 Task: Find connections with filter location Willemstad with filter topic #Socialentrepreneurshipwith filter profile language German with filter current company Texas Instruments with filter school Bhartiya Vidya Bhavans Sardar Patel Institute of Technology Munshi Nagar Andheri Mumbai with filter industry Retail Furniture and Home Furnishings with filter service category Loans with filter keywords title Managing Partner
Action: Mouse moved to (694, 91)
Screenshot: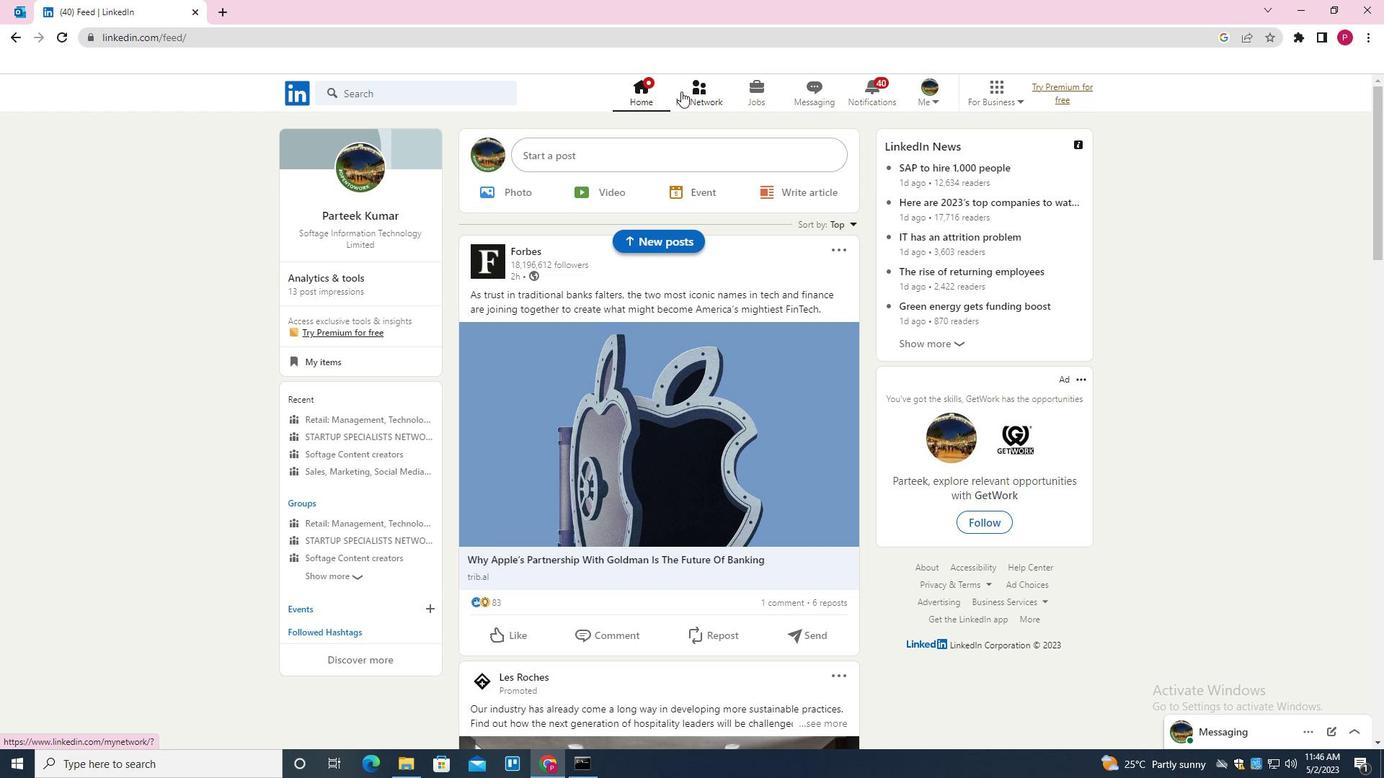 
Action: Mouse pressed left at (694, 91)
Screenshot: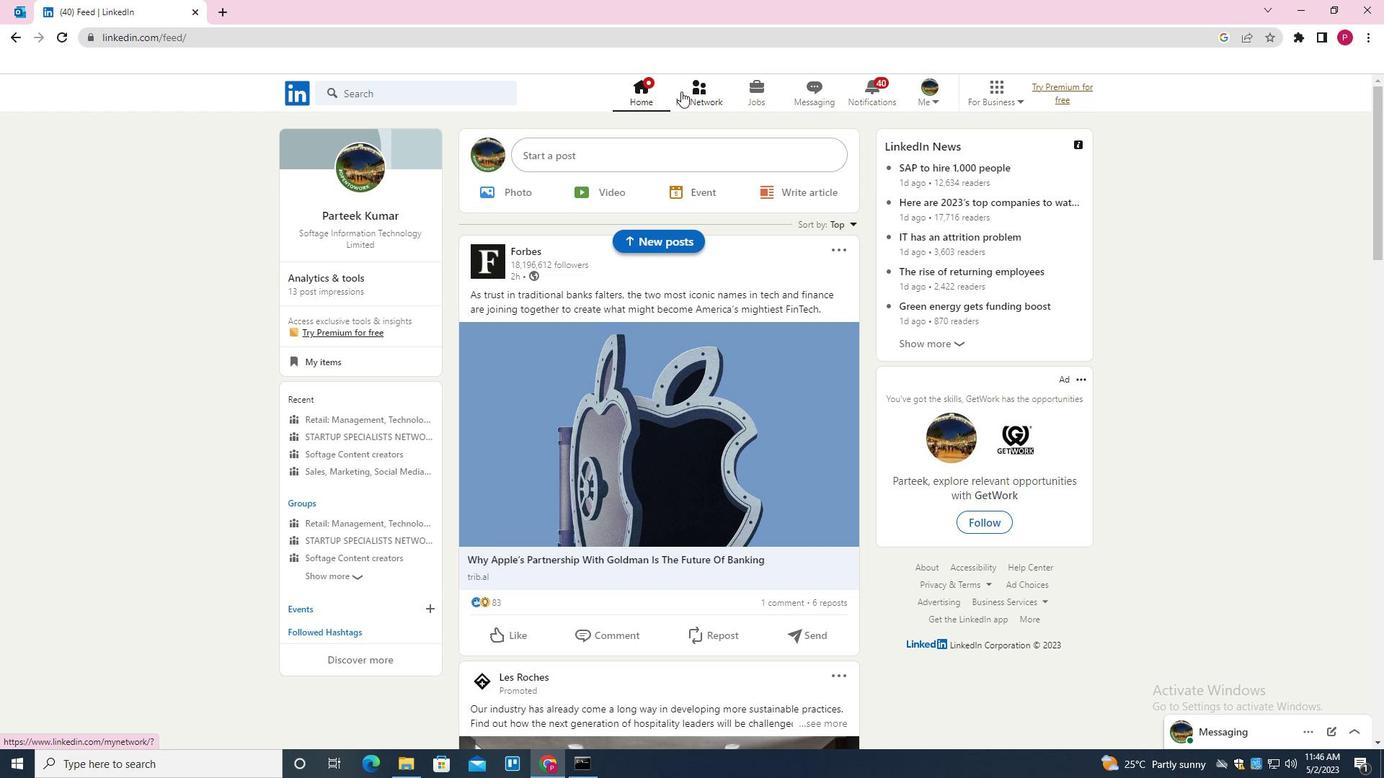 
Action: Mouse moved to (407, 163)
Screenshot: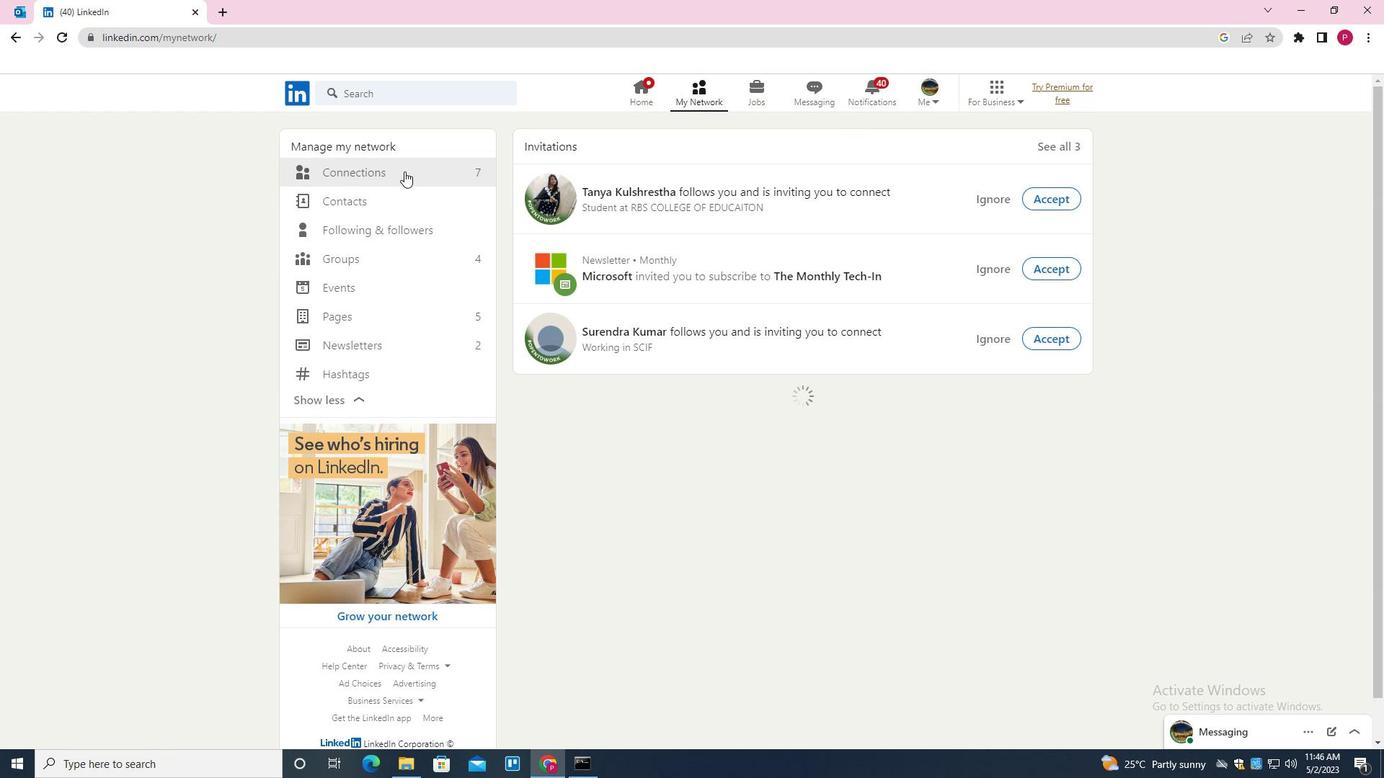 
Action: Mouse pressed left at (407, 163)
Screenshot: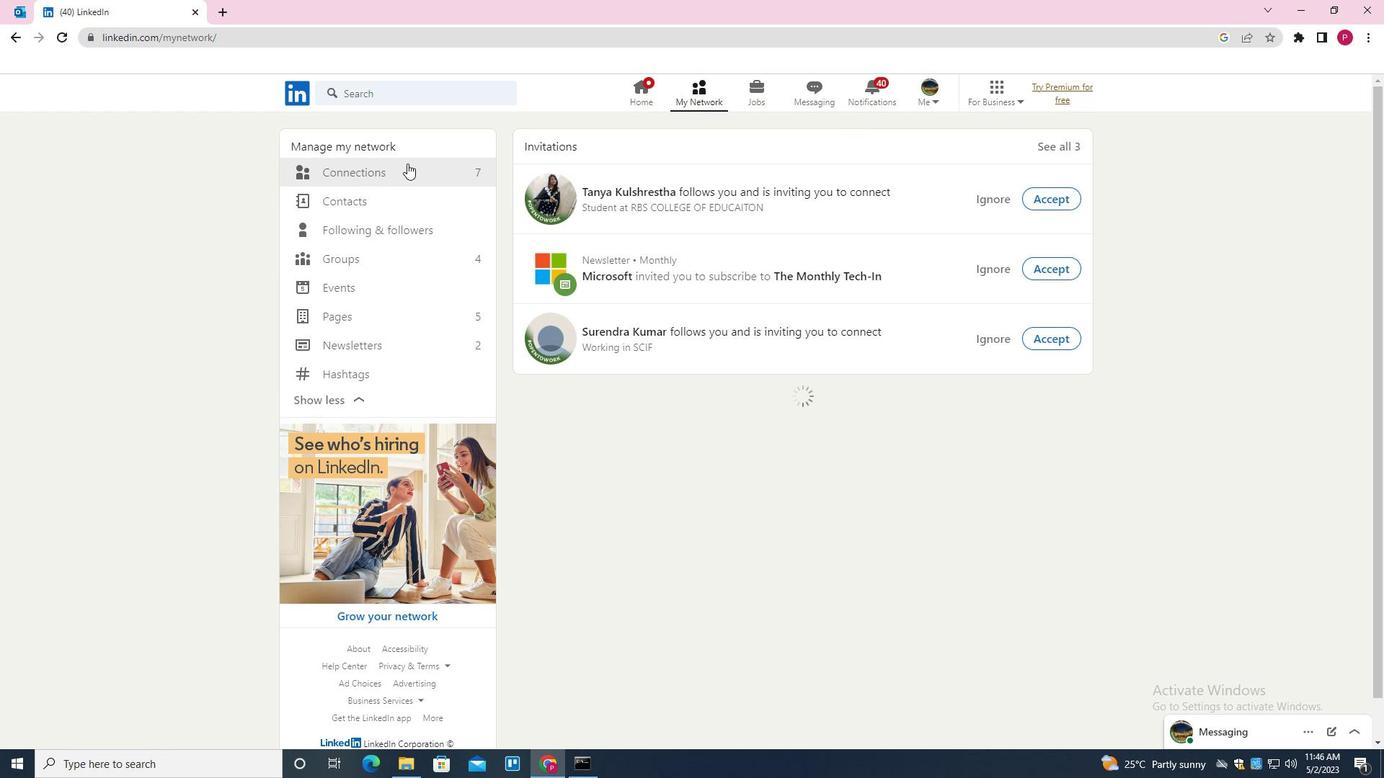
Action: Mouse moved to (785, 173)
Screenshot: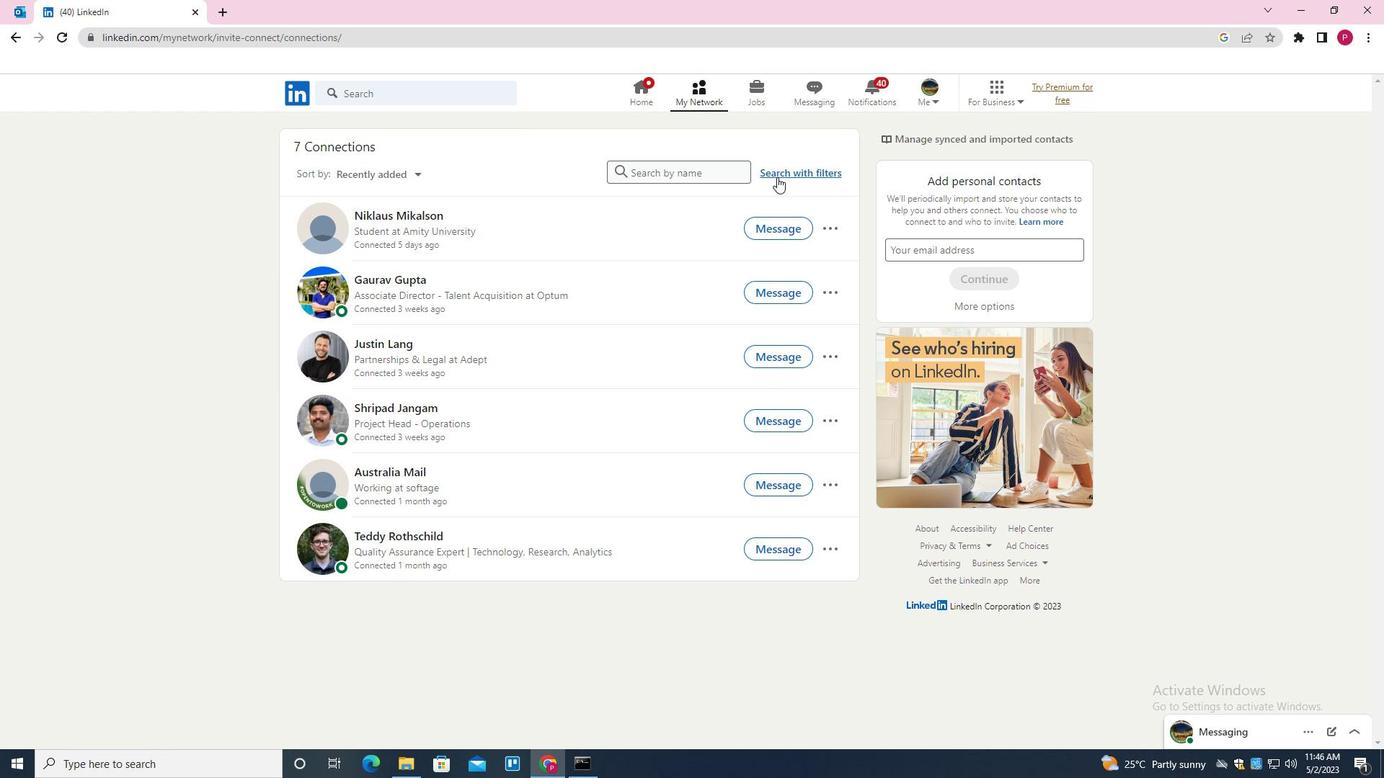 
Action: Mouse pressed left at (785, 173)
Screenshot: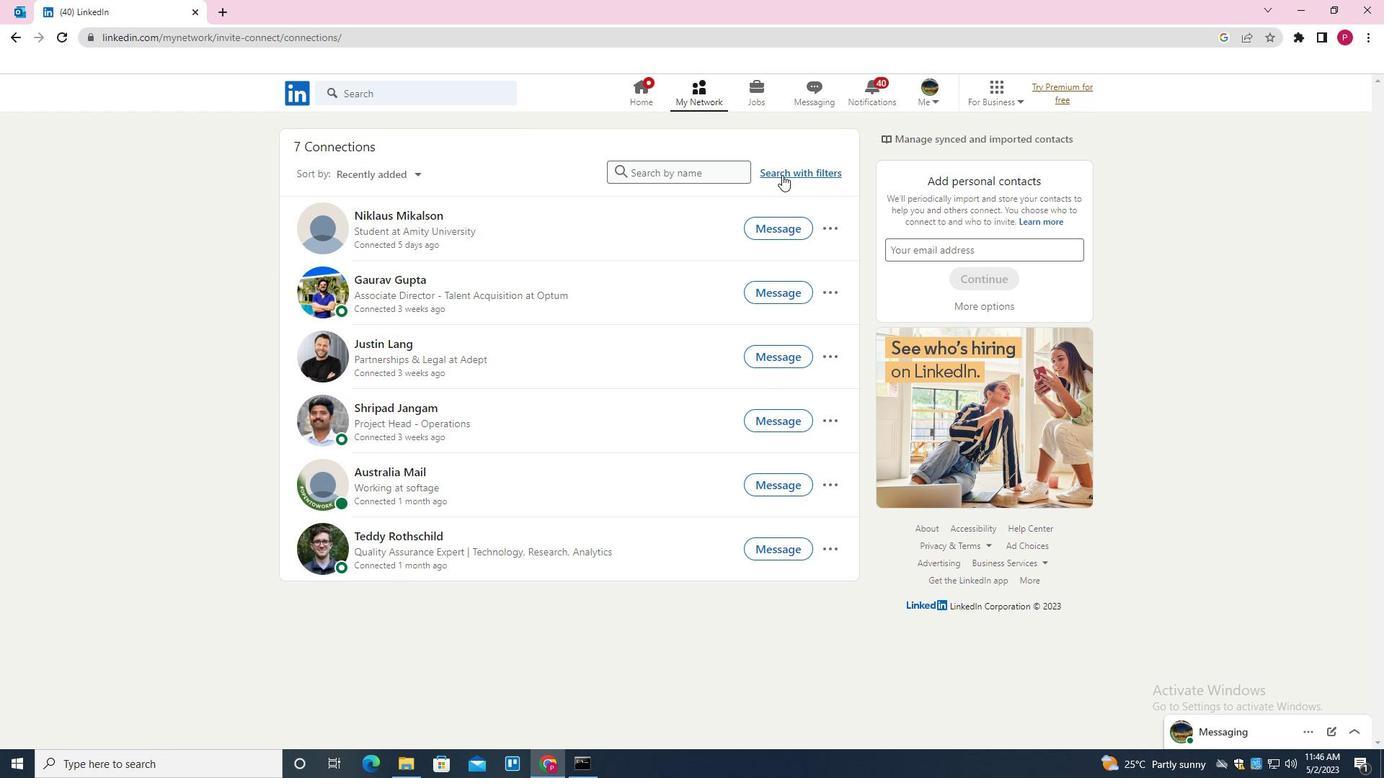 
Action: Mouse moved to (739, 134)
Screenshot: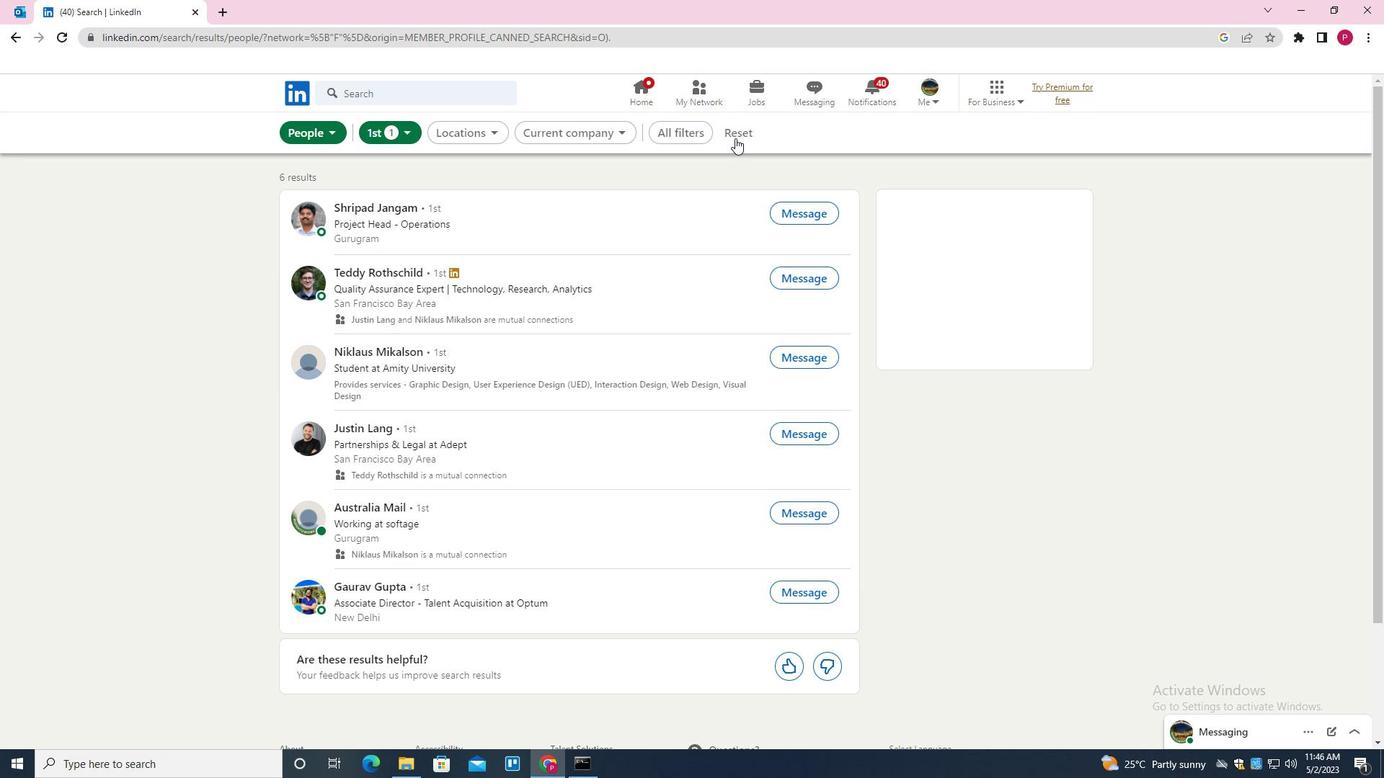 
Action: Mouse pressed left at (739, 134)
Screenshot: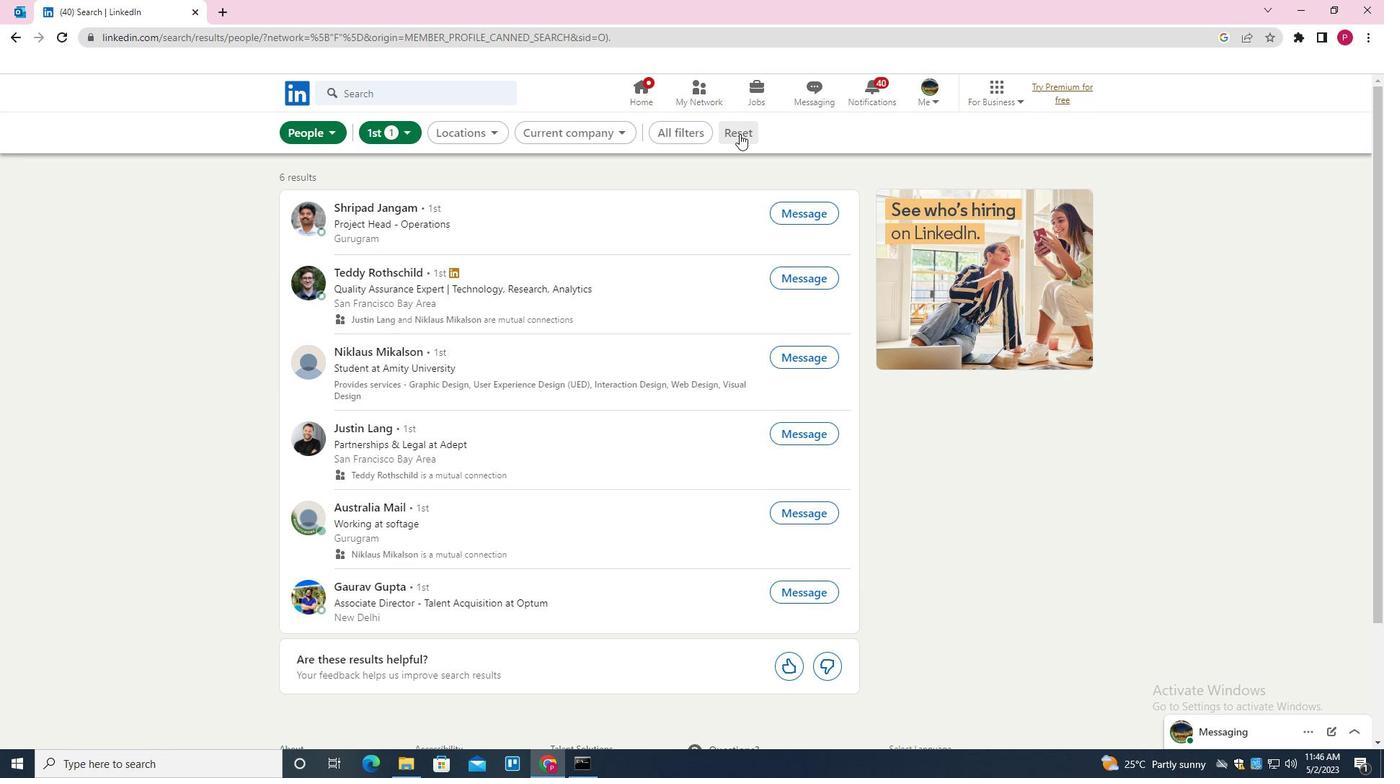 
Action: Mouse moved to (708, 133)
Screenshot: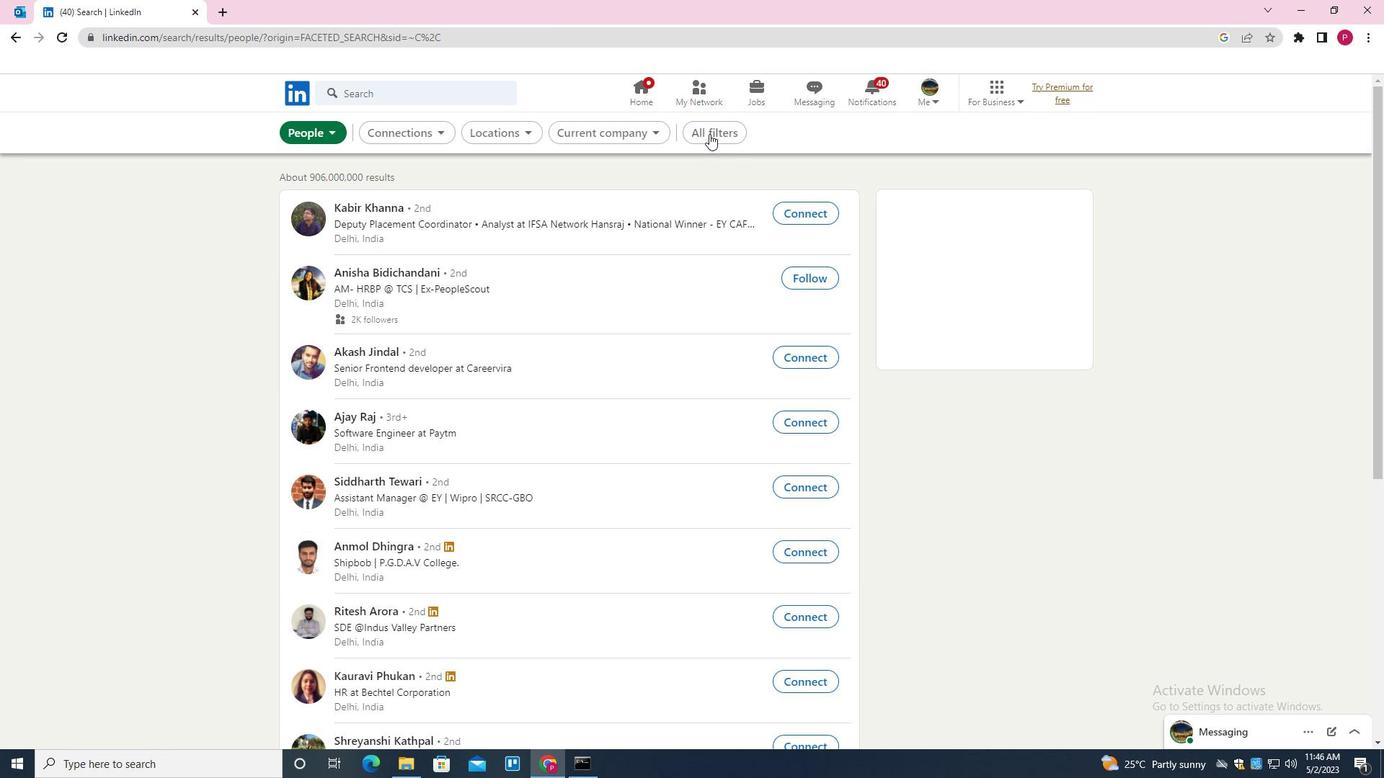 
Action: Mouse pressed left at (708, 133)
Screenshot: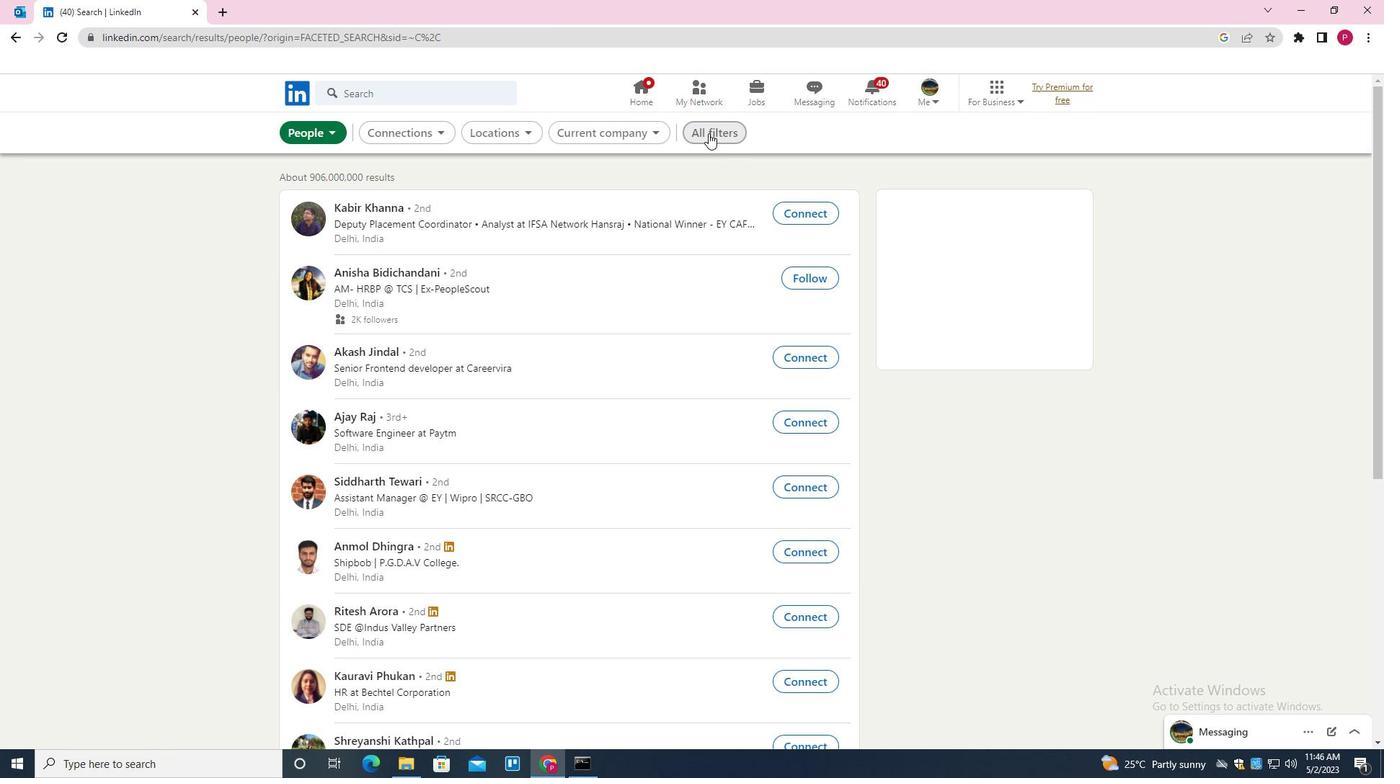 
Action: Mouse moved to (1201, 434)
Screenshot: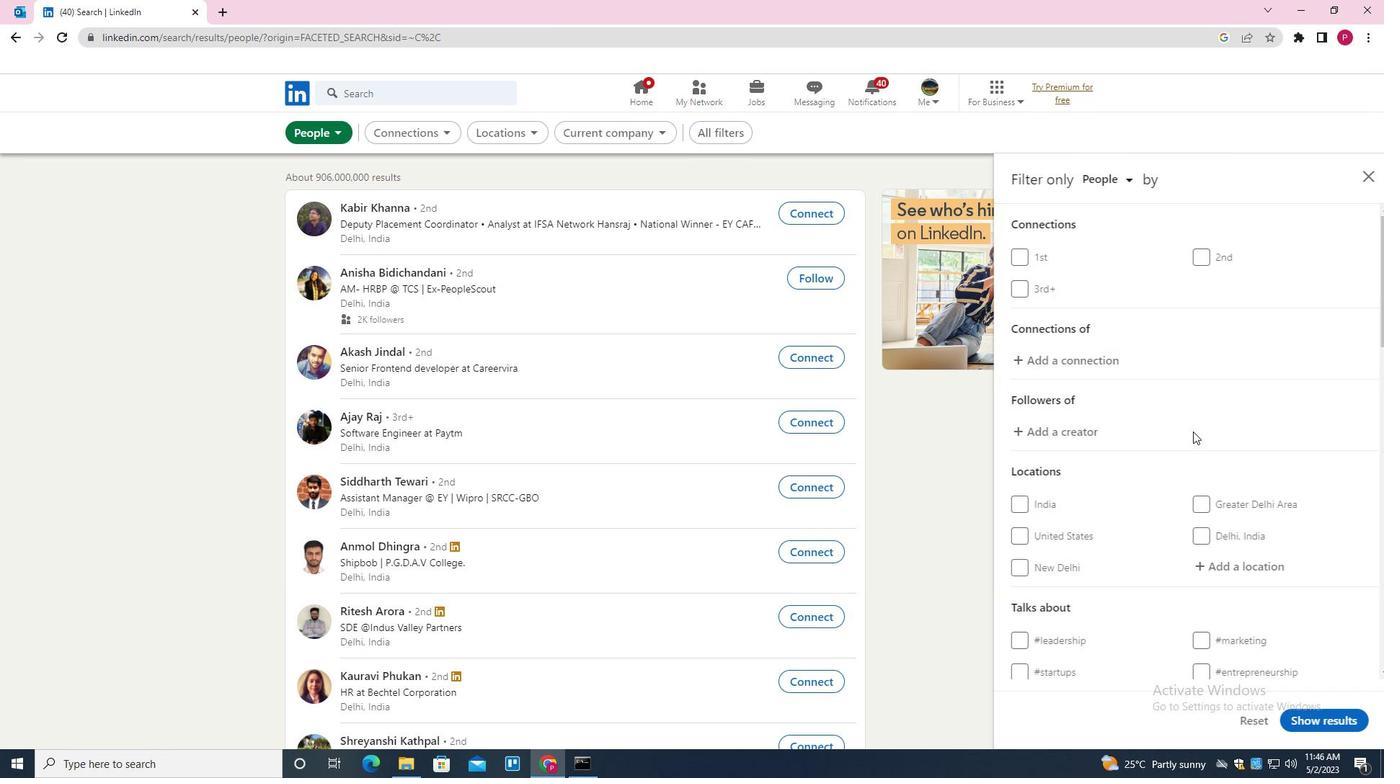 
Action: Mouse scrolled (1201, 433) with delta (0, 0)
Screenshot: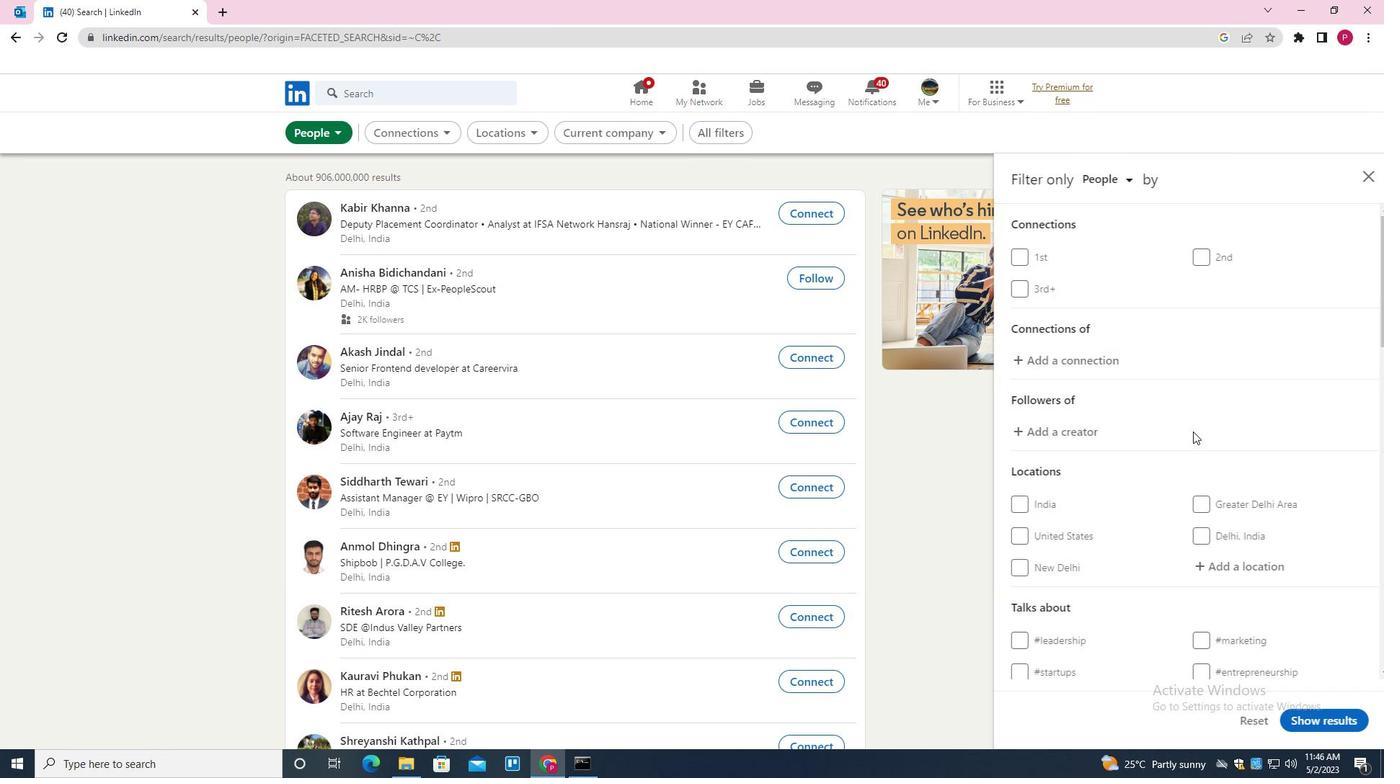 
Action: Mouse moved to (1202, 436)
Screenshot: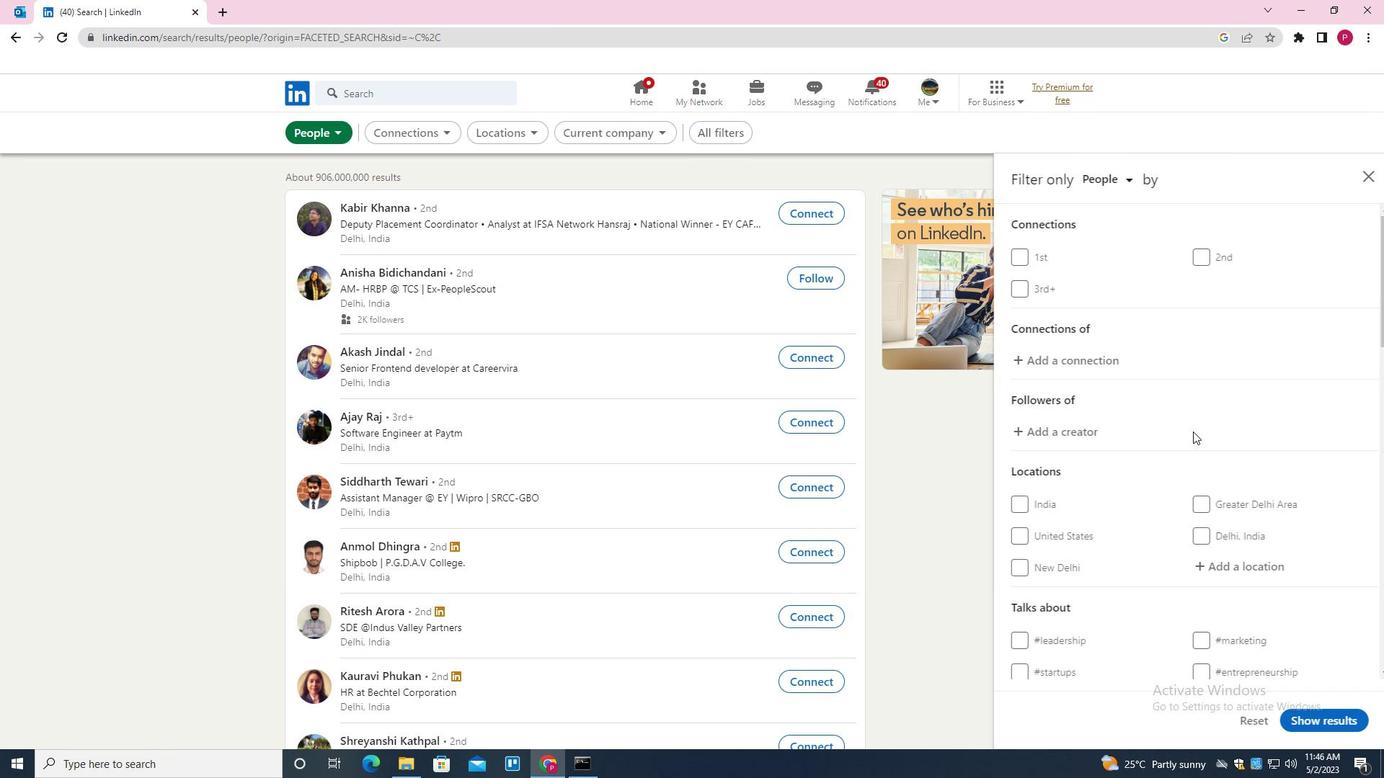 
Action: Mouse scrolled (1202, 435) with delta (0, 0)
Screenshot: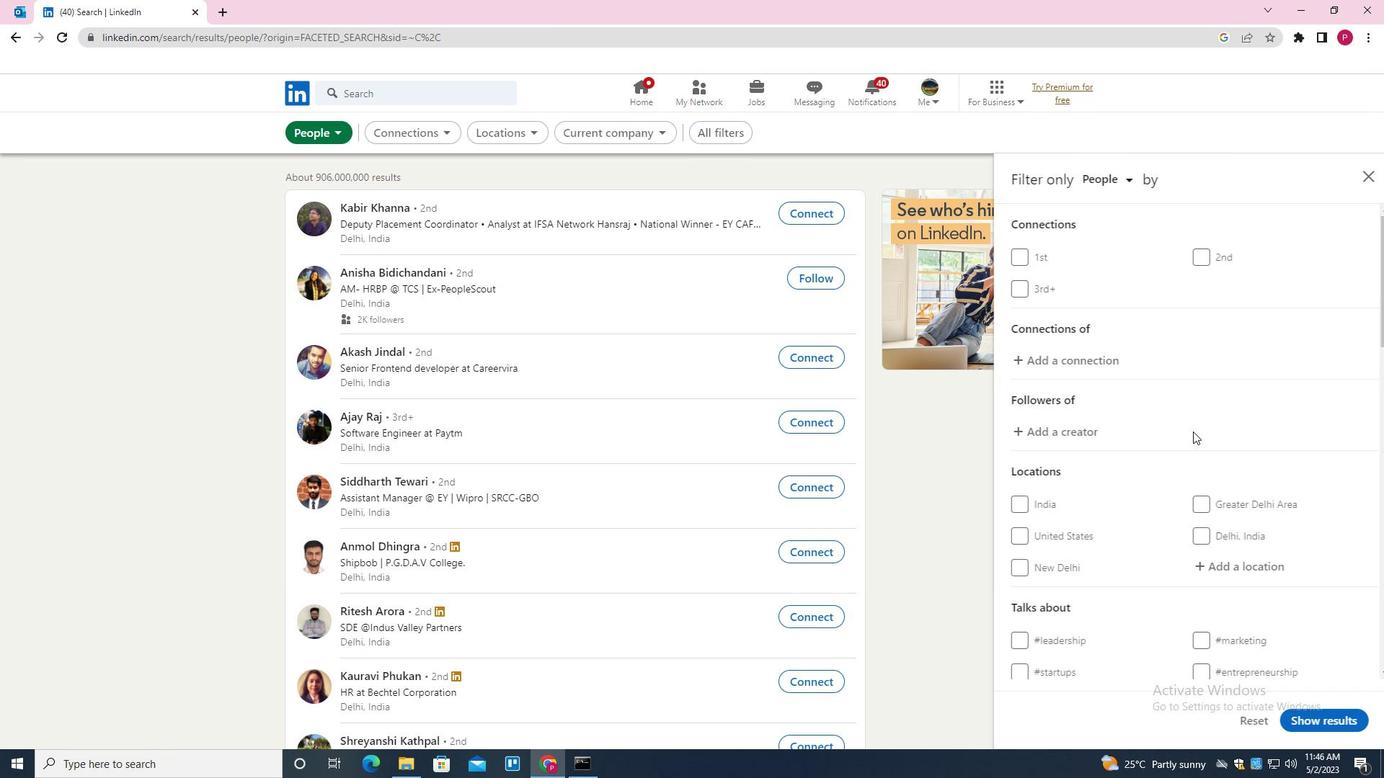
Action: Mouse moved to (1233, 417)
Screenshot: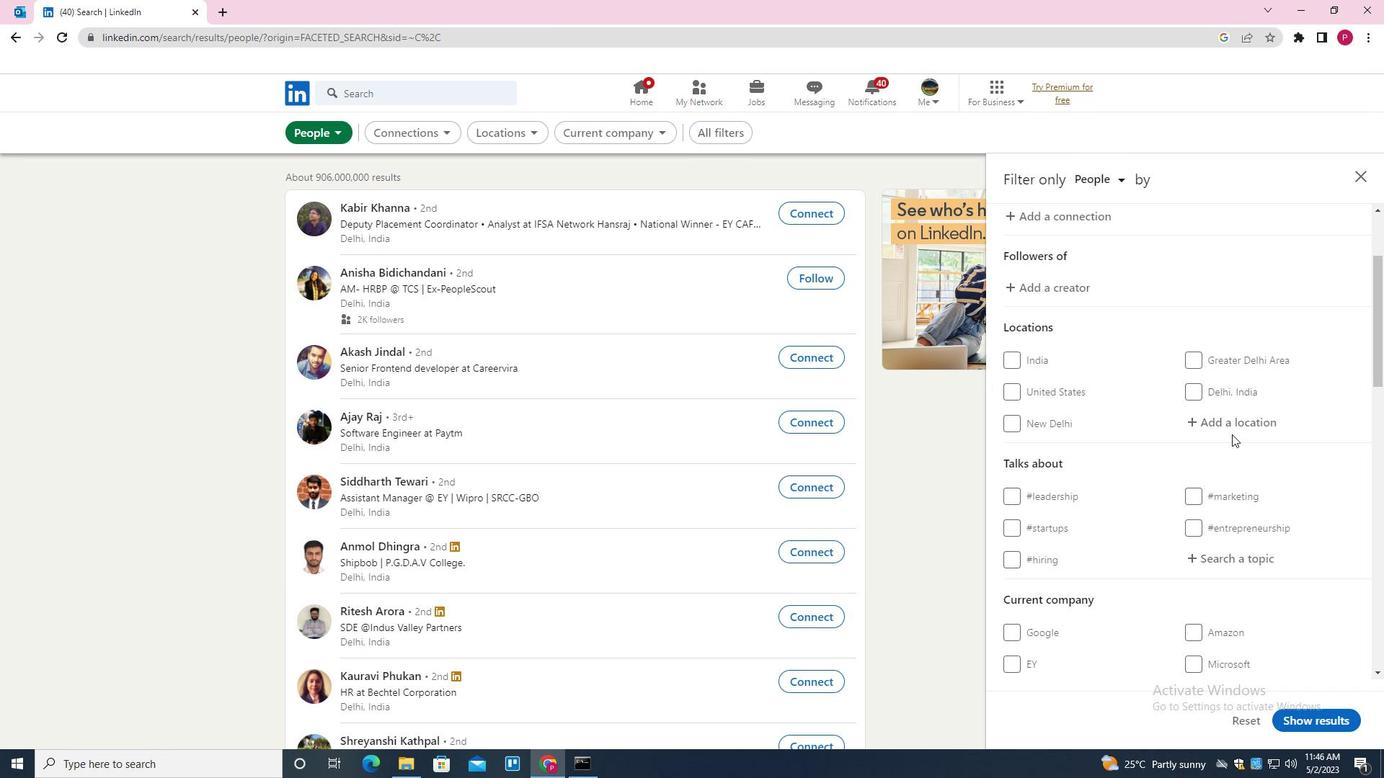 
Action: Mouse pressed left at (1233, 417)
Screenshot: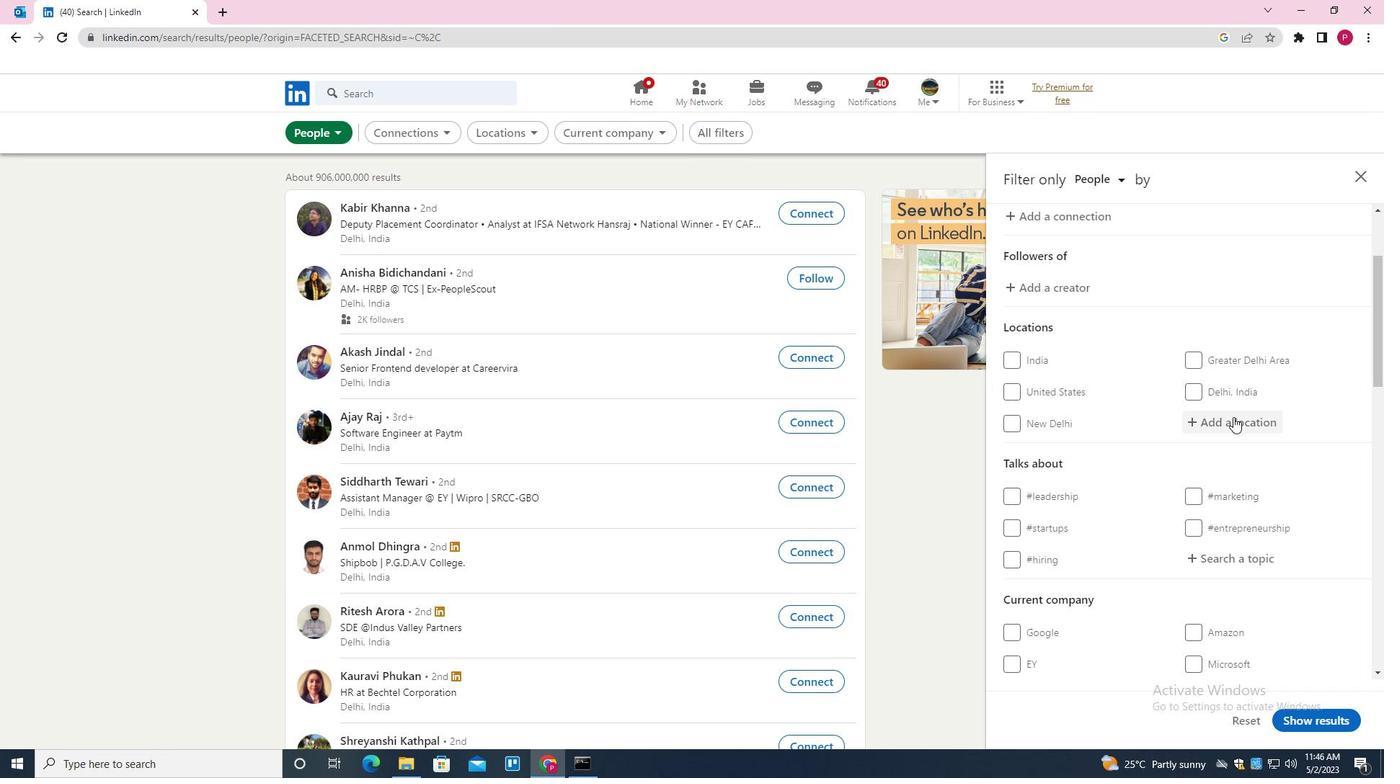 
Action: Mouse moved to (1166, 461)
Screenshot: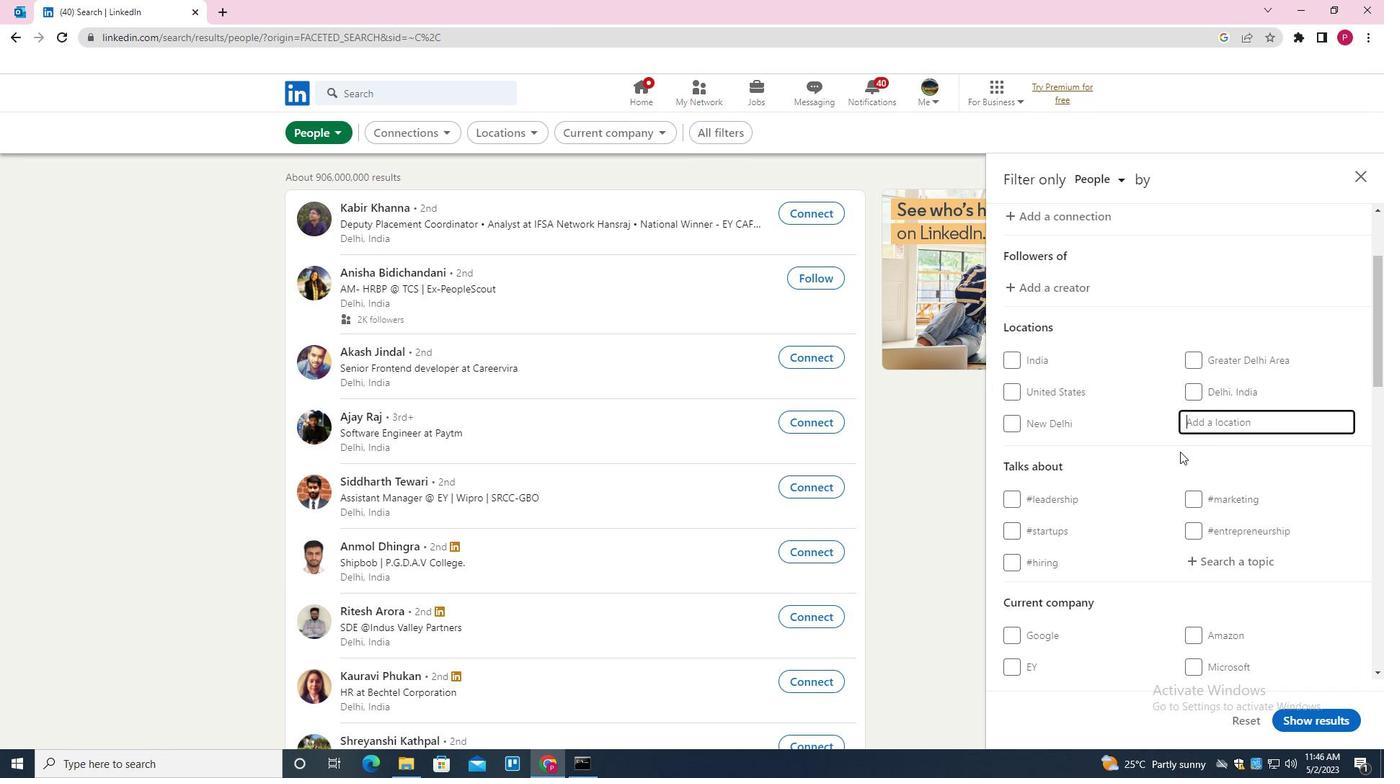 
Action: Key pressed <Key.shift>WILLEMSTAD<Key.down><Key.enter>
Screenshot: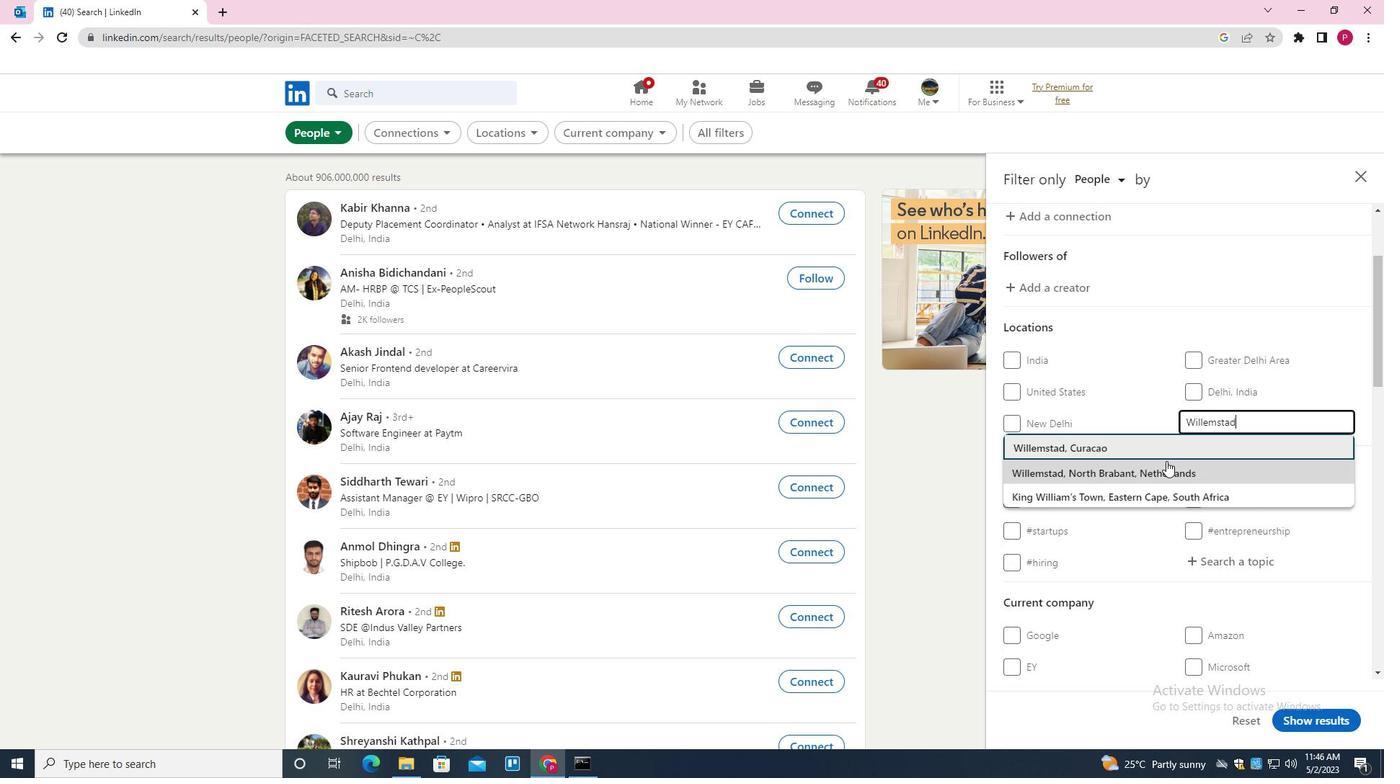 
Action: Mouse moved to (1165, 463)
Screenshot: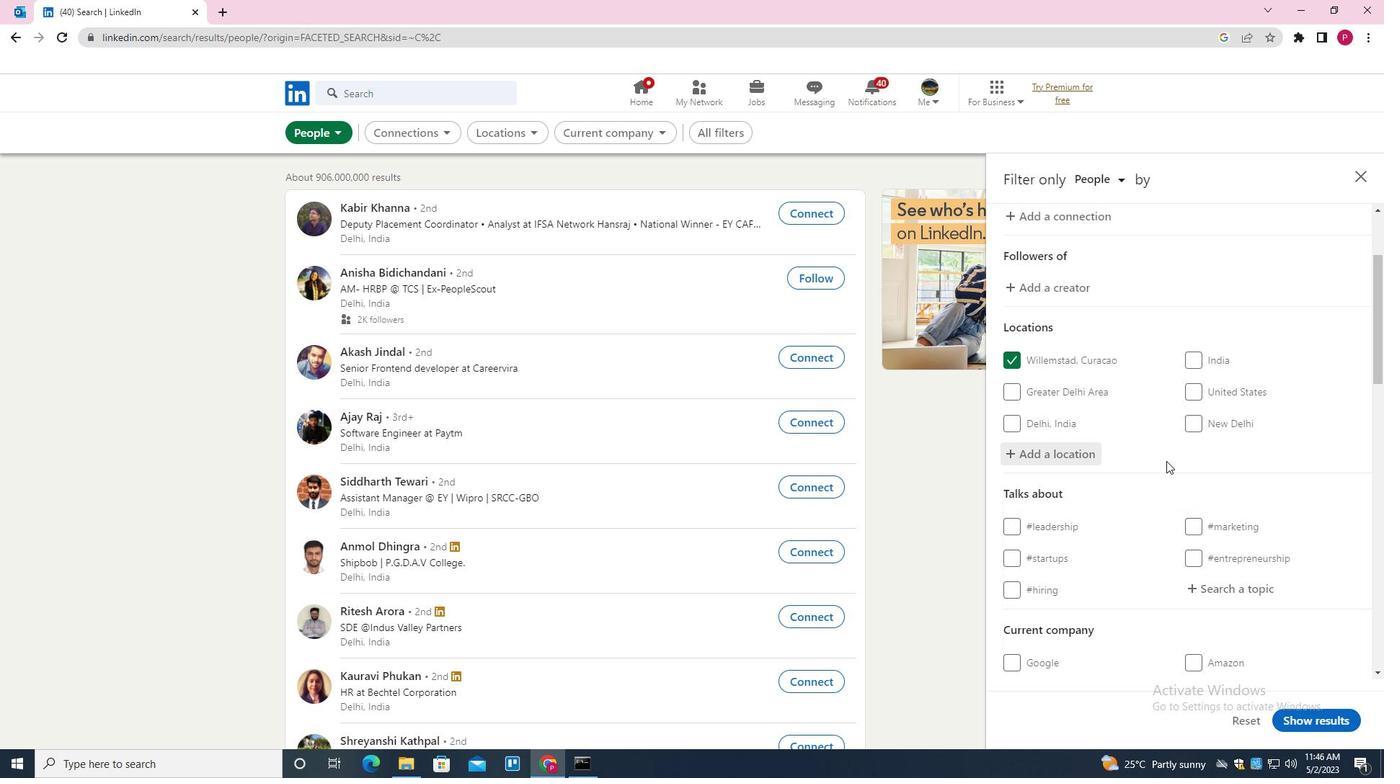 
Action: Mouse scrolled (1165, 462) with delta (0, 0)
Screenshot: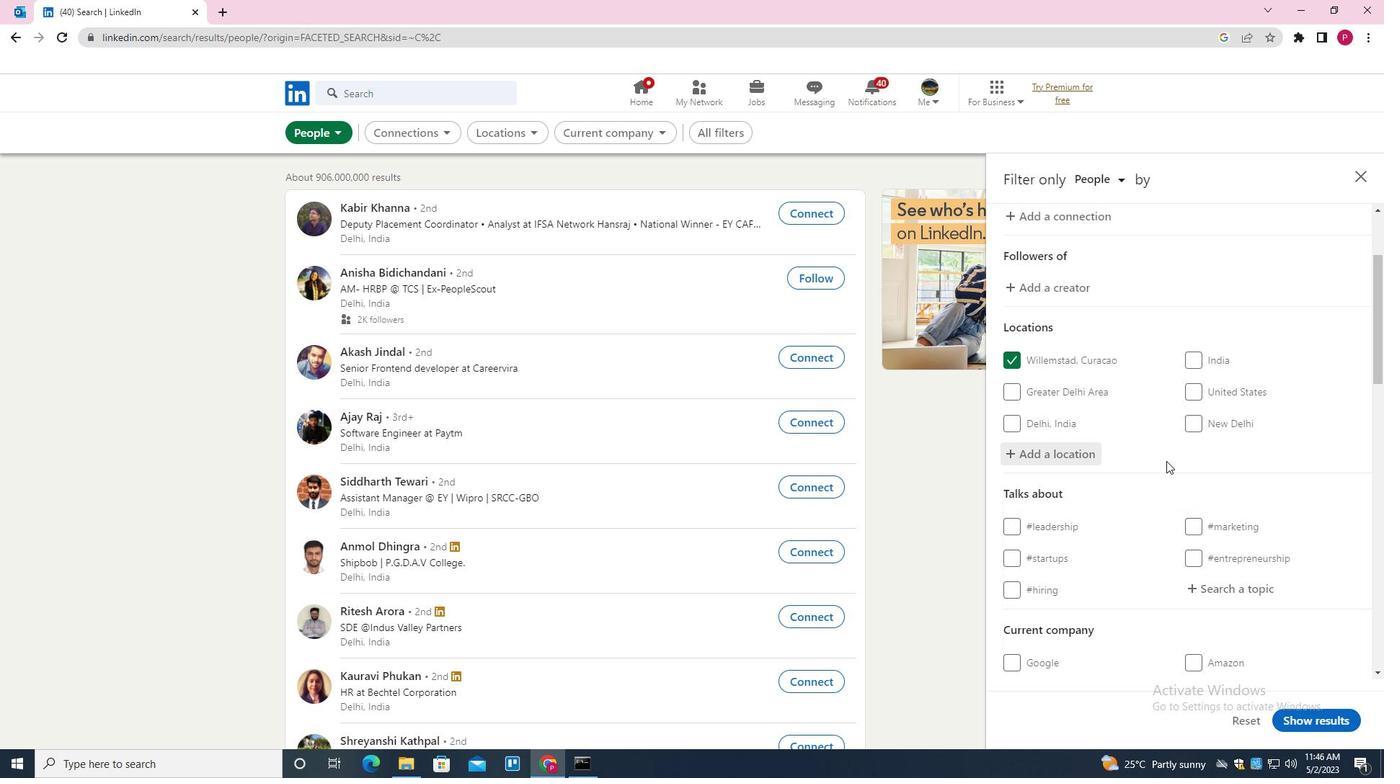 
Action: Mouse moved to (1164, 464)
Screenshot: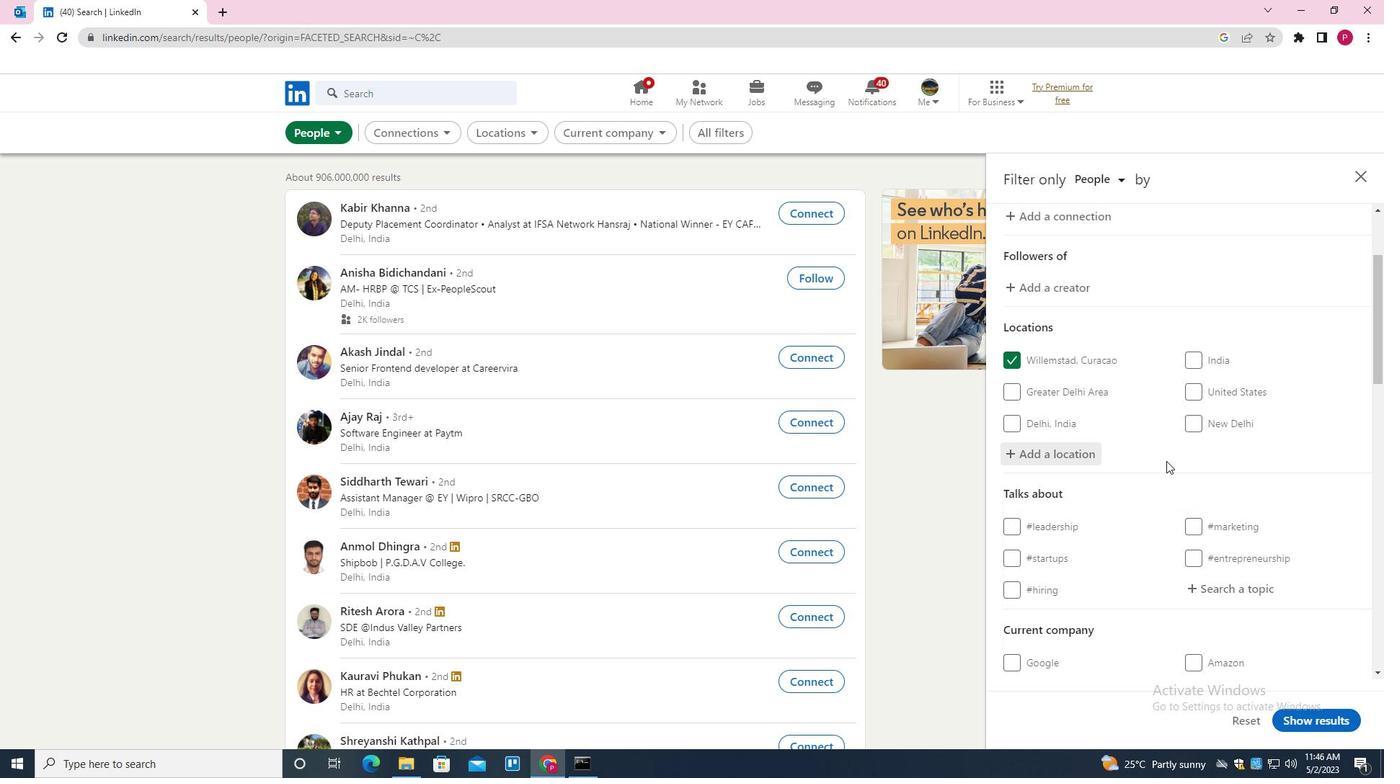 
Action: Mouse scrolled (1164, 463) with delta (0, 0)
Screenshot: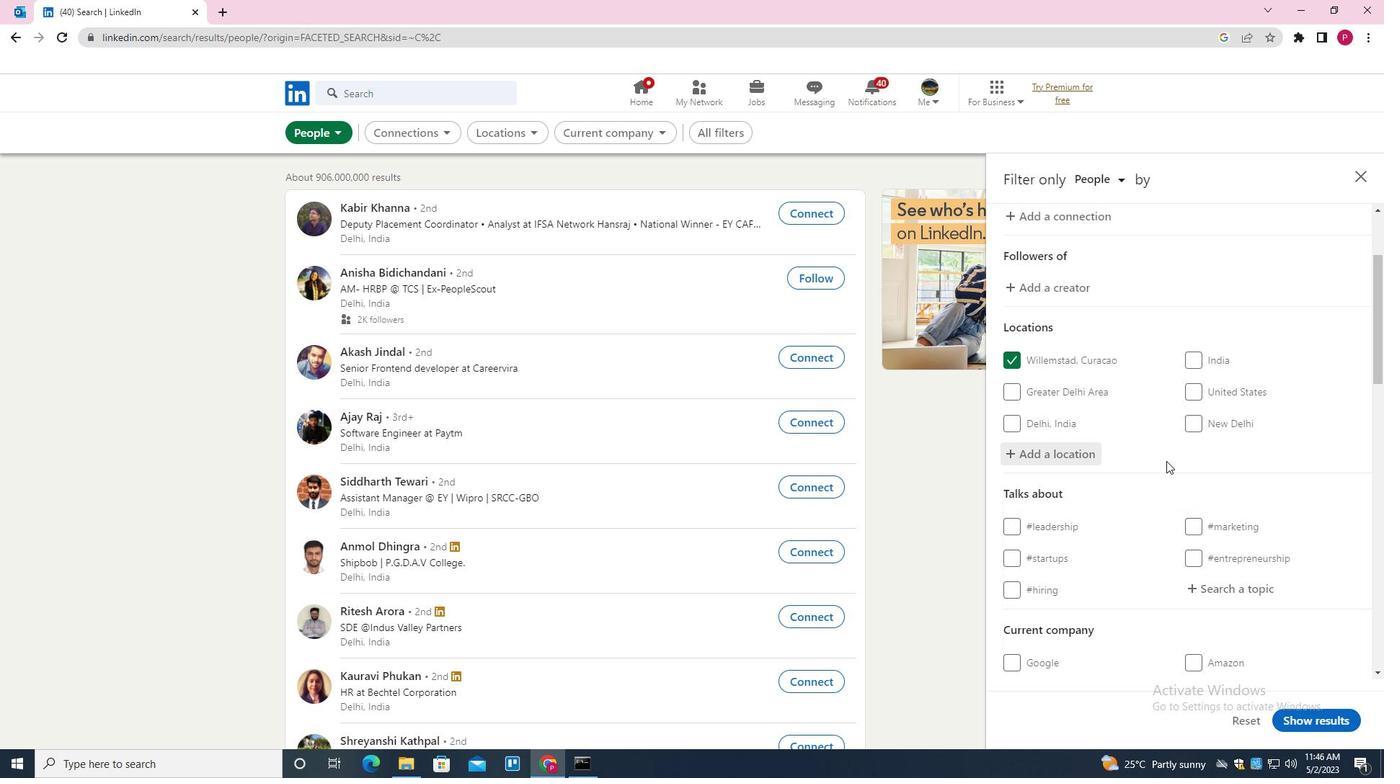 
Action: Mouse scrolled (1164, 463) with delta (0, 0)
Screenshot: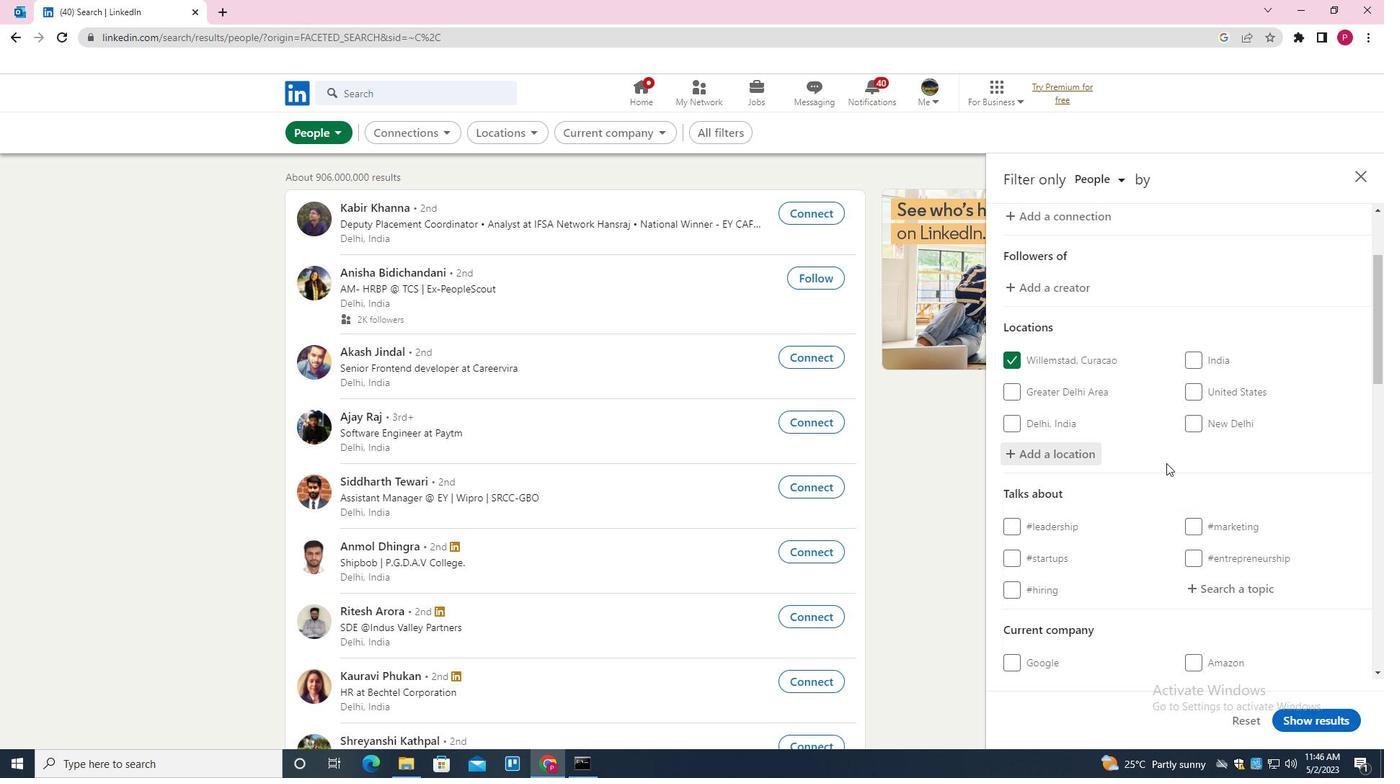 
Action: Mouse moved to (1227, 372)
Screenshot: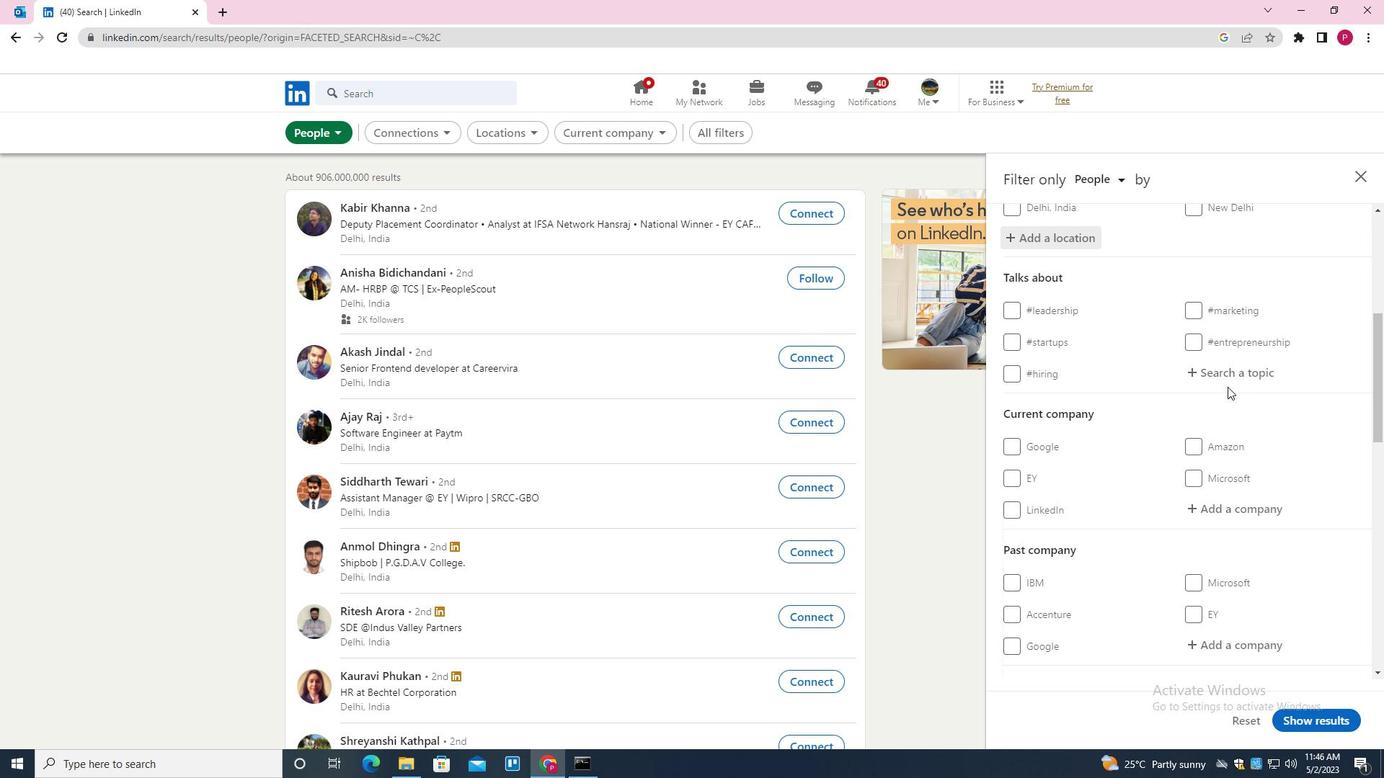 
Action: Mouse pressed left at (1227, 372)
Screenshot: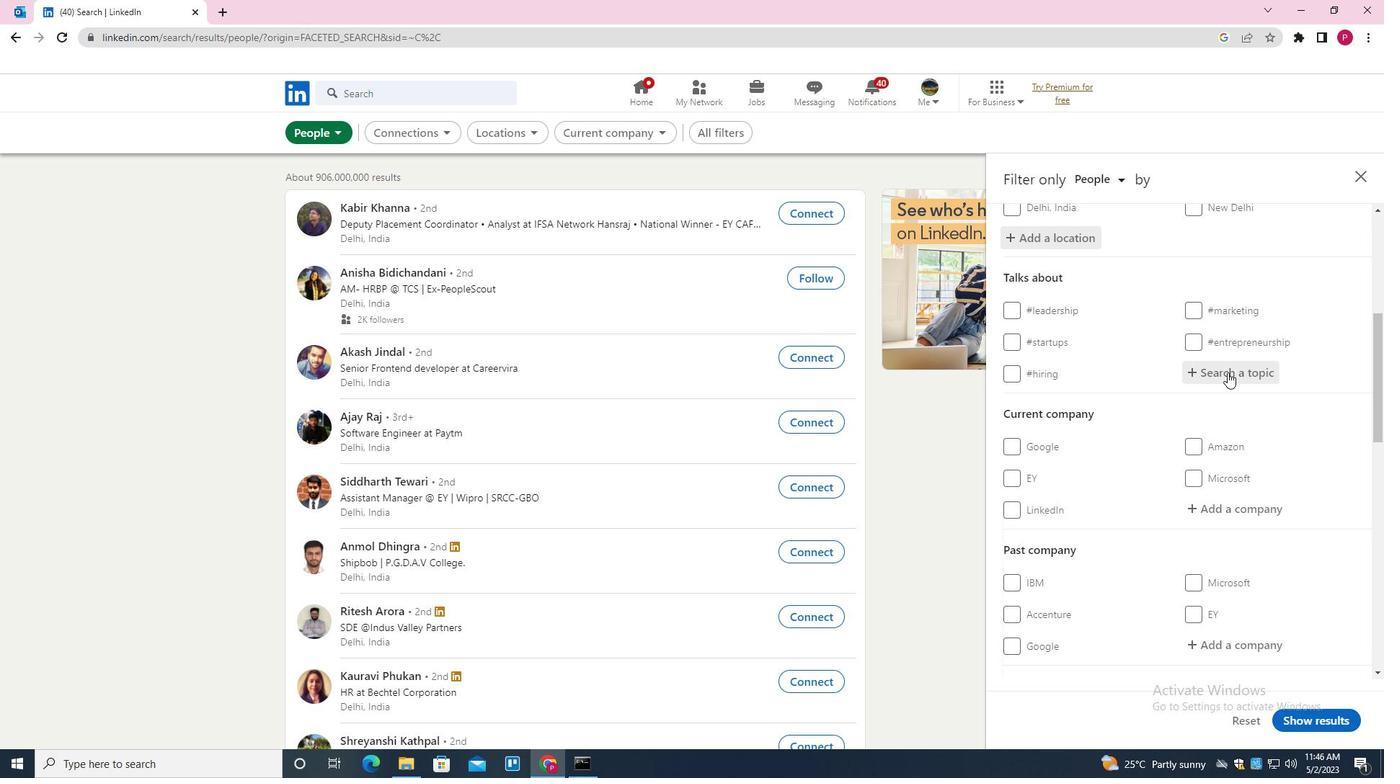 
Action: Mouse moved to (1224, 374)
Screenshot: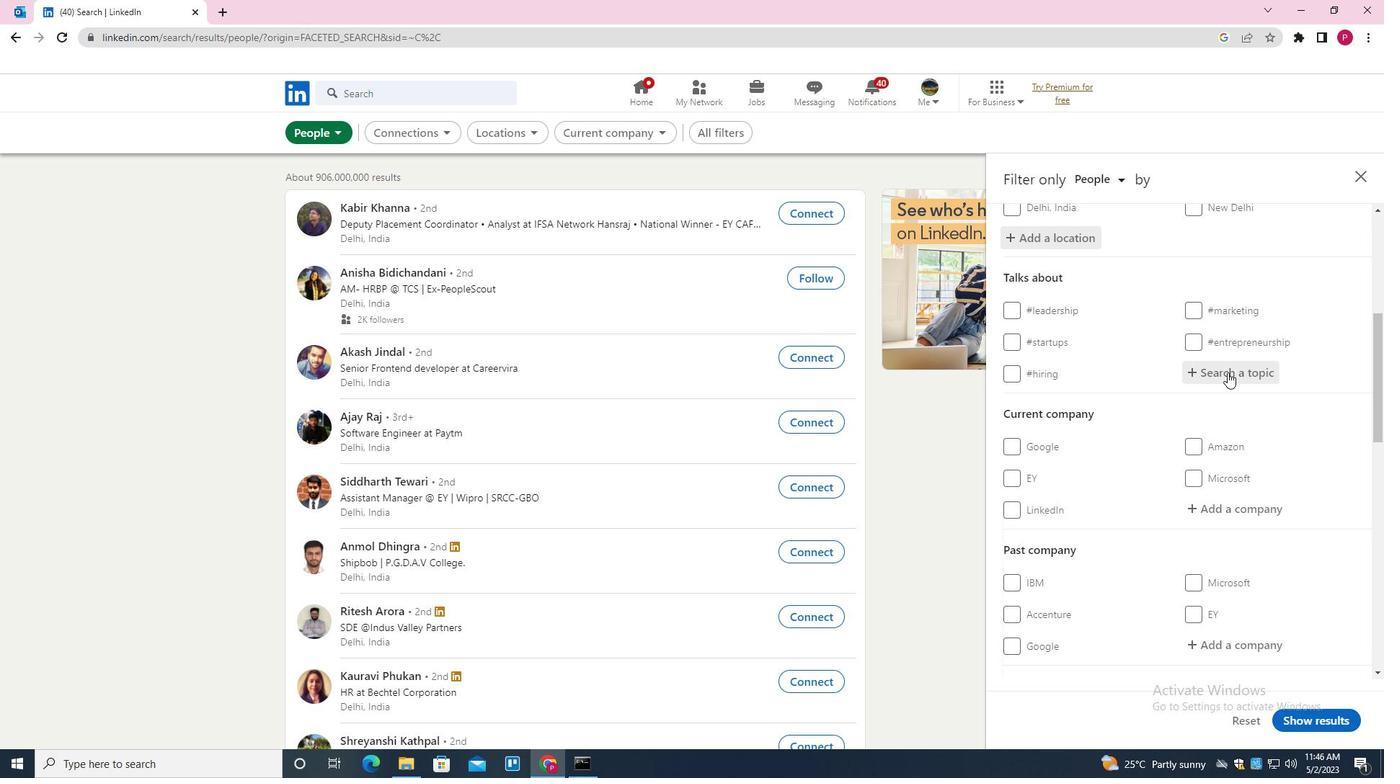 
Action: Key pressed SOCIALENTERPRENEURSHIP
Screenshot: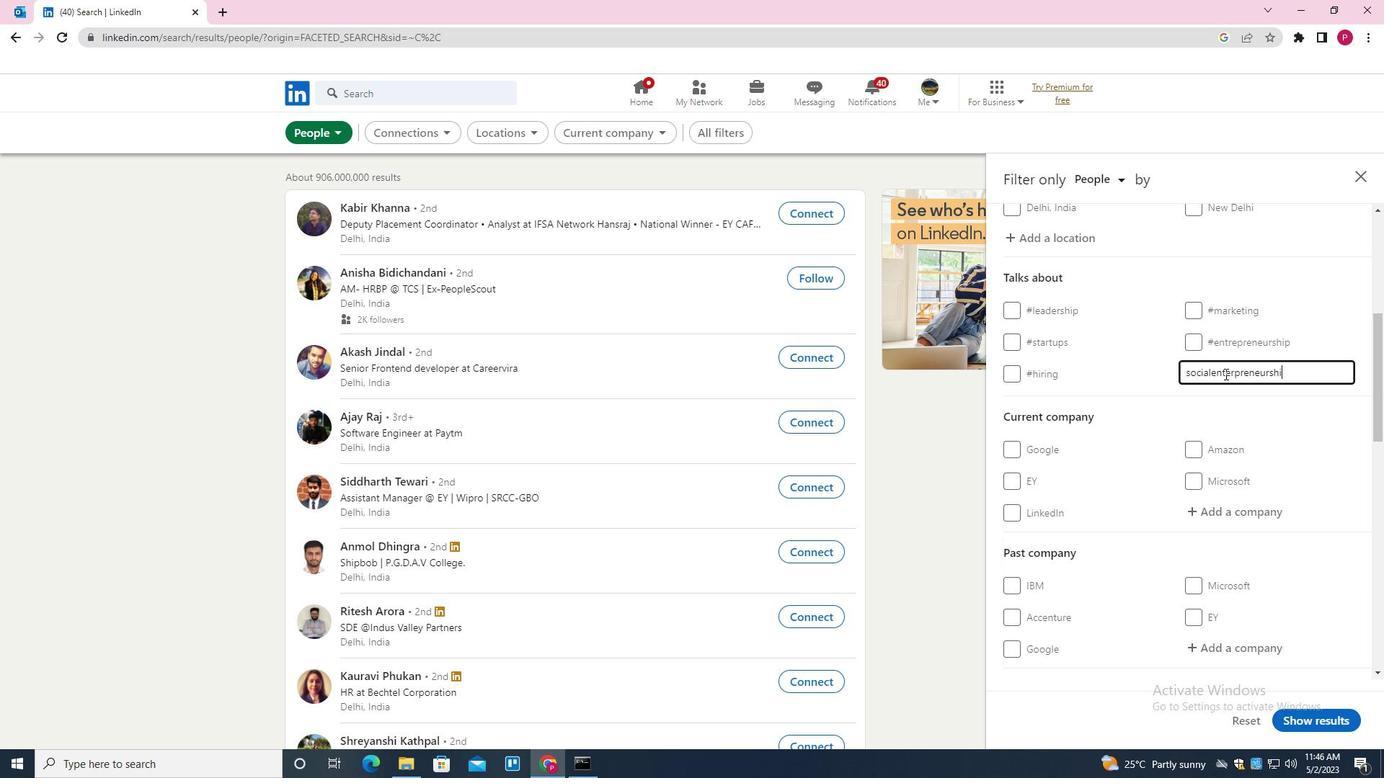
Action: Mouse moved to (1228, 393)
Screenshot: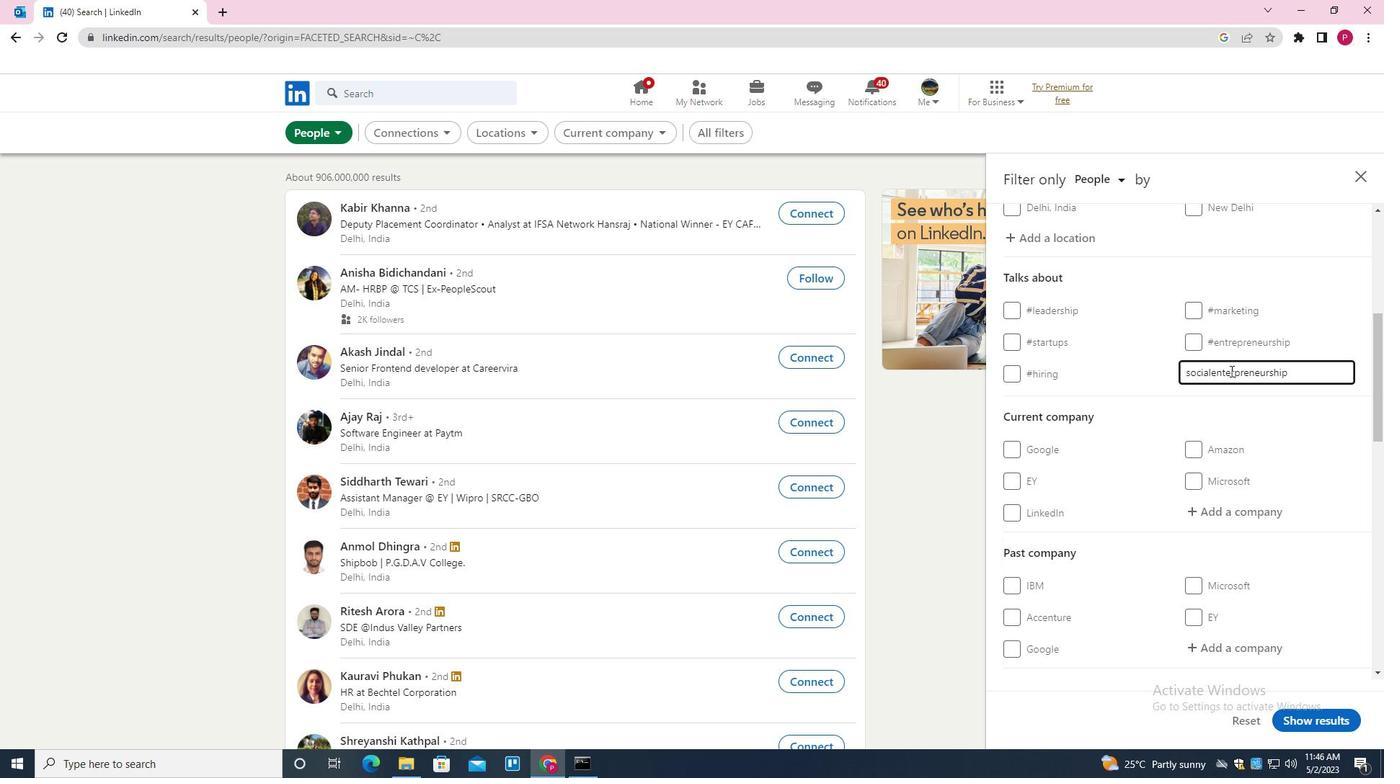 
Action: Mouse scrolled (1228, 392) with delta (0, 0)
Screenshot: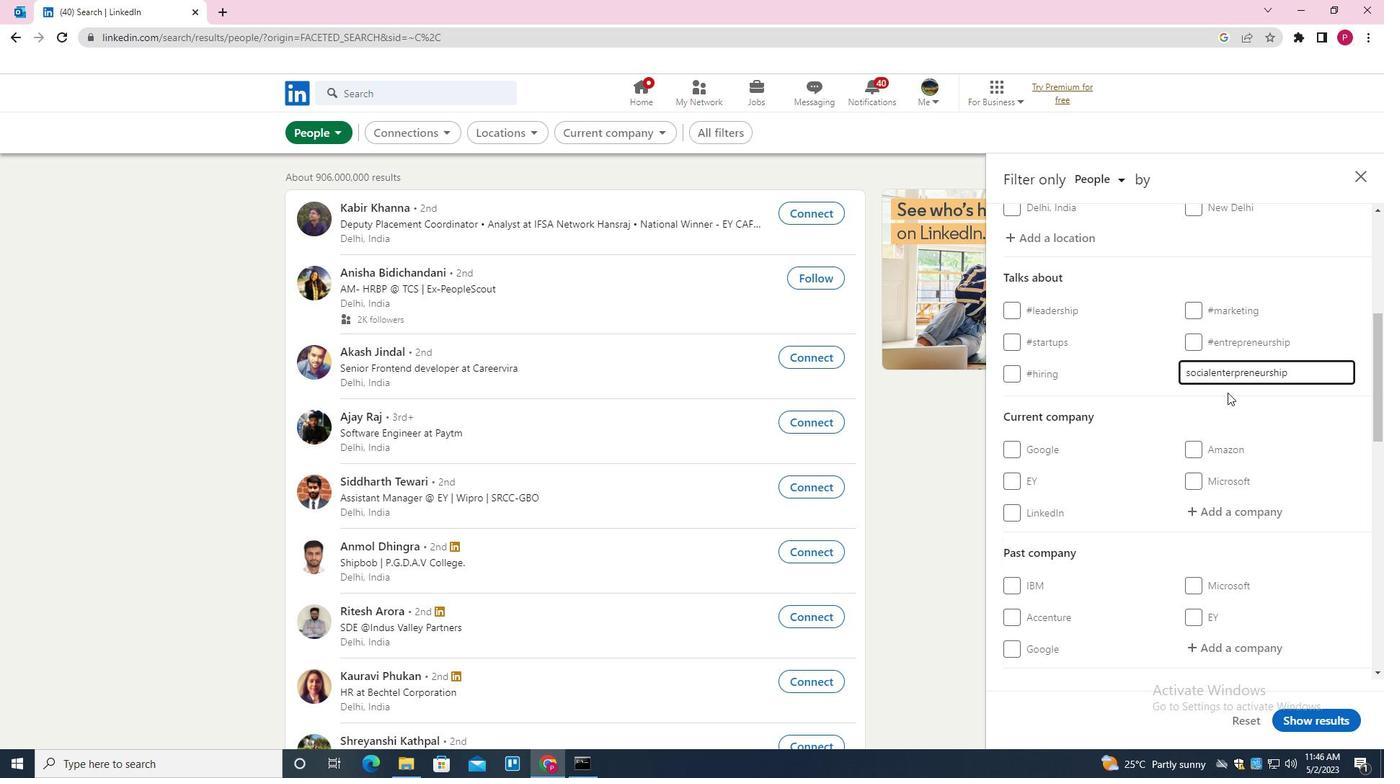
Action: Mouse scrolled (1228, 392) with delta (0, 0)
Screenshot: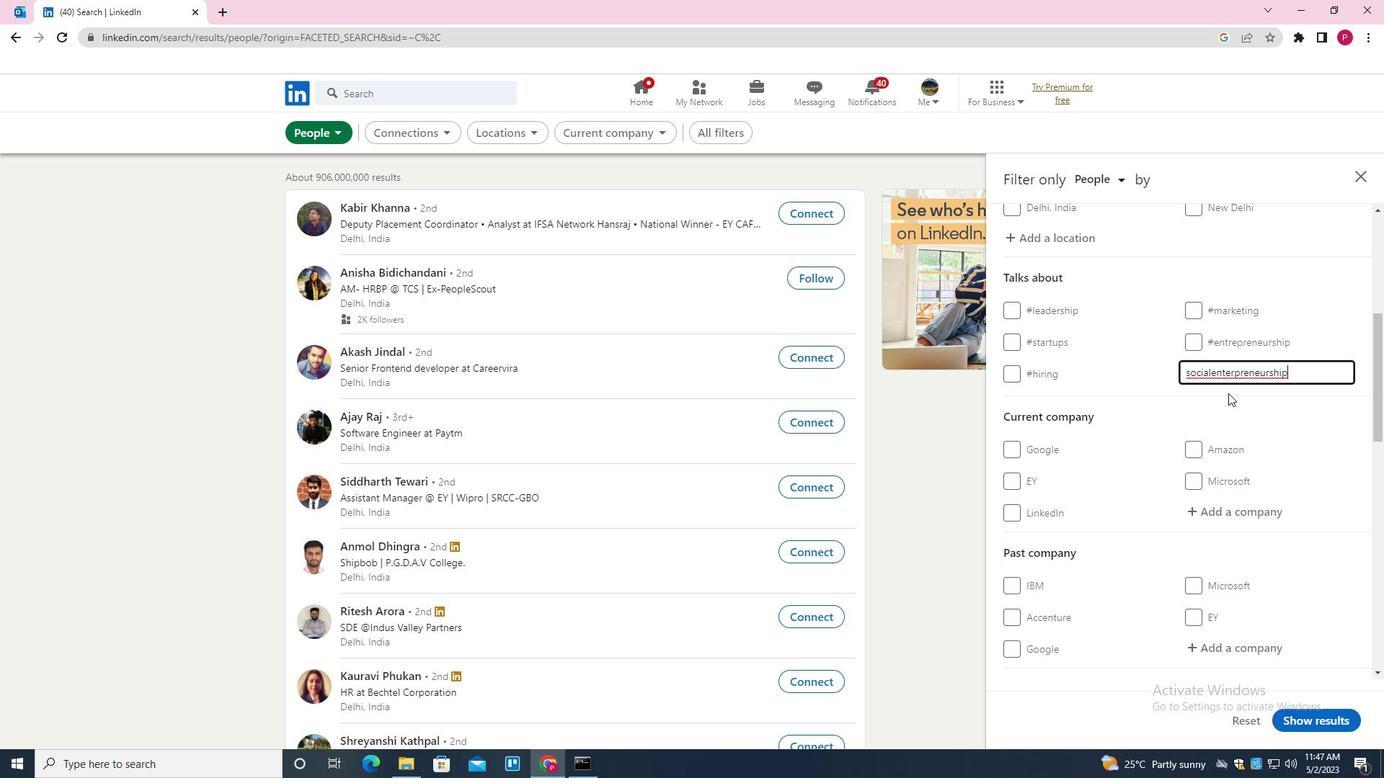 
Action: Mouse moved to (1219, 363)
Screenshot: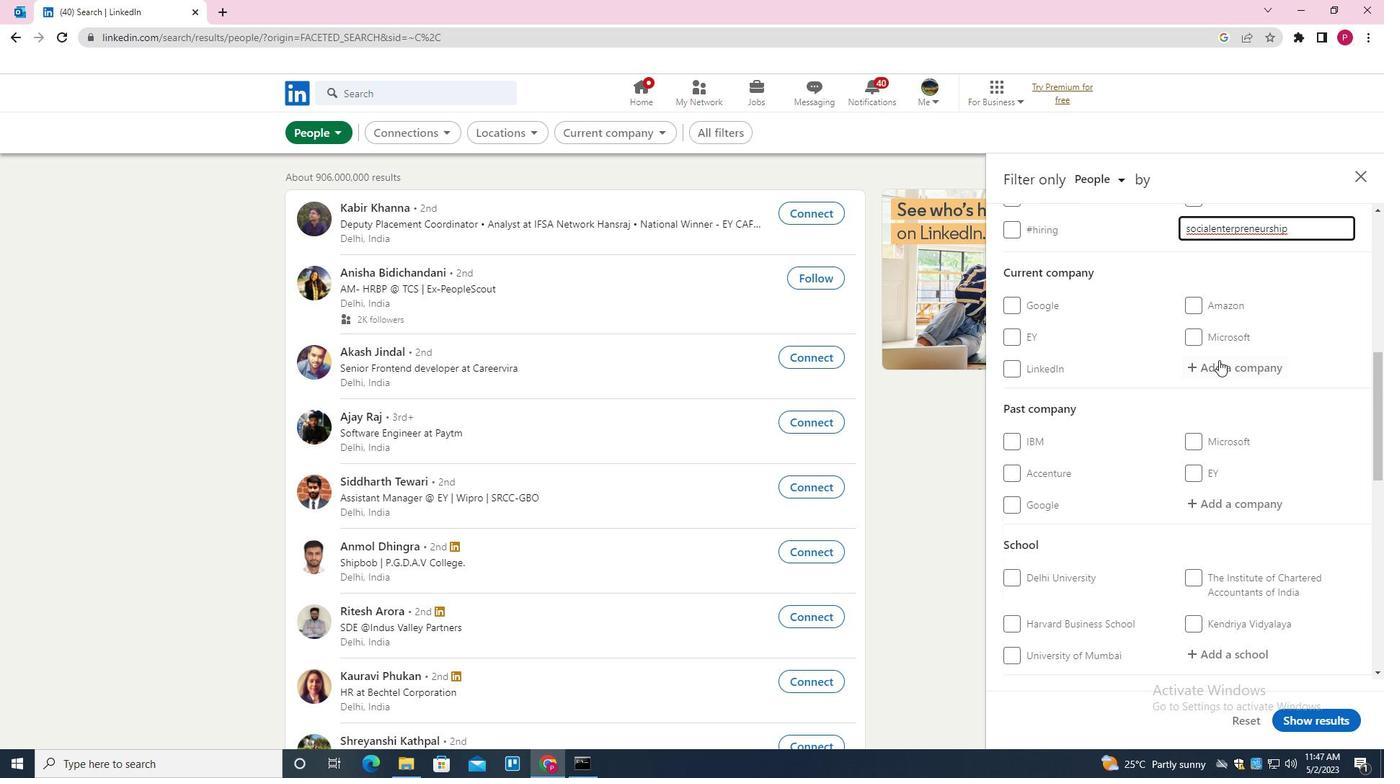
Action: Mouse pressed left at (1219, 363)
Screenshot: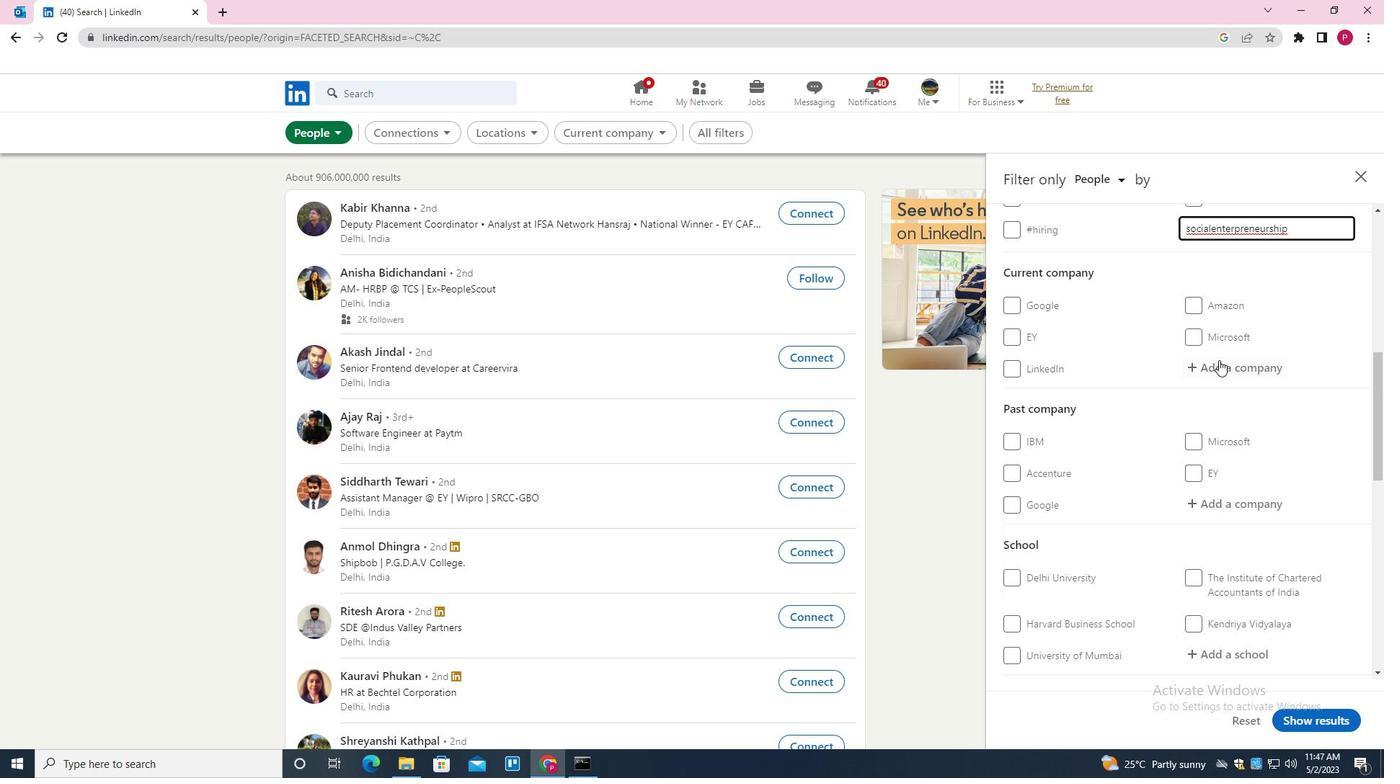 
Action: Mouse moved to (1216, 365)
Screenshot: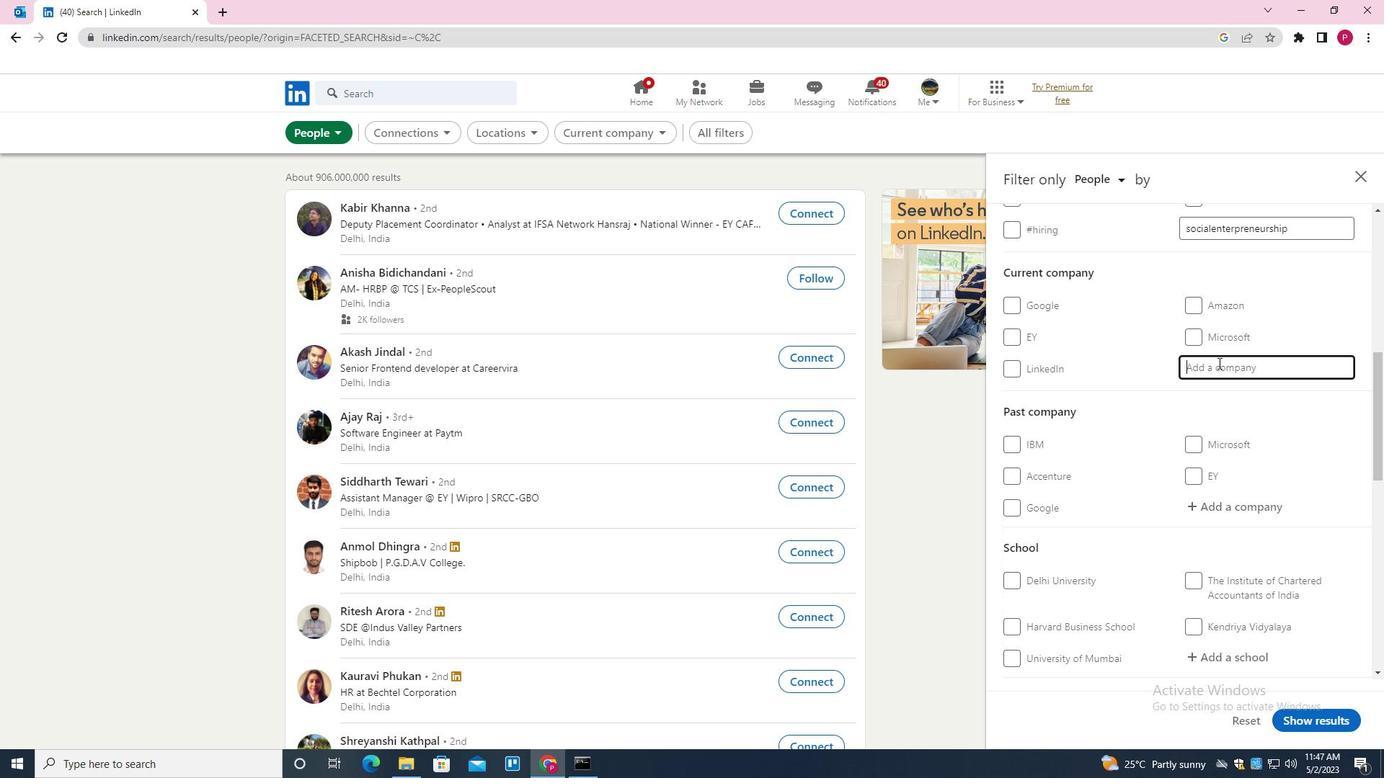 
Action: Mouse scrolled (1216, 364) with delta (0, 0)
Screenshot: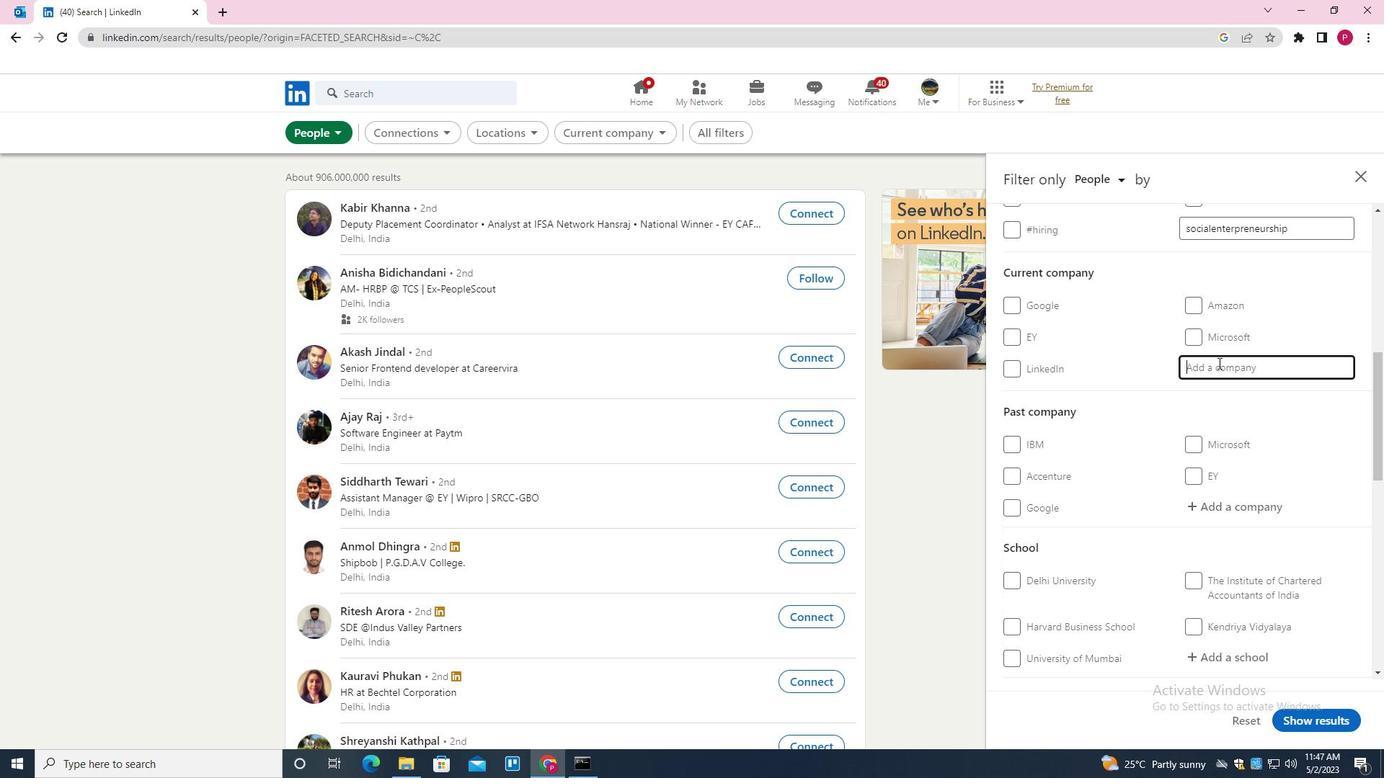 
Action: Mouse moved to (1216, 365)
Screenshot: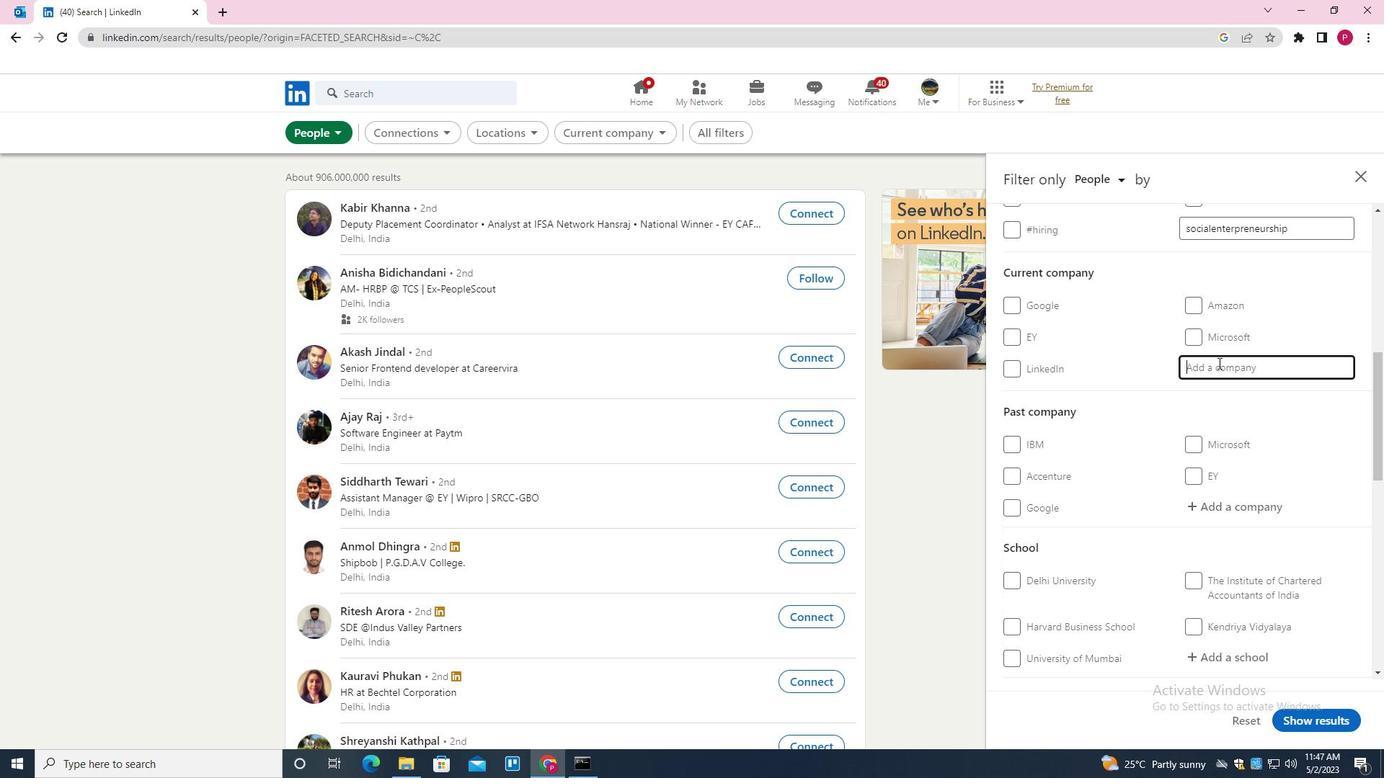 
Action: Mouse scrolled (1216, 364) with delta (0, 0)
Screenshot: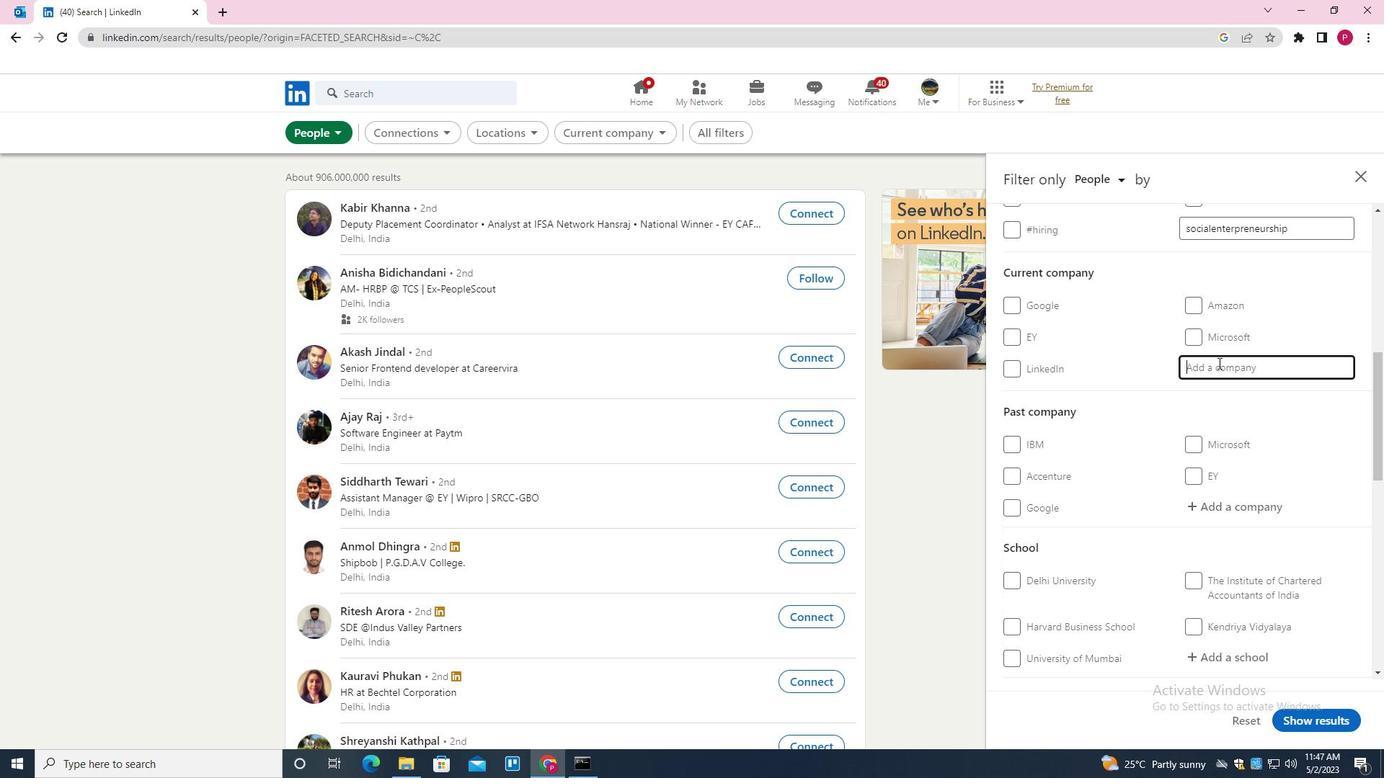 
Action: Mouse scrolled (1216, 364) with delta (0, 0)
Screenshot: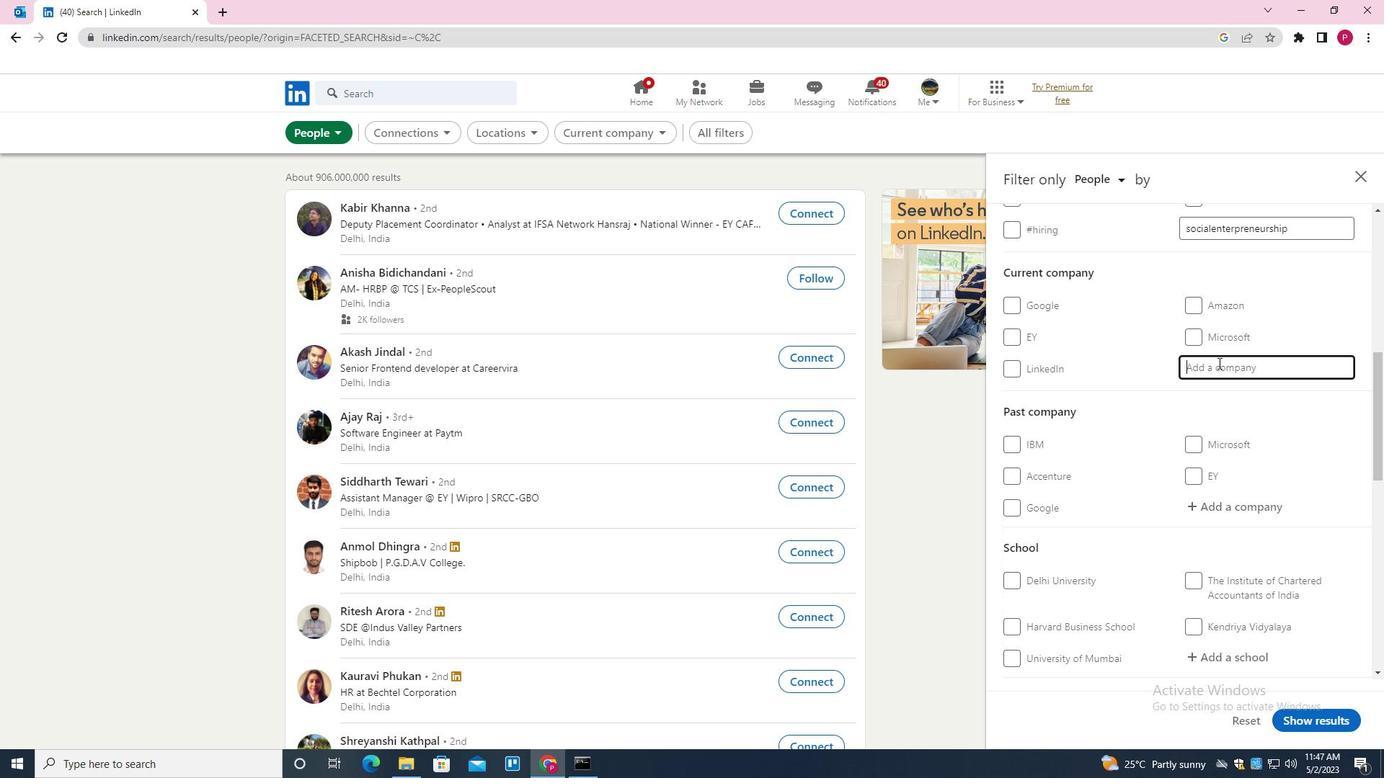 
Action: Mouse scrolled (1216, 364) with delta (0, 0)
Screenshot: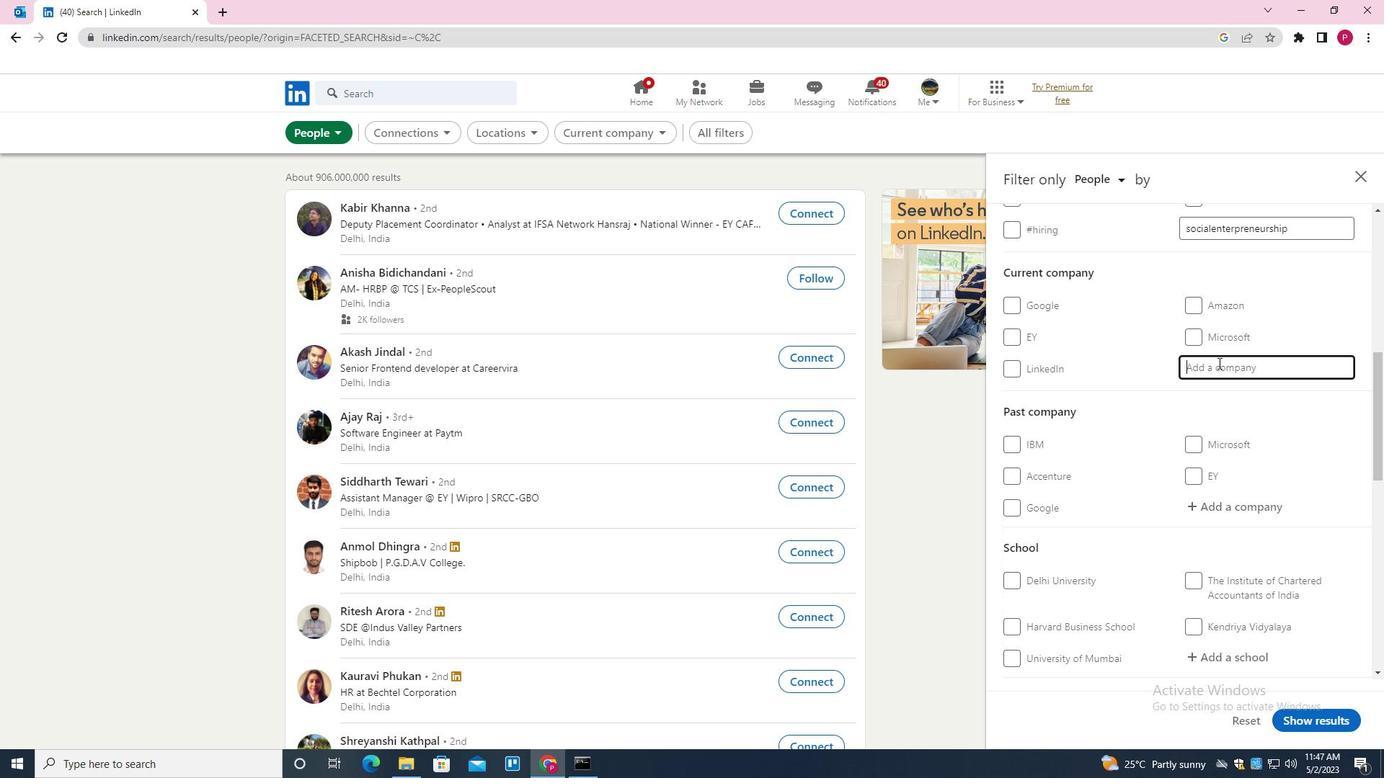 
Action: Mouse moved to (1215, 367)
Screenshot: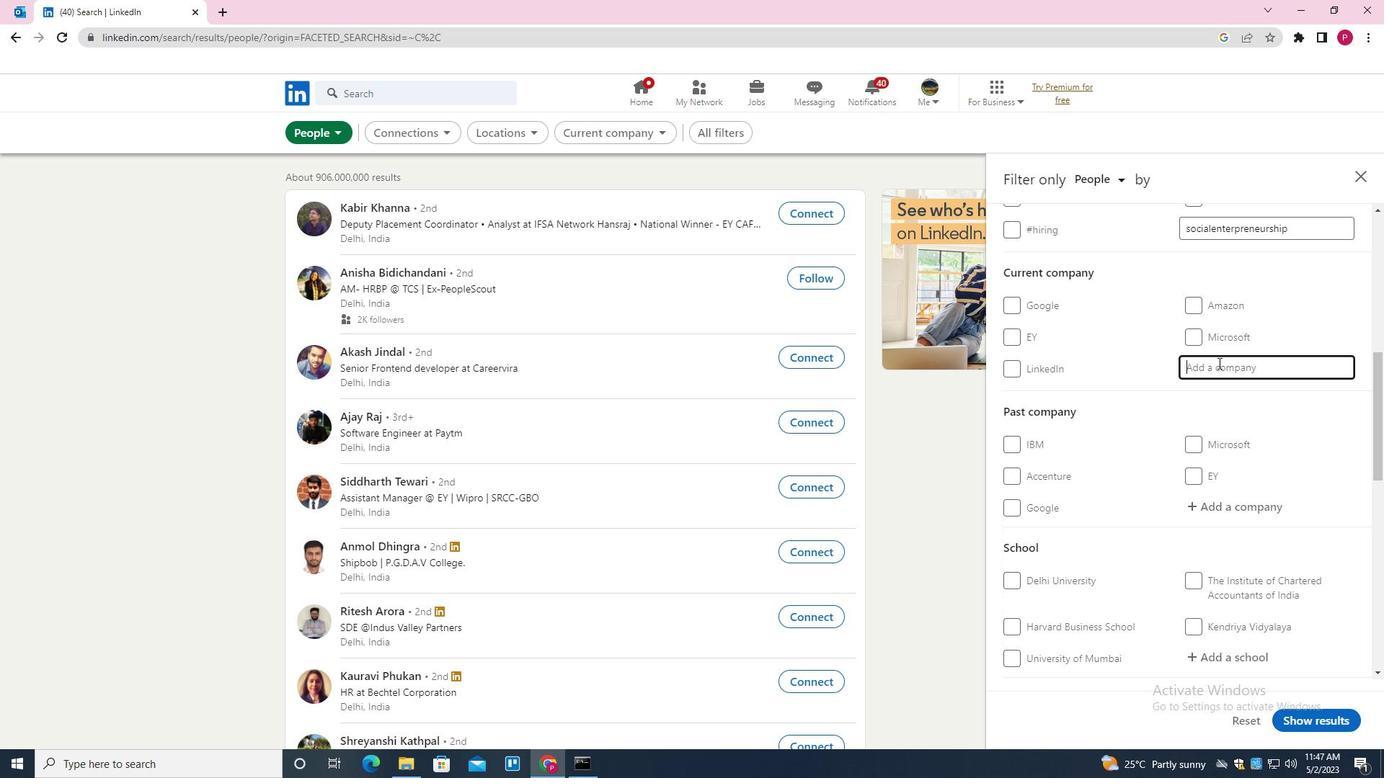 
Action: Mouse scrolled (1215, 366) with delta (0, 0)
Screenshot: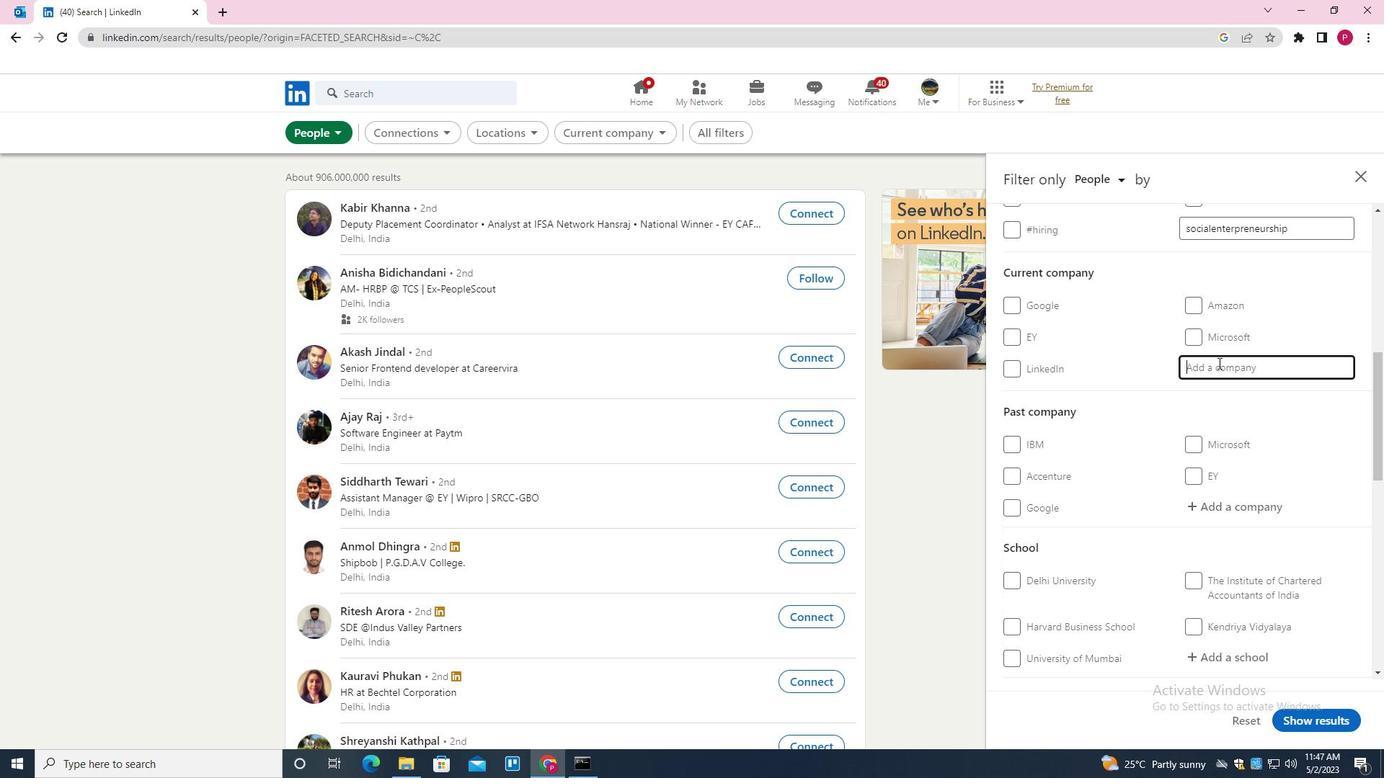 
Action: Mouse moved to (1031, 583)
Screenshot: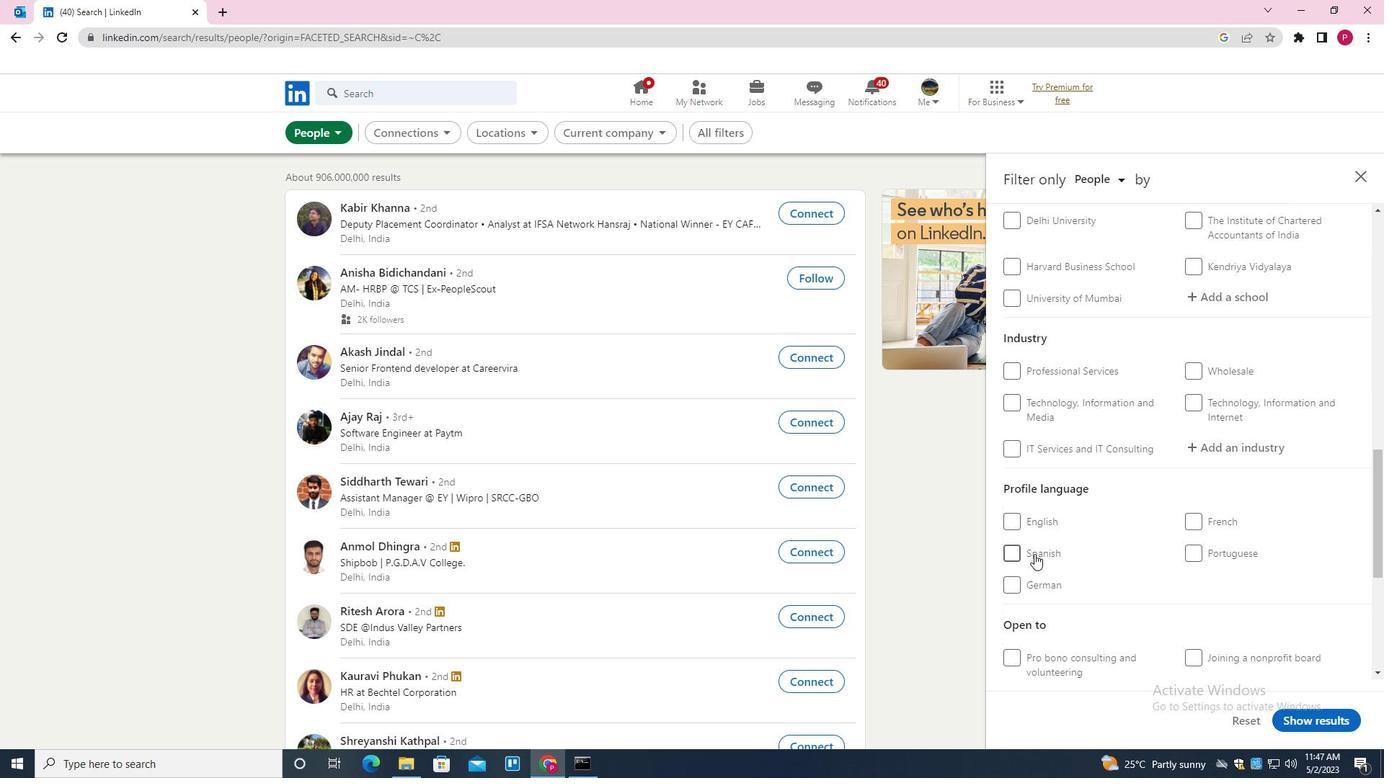 
Action: Mouse pressed left at (1031, 583)
Screenshot: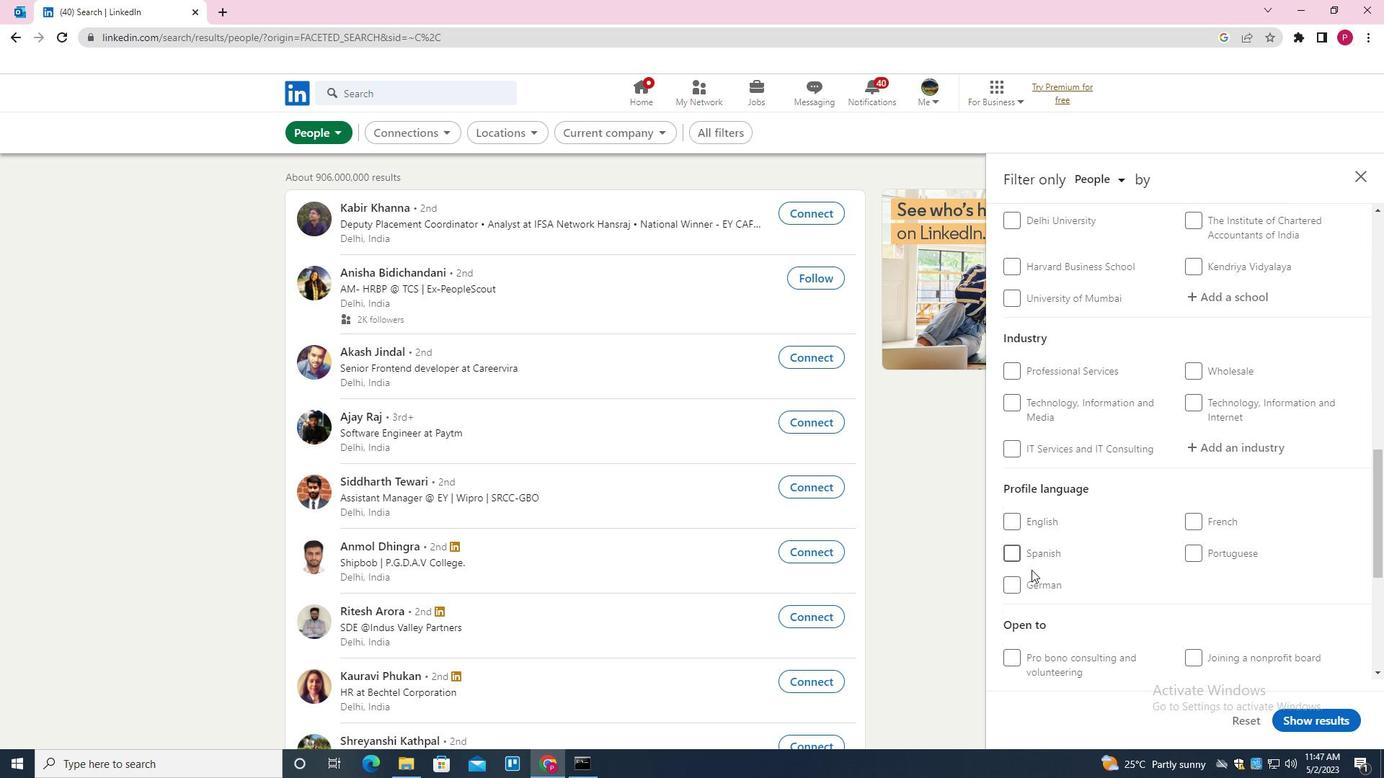 
Action: Mouse moved to (1059, 551)
Screenshot: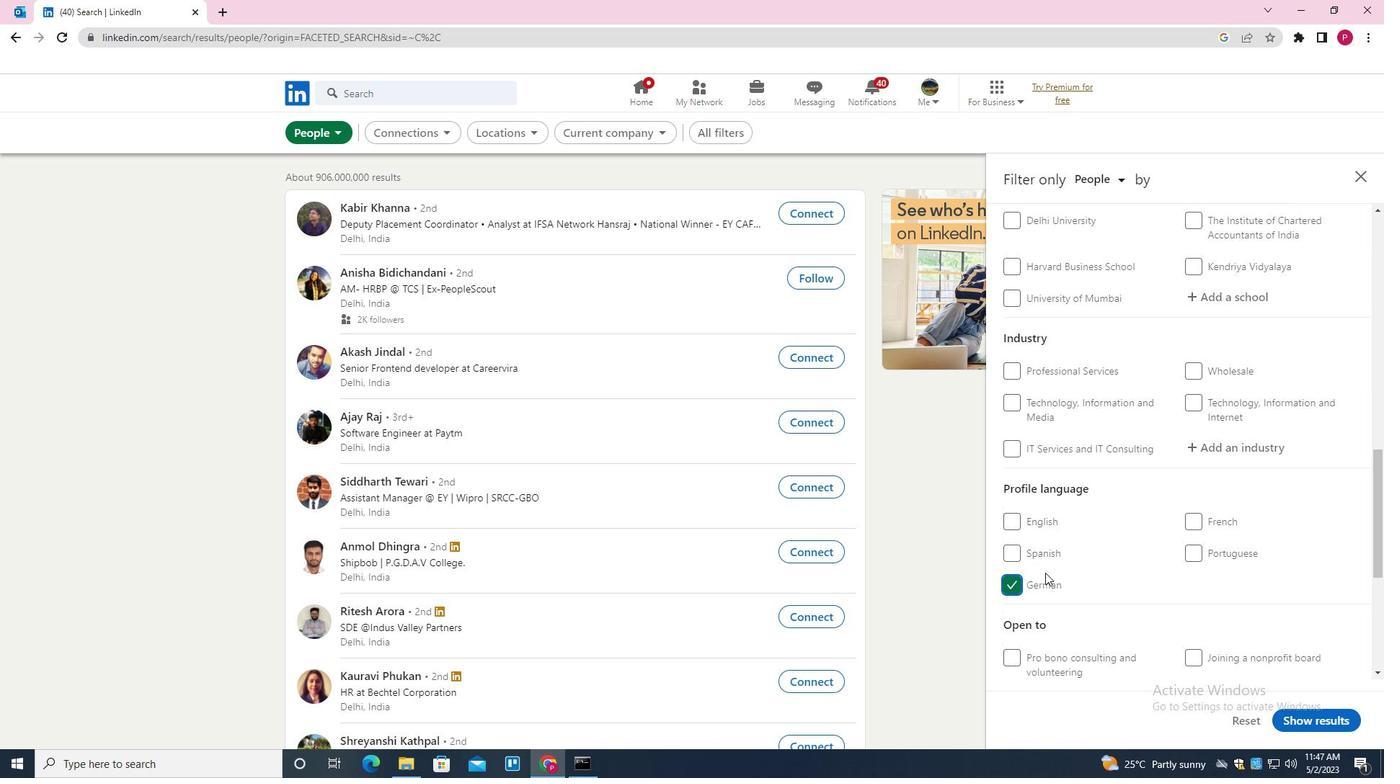 
Action: Mouse scrolled (1059, 552) with delta (0, 0)
Screenshot: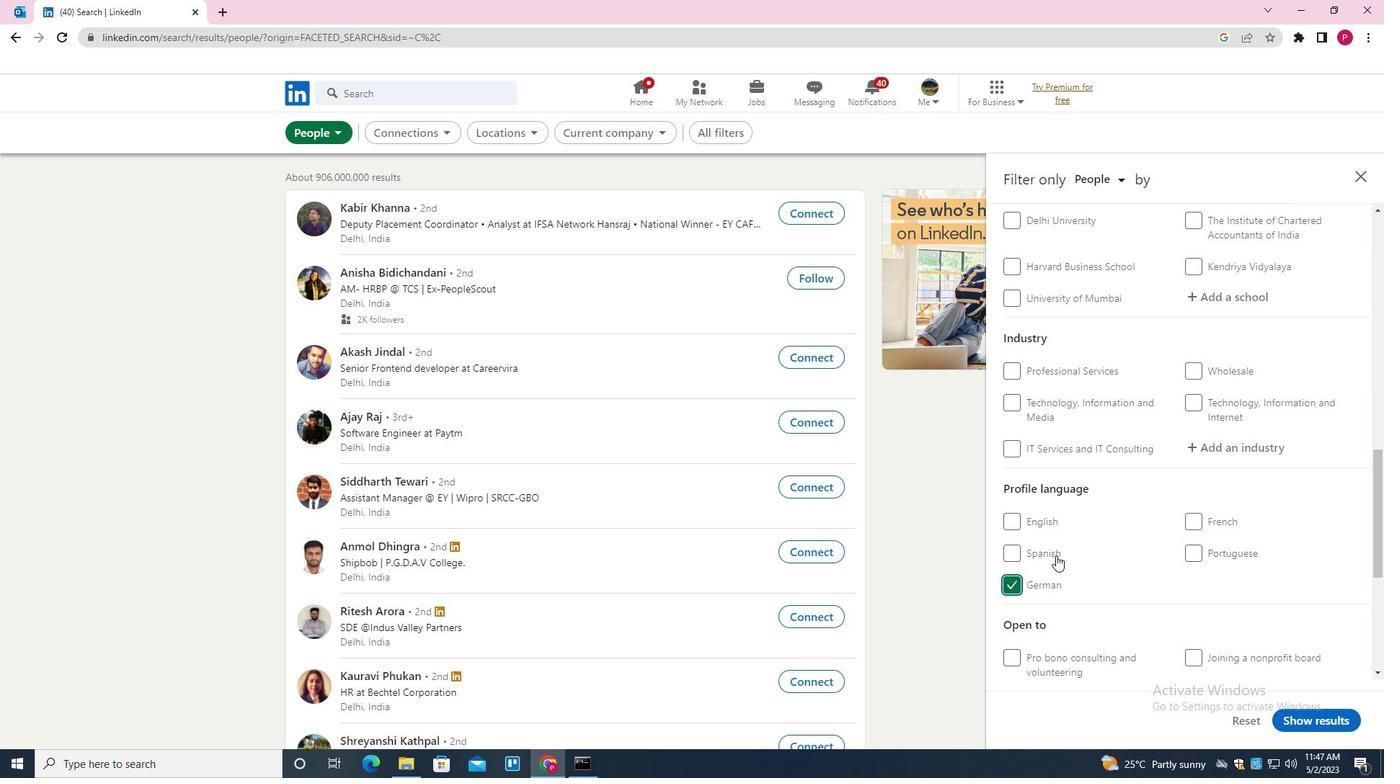 
Action: Mouse moved to (1059, 551)
Screenshot: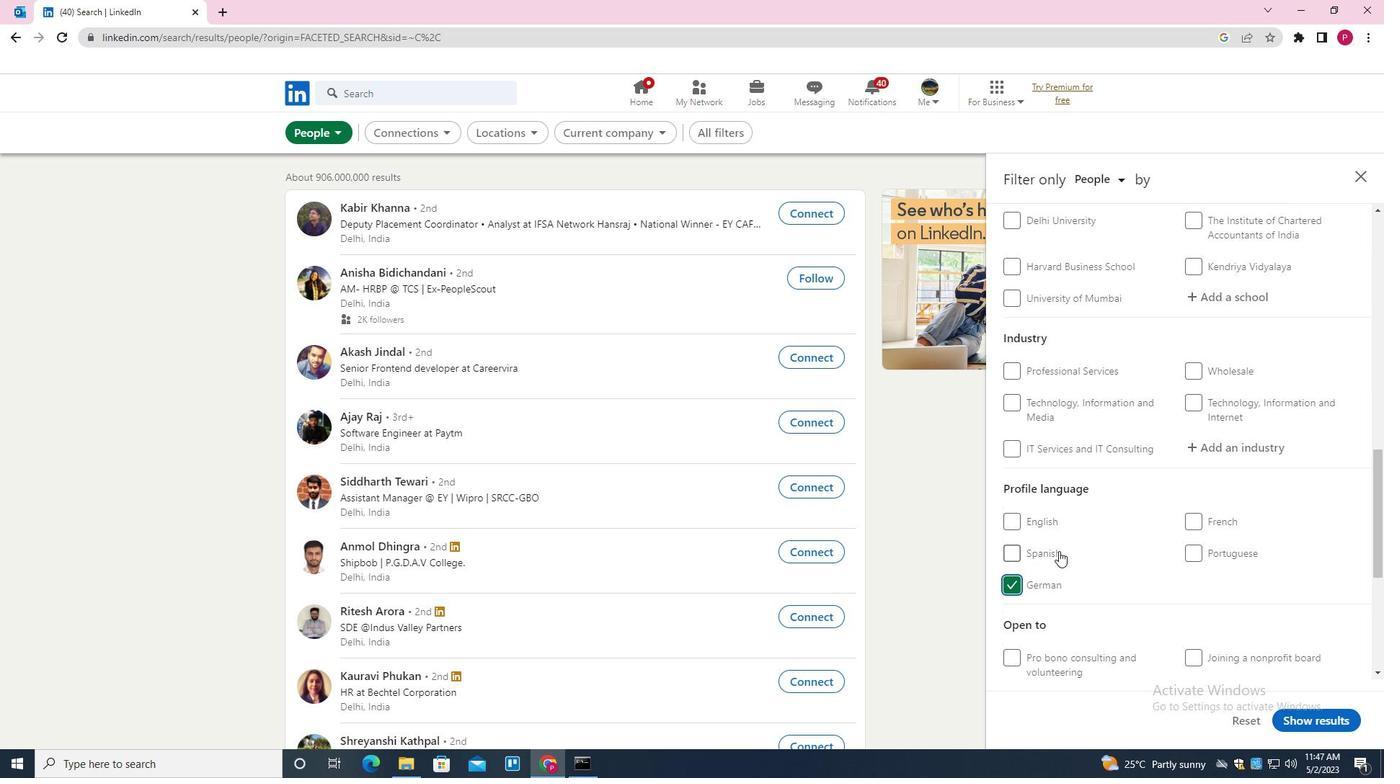 
Action: Mouse scrolled (1059, 552) with delta (0, 0)
Screenshot: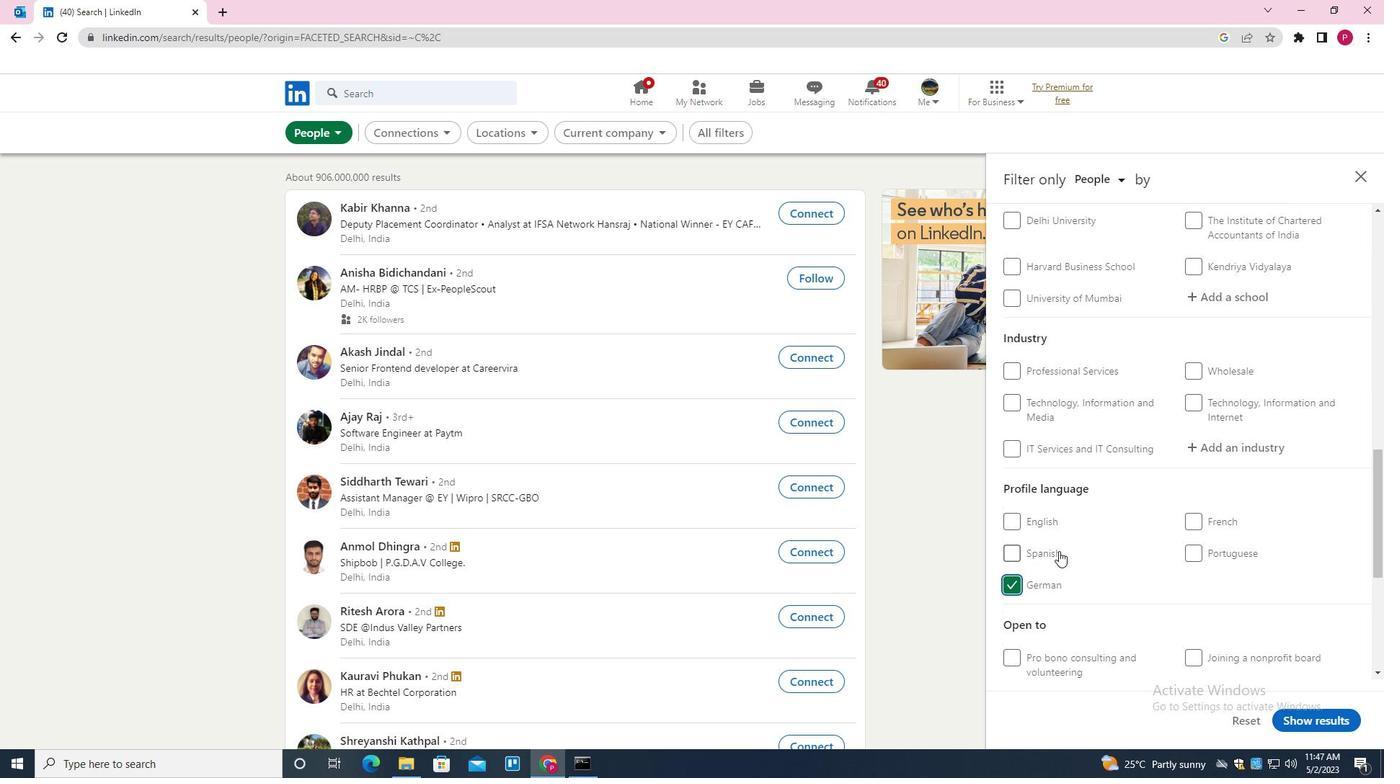 
Action: Mouse scrolled (1059, 552) with delta (0, 0)
Screenshot: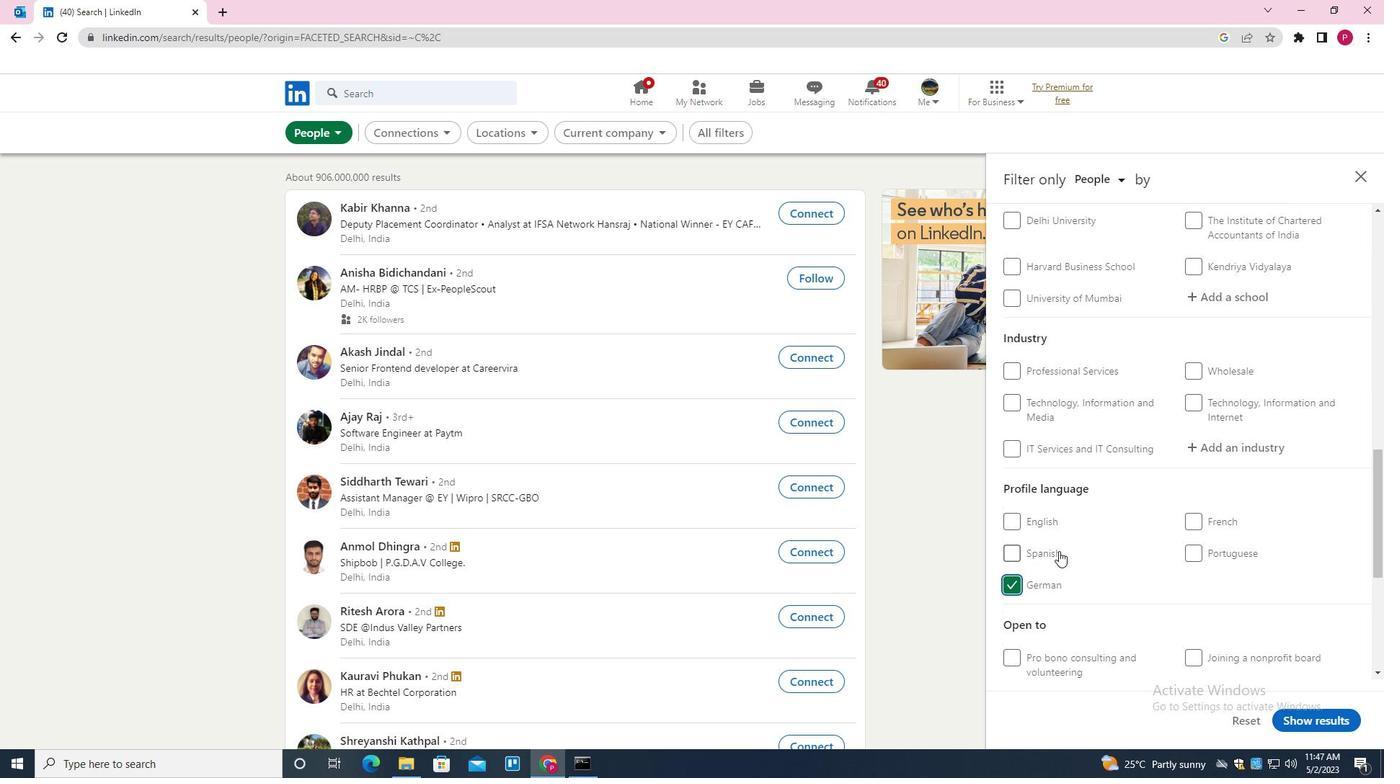 
Action: Mouse scrolled (1059, 552) with delta (0, 0)
Screenshot: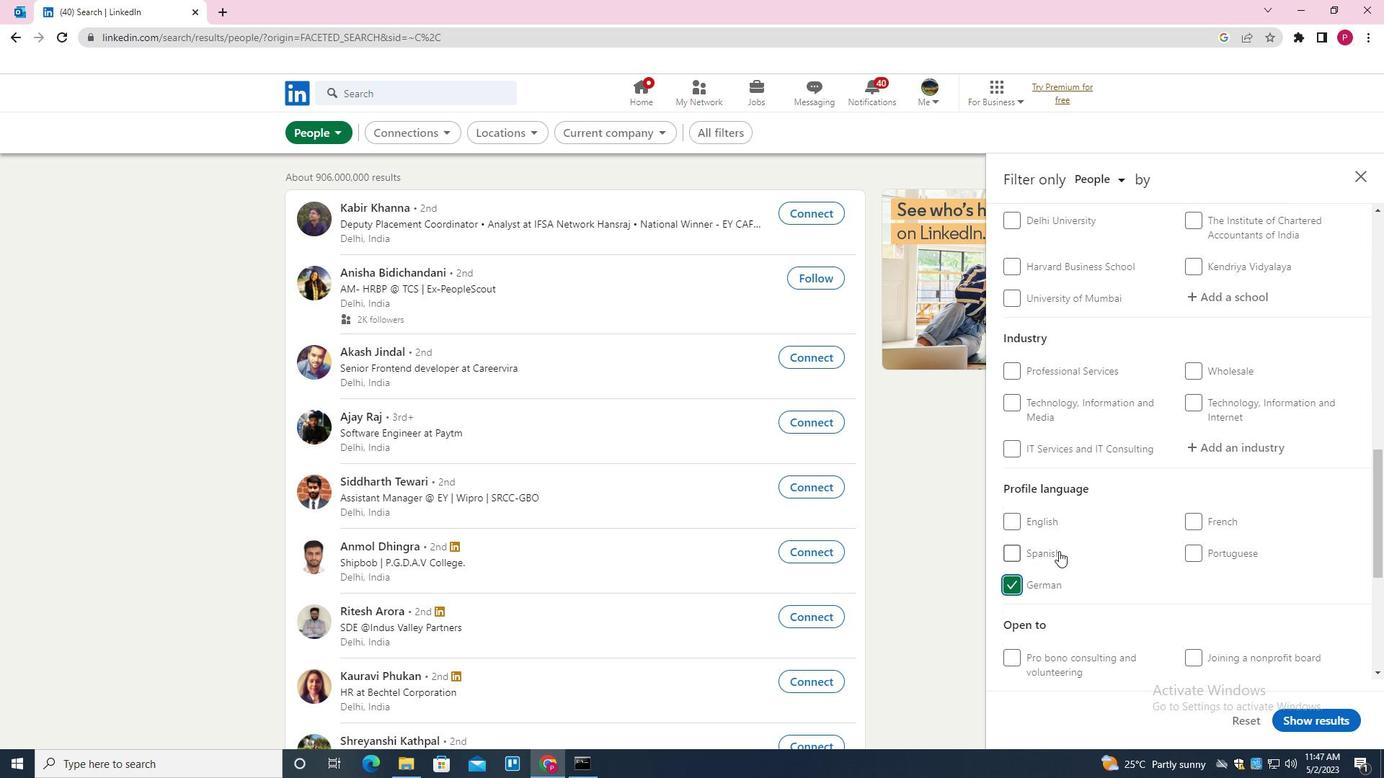 
Action: Mouse scrolled (1059, 552) with delta (0, 0)
Screenshot: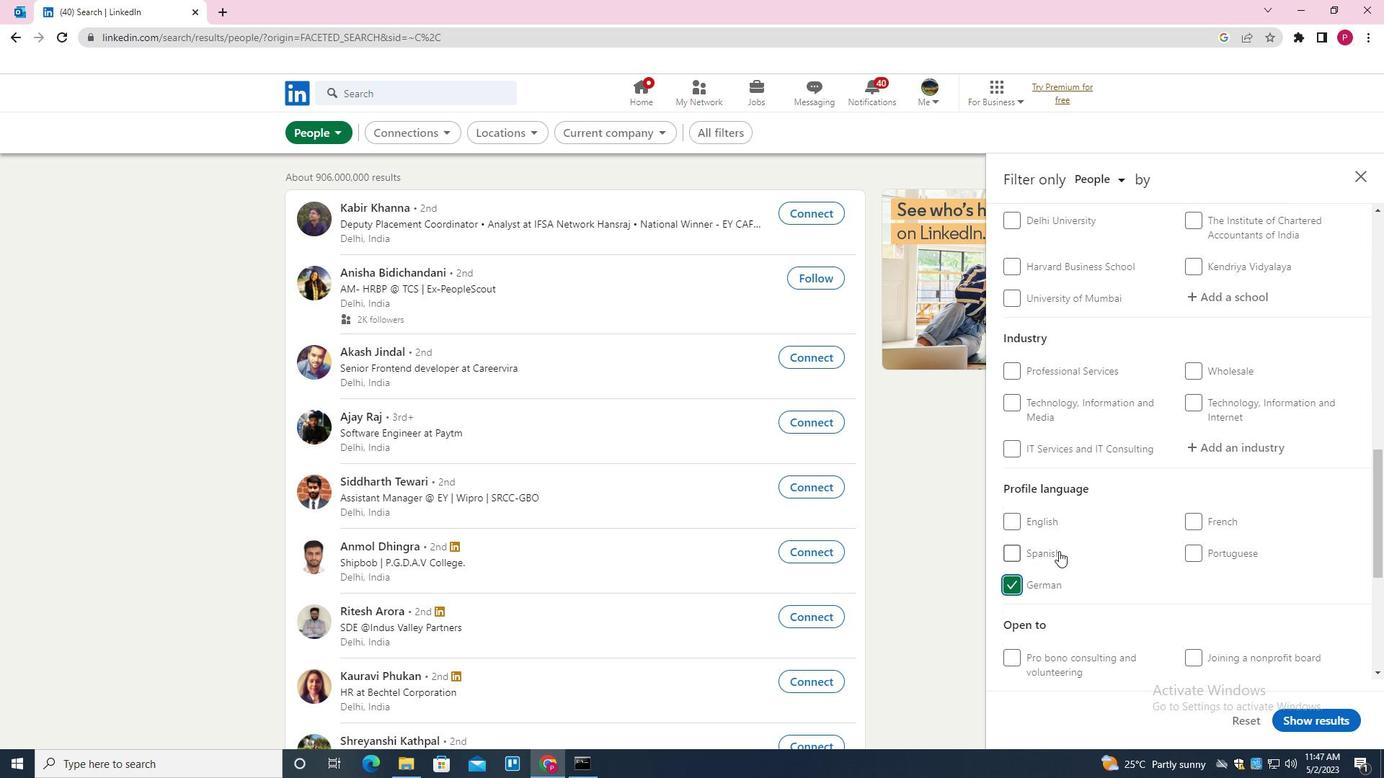 
Action: Mouse scrolled (1059, 552) with delta (0, 0)
Screenshot: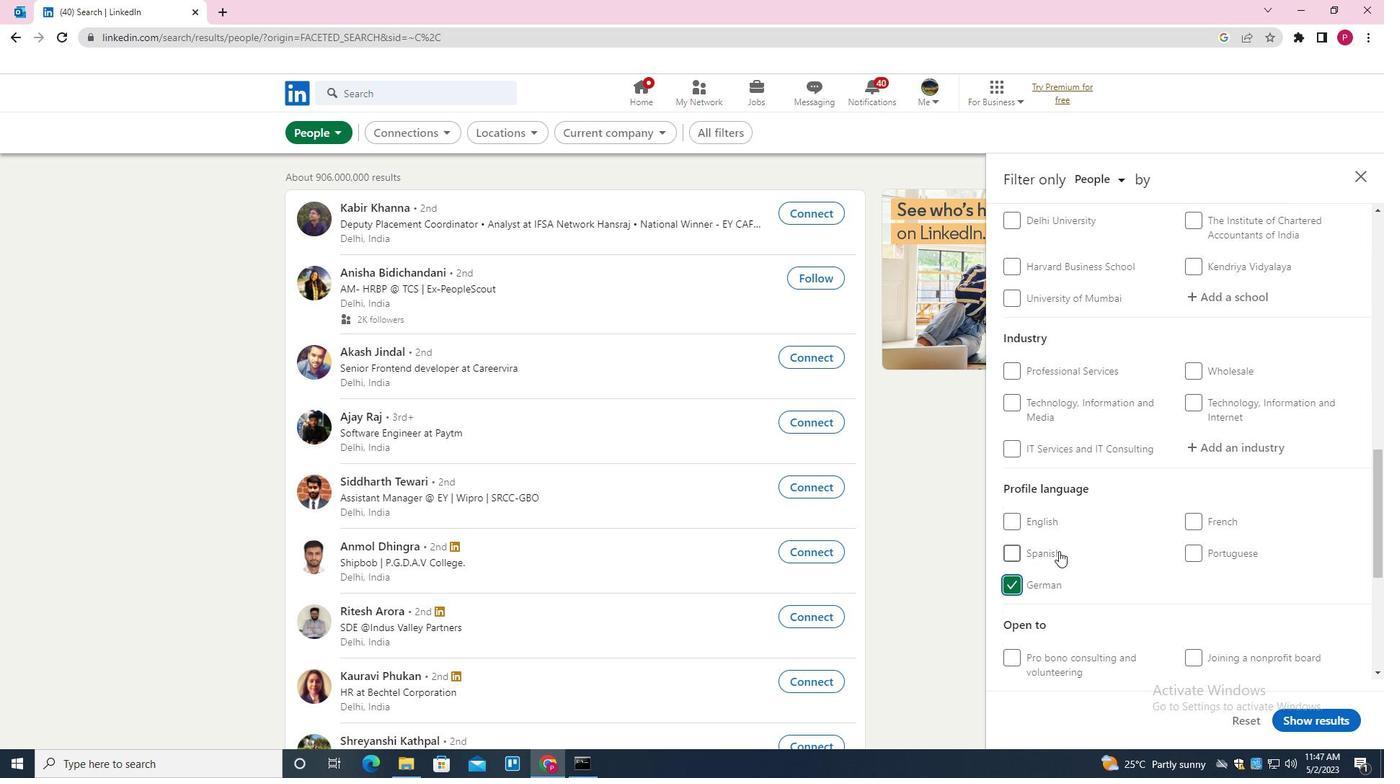 
Action: Mouse moved to (1233, 441)
Screenshot: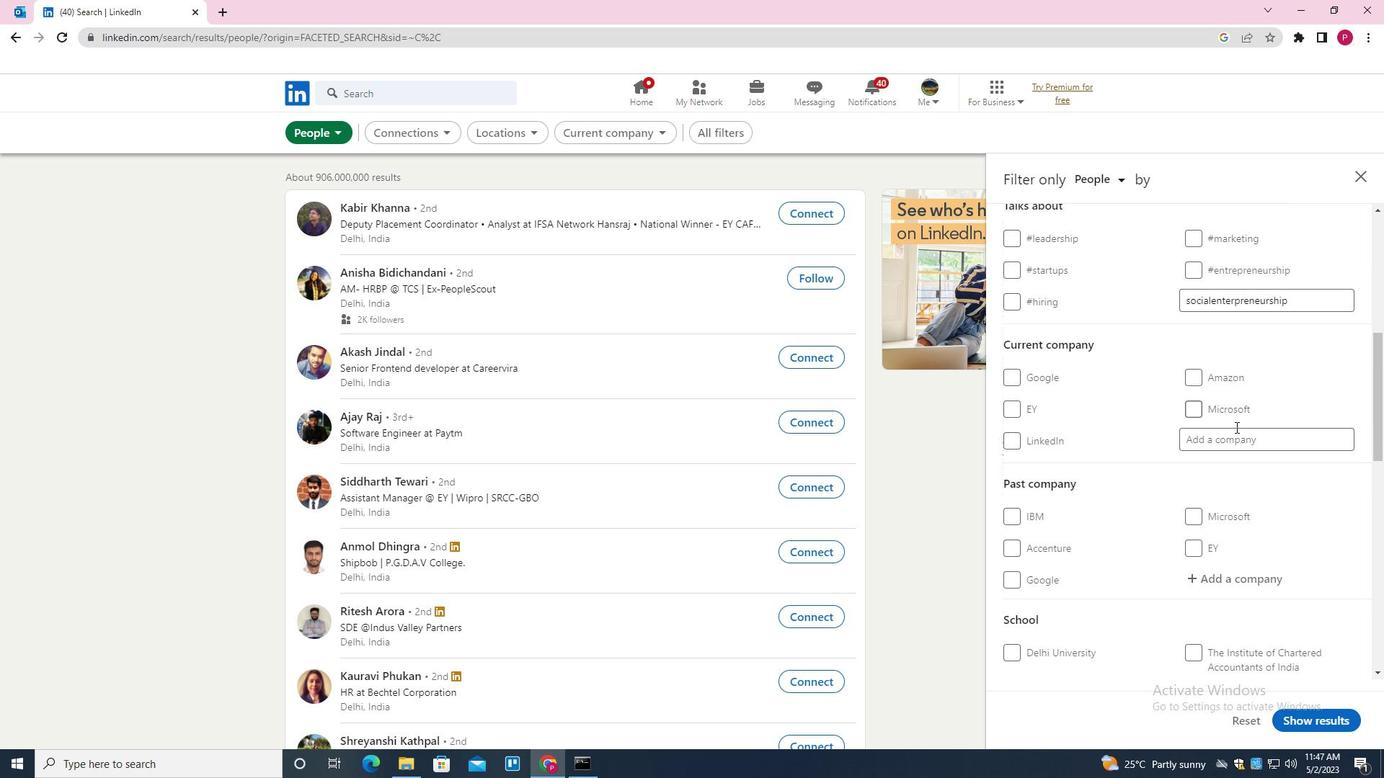 
Action: Mouse pressed left at (1233, 441)
Screenshot: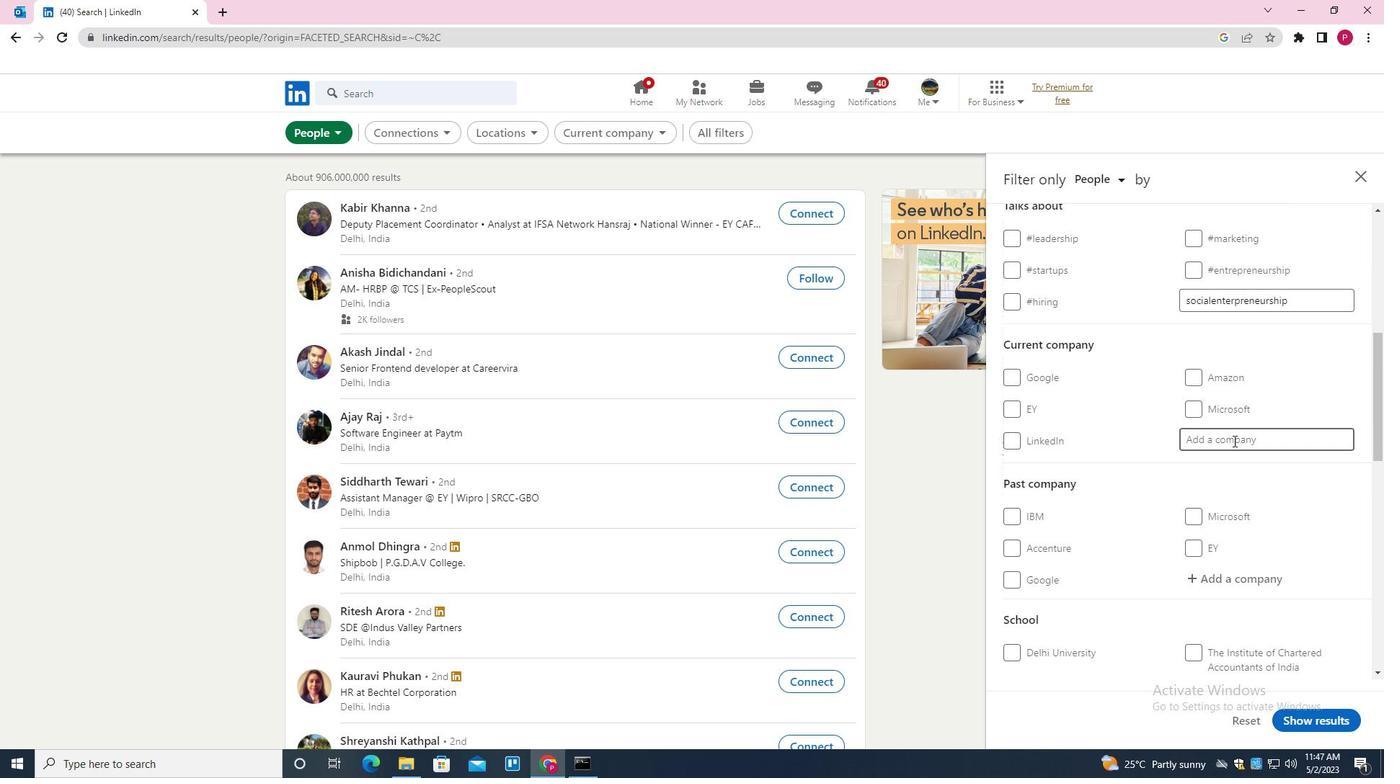 
Action: Mouse moved to (1233, 441)
Screenshot: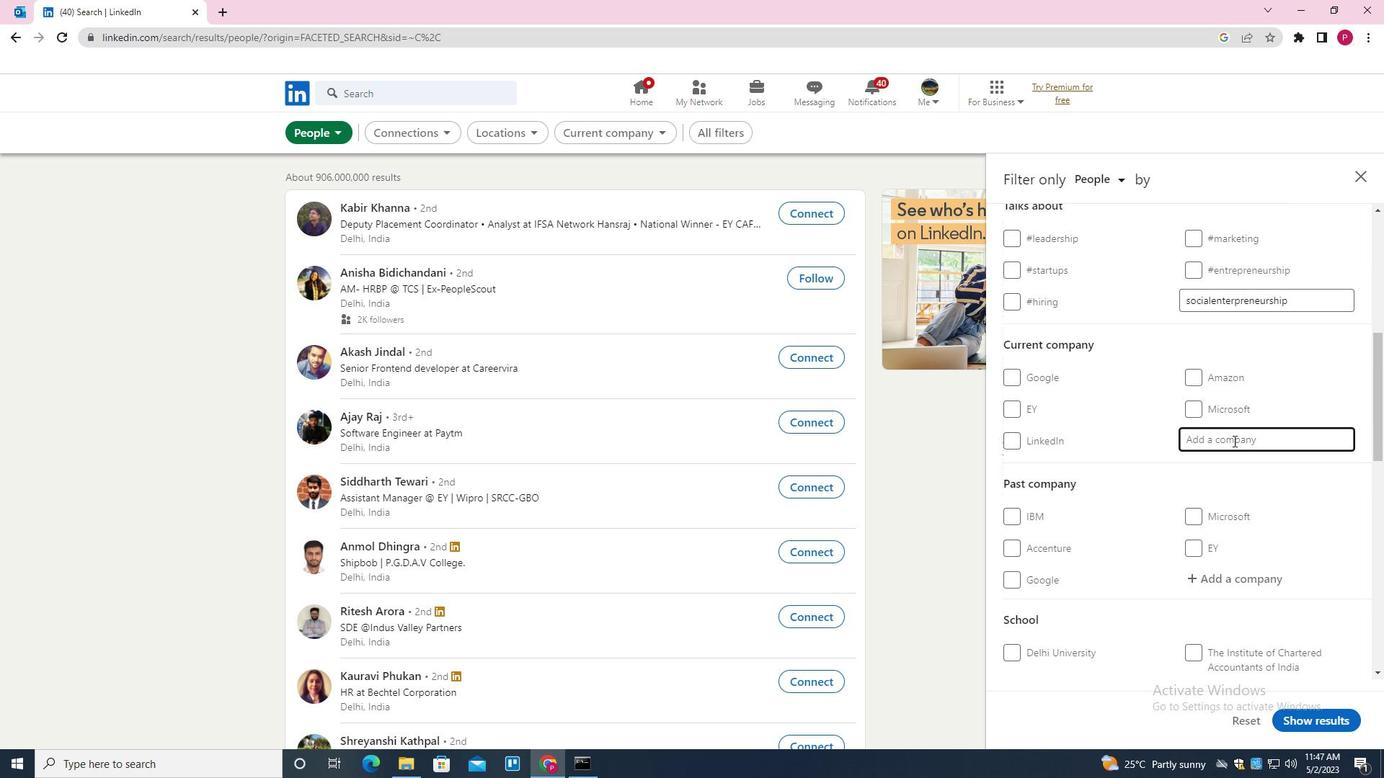 
Action: Key pressed <Key.shift>TEXAS<Key.space><Key.shift>INSTRUMENTS<Key.down><Key.enter>
Screenshot: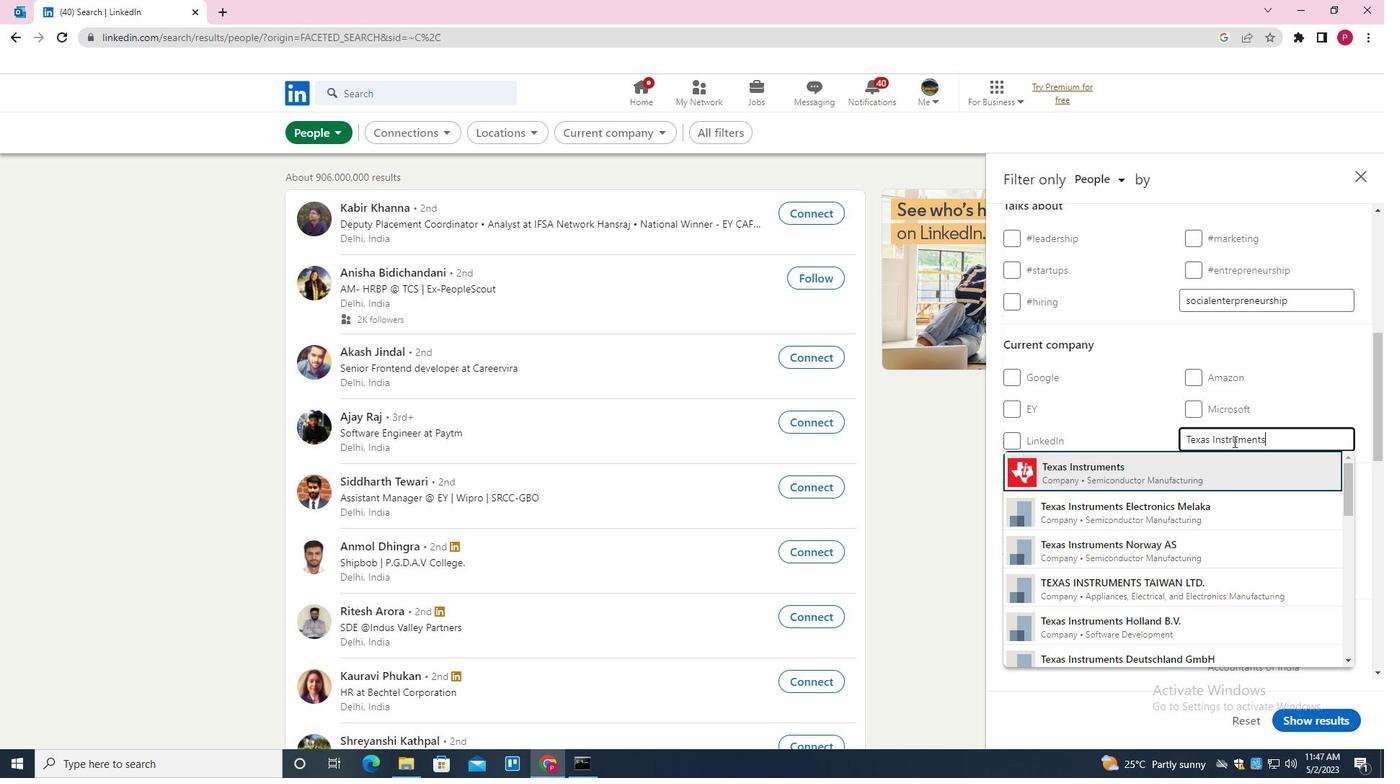 
Action: Mouse moved to (1187, 476)
Screenshot: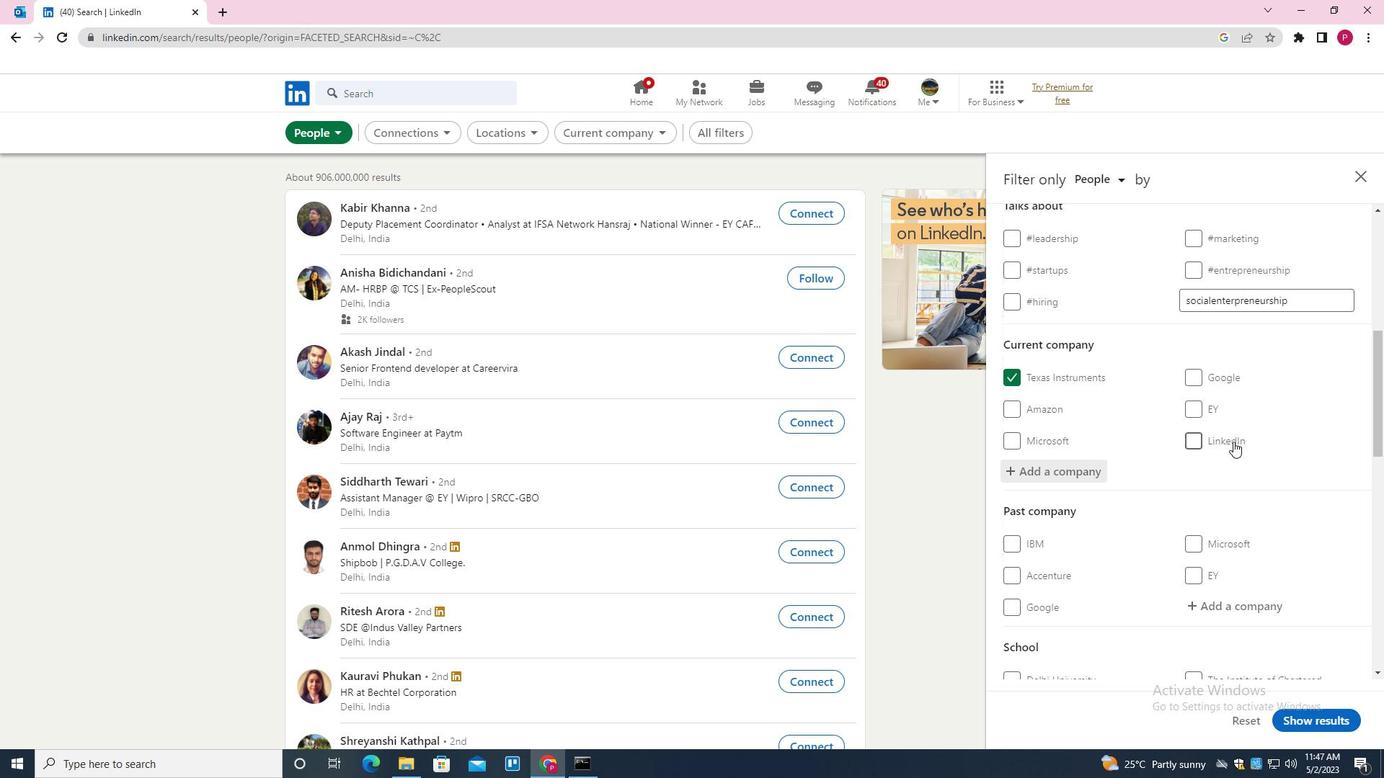 
Action: Mouse scrolled (1187, 475) with delta (0, 0)
Screenshot: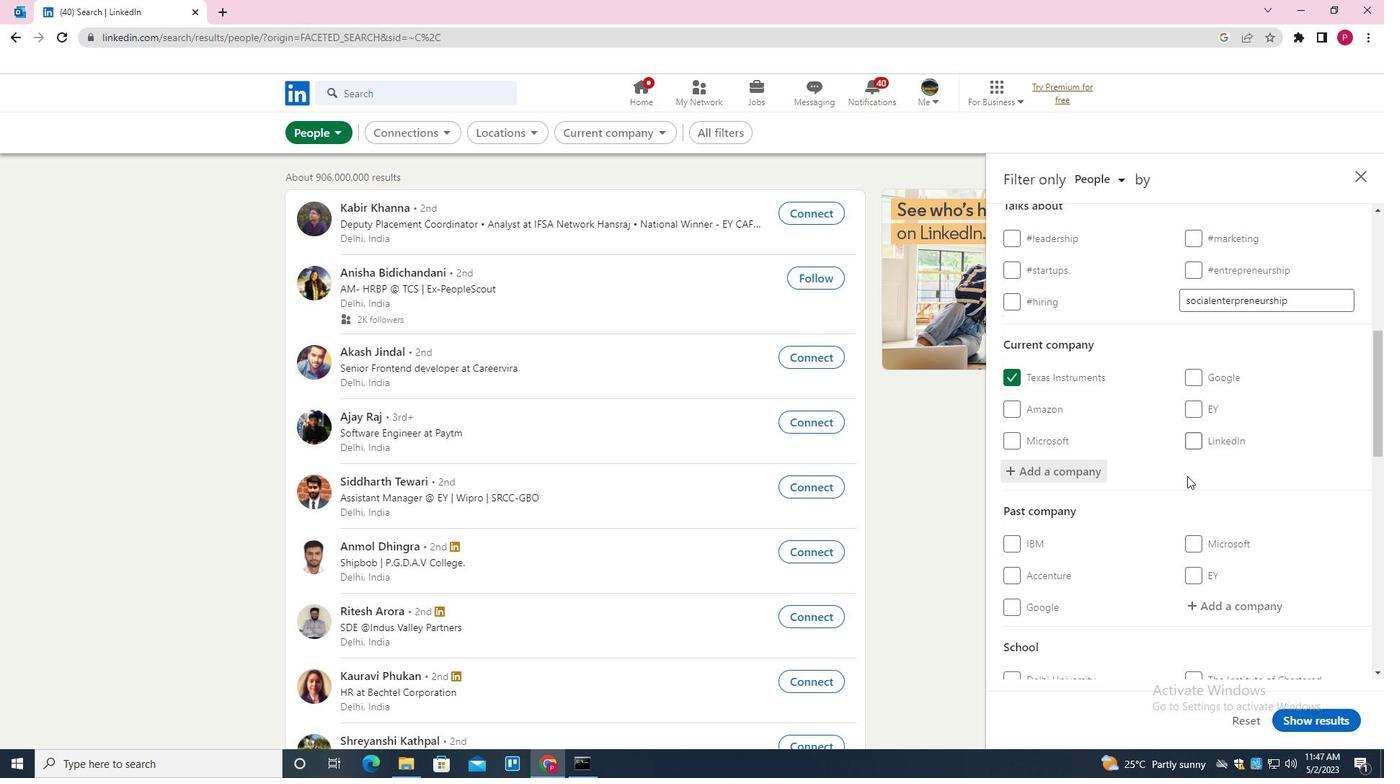 
Action: Mouse scrolled (1187, 475) with delta (0, 0)
Screenshot: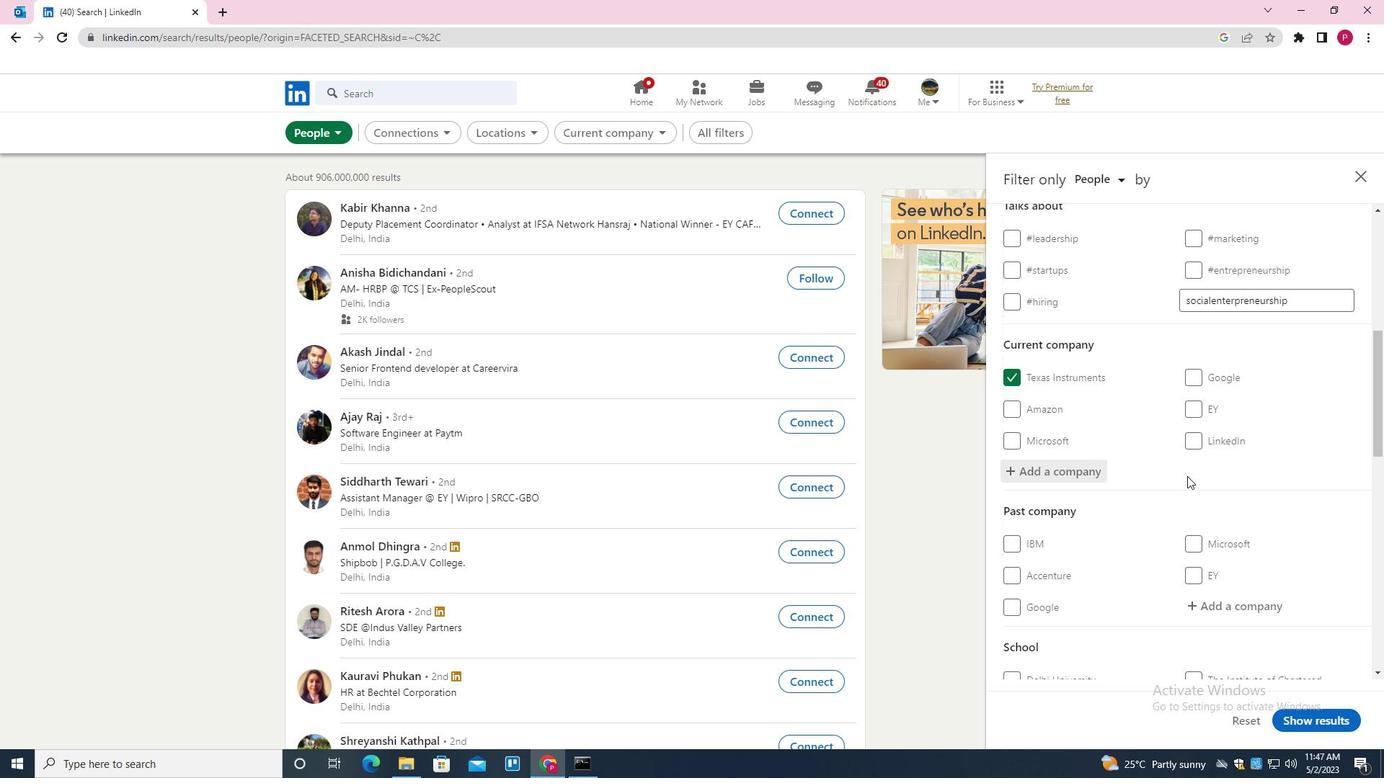 
Action: Mouse moved to (1186, 477)
Screenshot: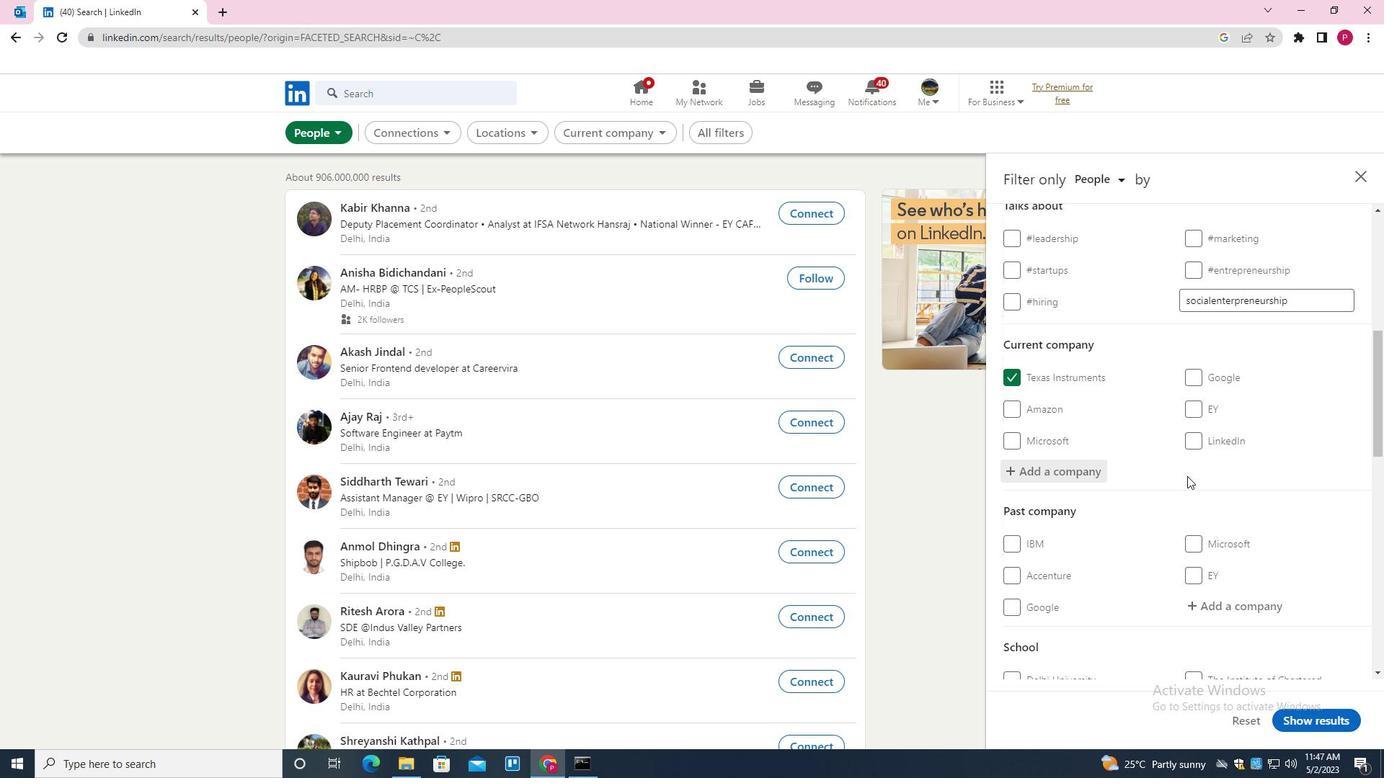 
Action: Mouse scrolled (1186, 476) with delta (0, 0)
Screenshot: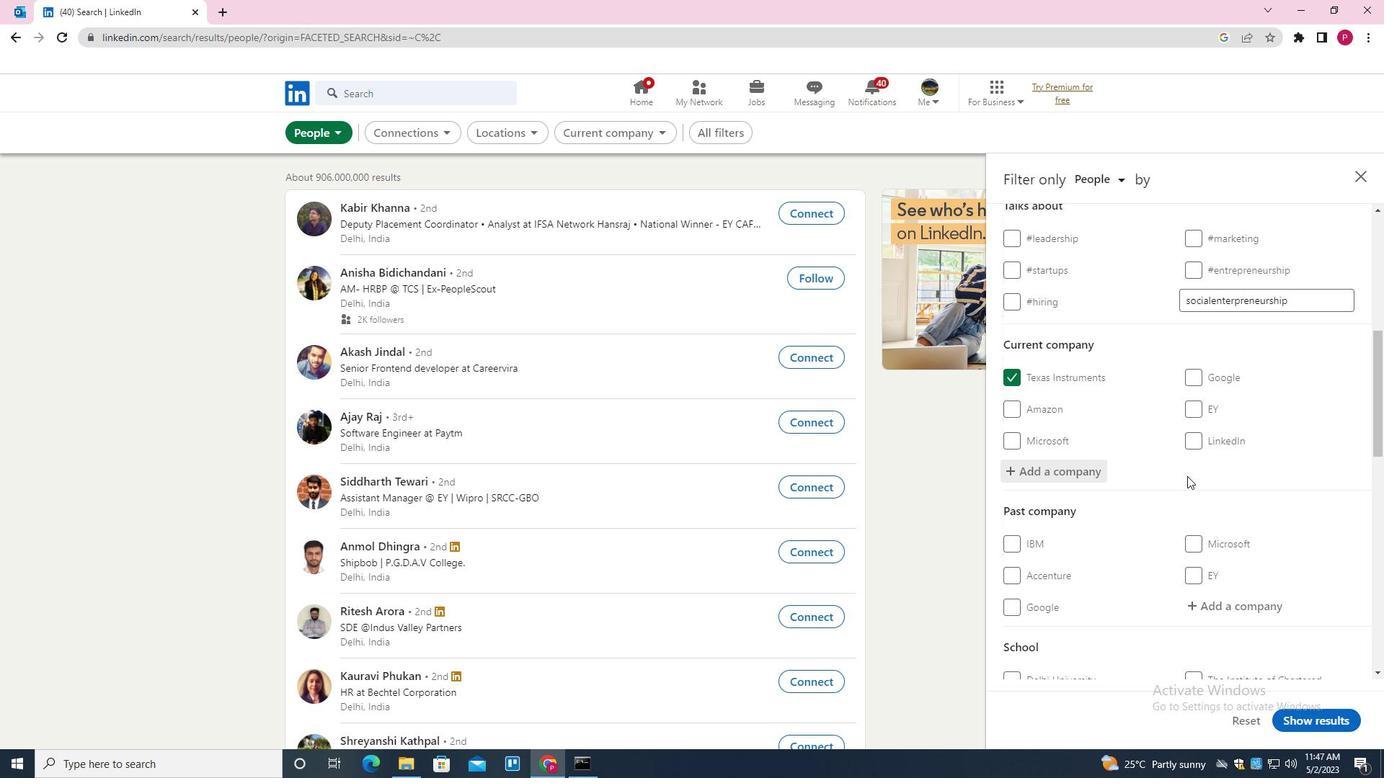 
Action: Mouse scrolled (1186, 476) with delta (0, 0)
Screenshot: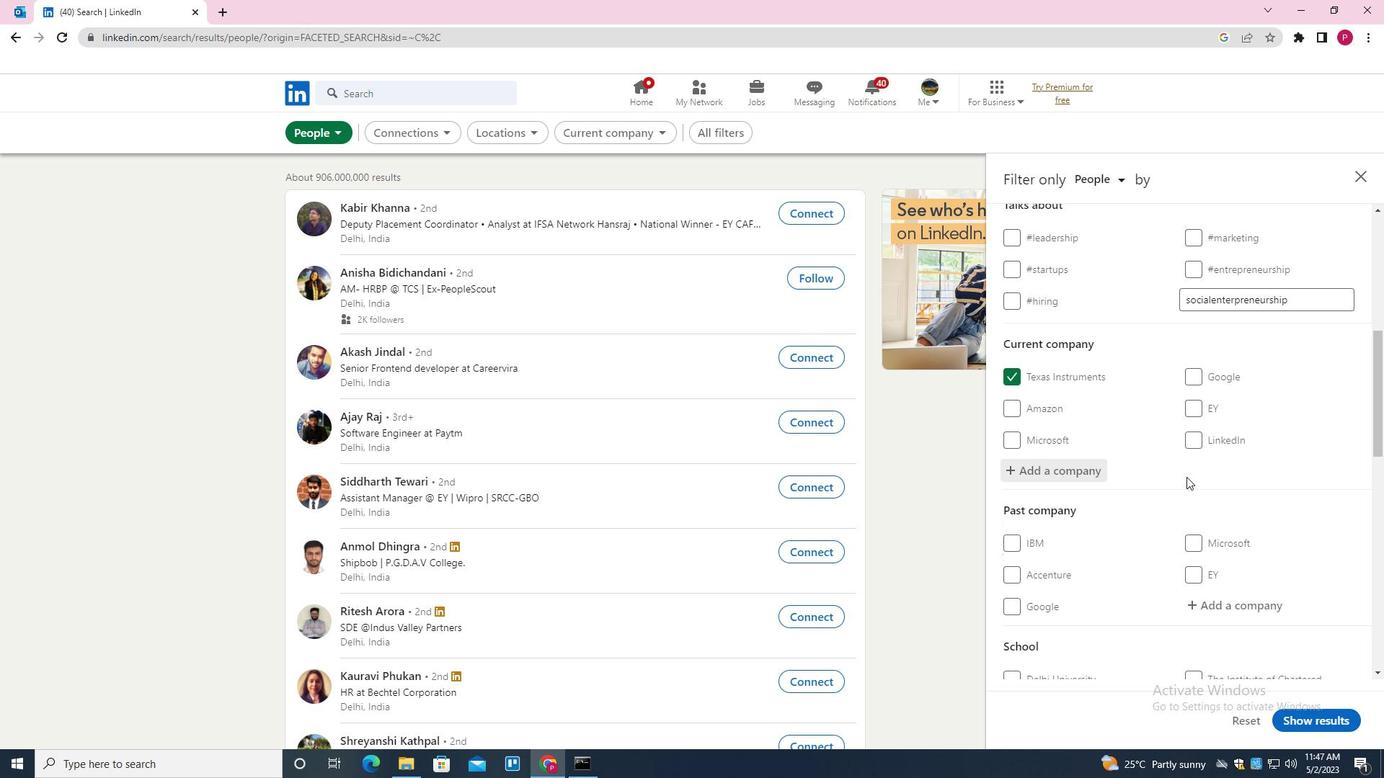 
Action: Mouse moved to (1159, 467)
Screenshot: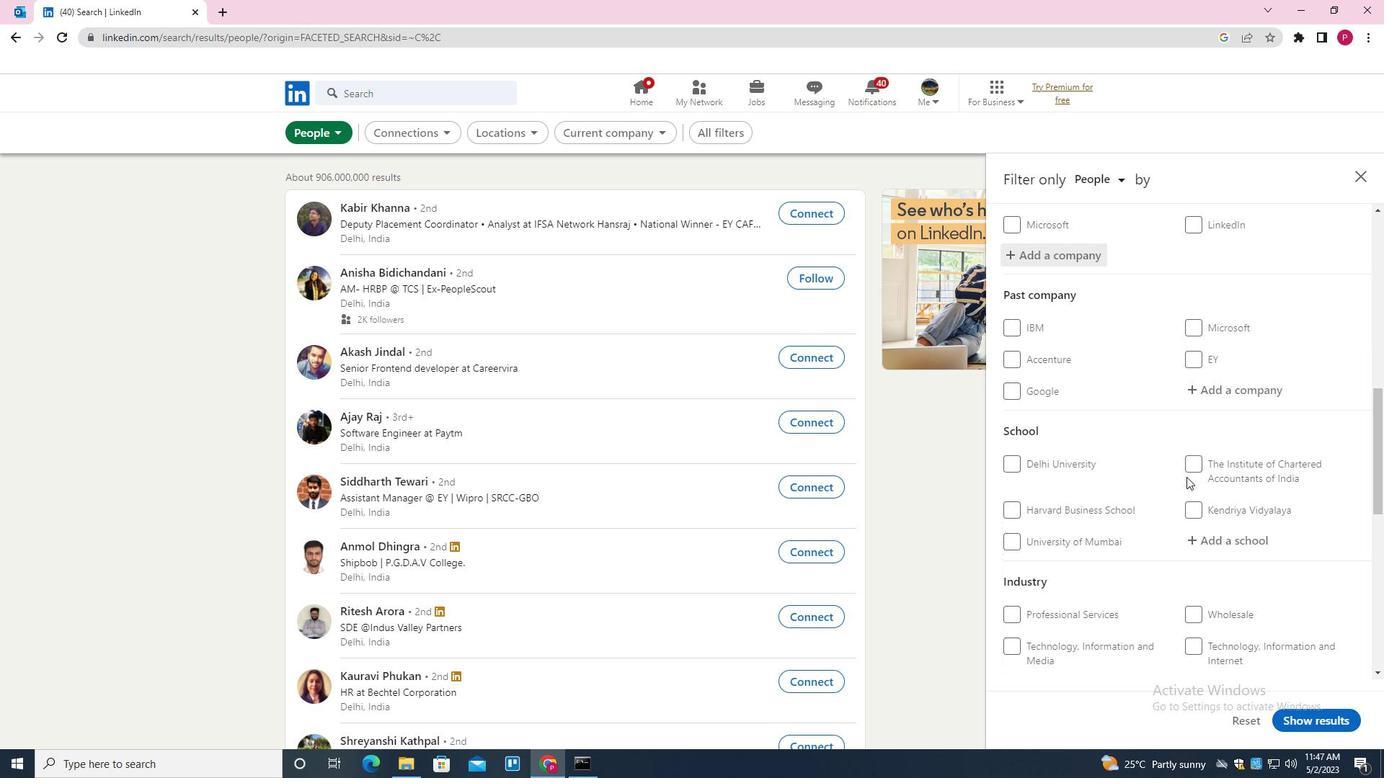 
Action: Mouse scrolled (1159, 466) with delta (0, 0)
Screenshot: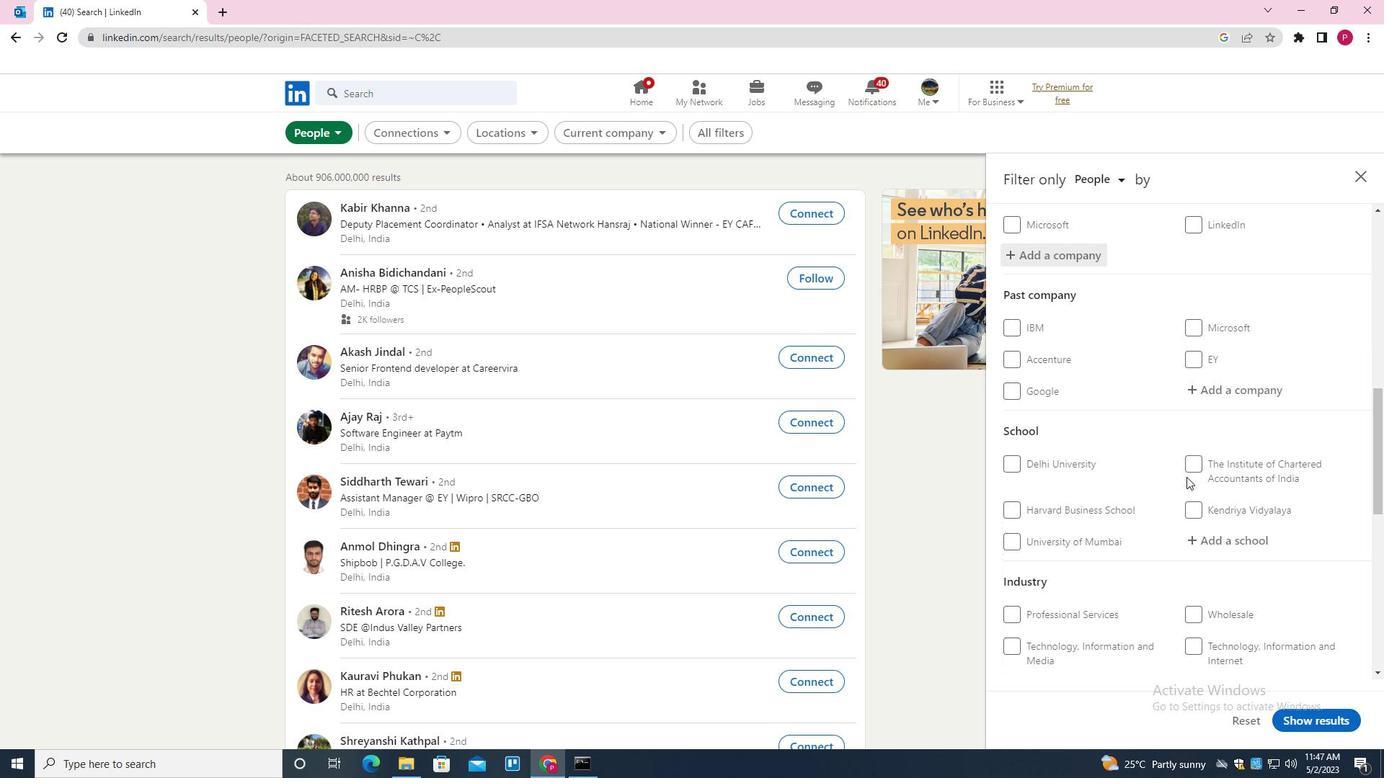 
Action: Mouse moved to (1216, 392)
Screenshot: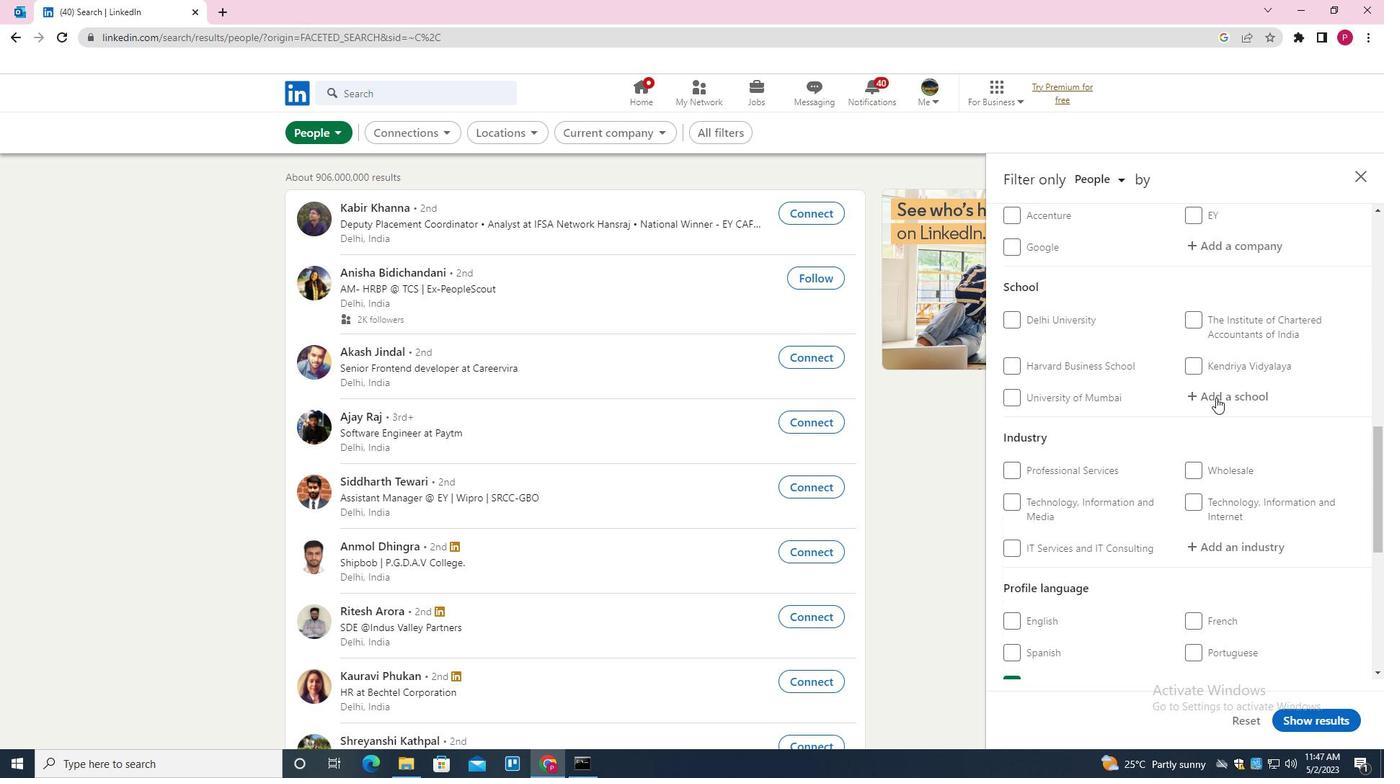 
Action: Mouse pressed left at (1216, 392)
Screenshot: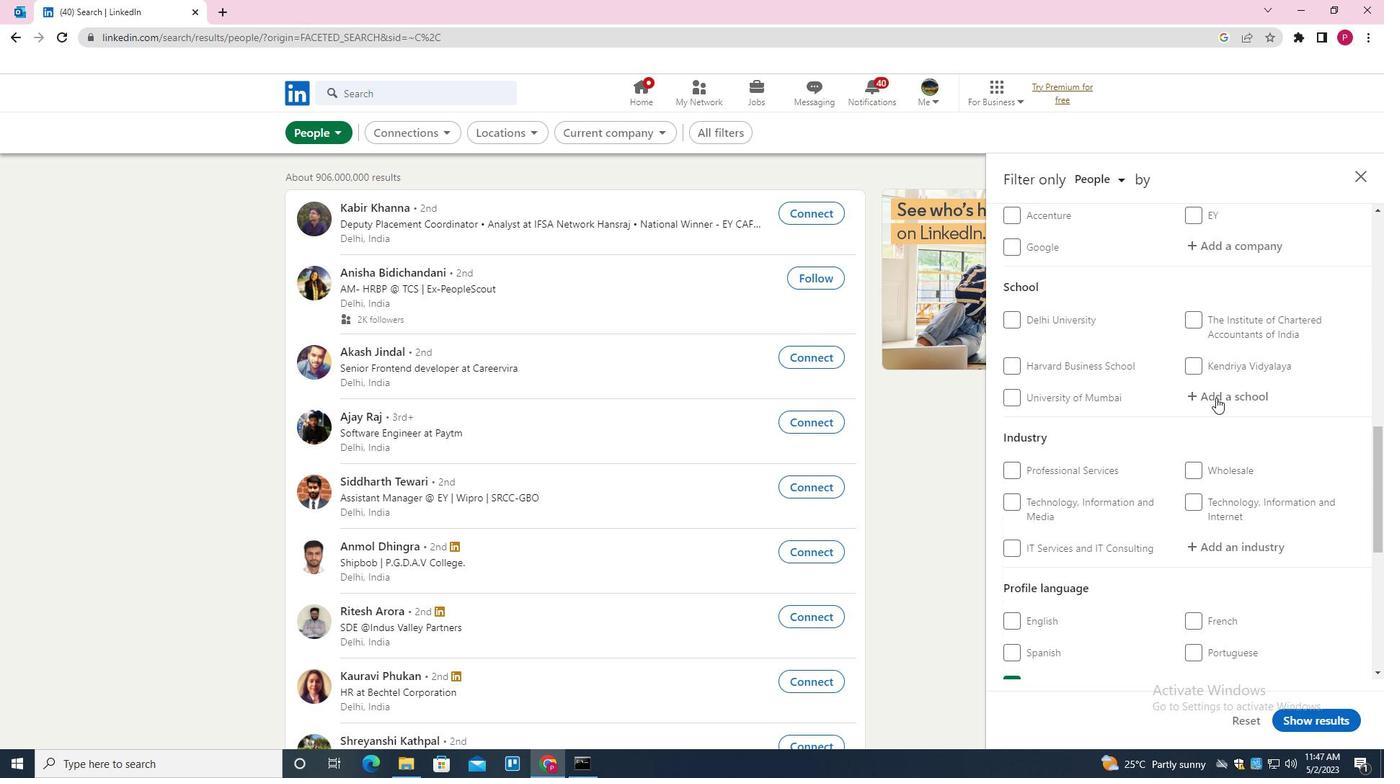 
Action: Key pressed <Key.shift>BHARTIYA<Key.space><Key.shift><Key.shift><Key.shift><Key.shift><Key.shift><Key.shift>VIDYA<Key.space><Key.shift><Key.shift><Key.shift>BHAVANS<Key.space><Key.down><Key.enter>
Screenshot: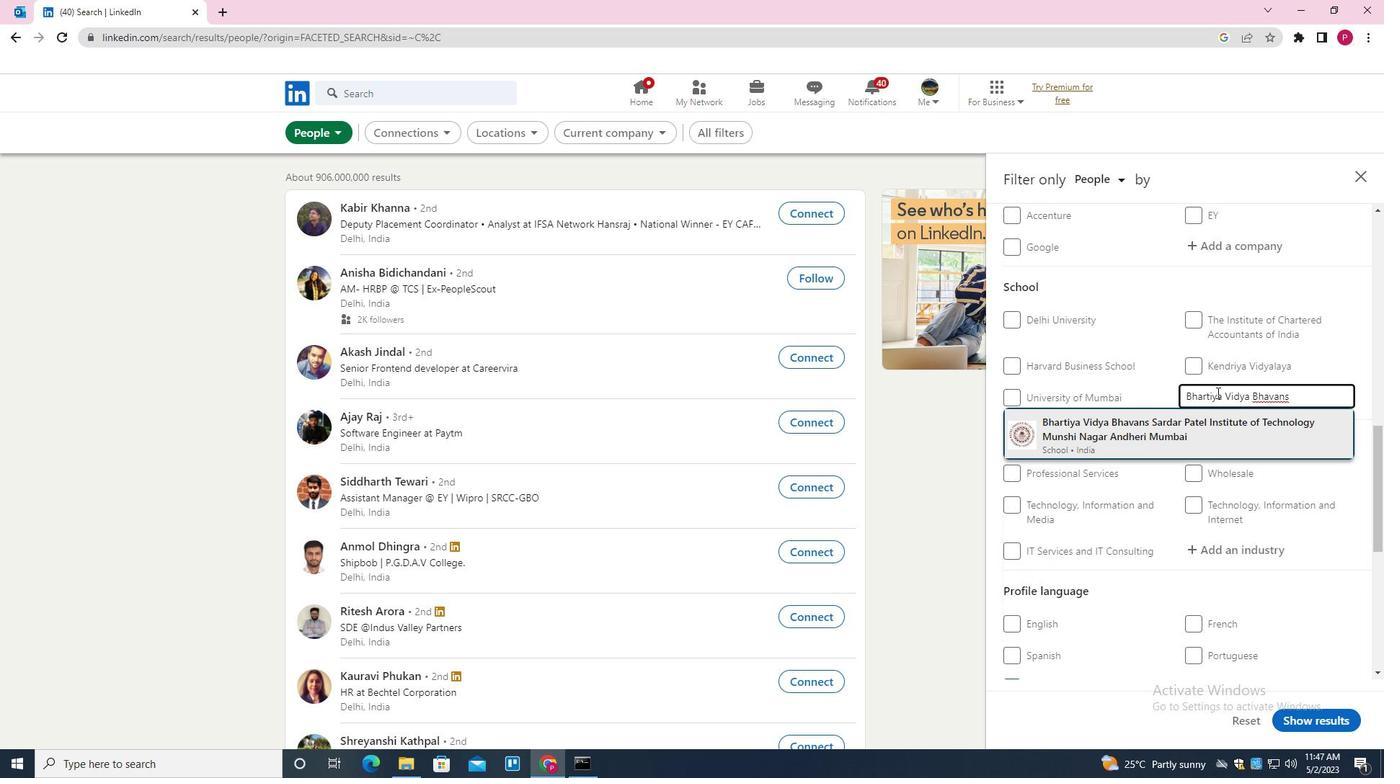 
Action: Mouse moved to (1179, 447)
Screenshot: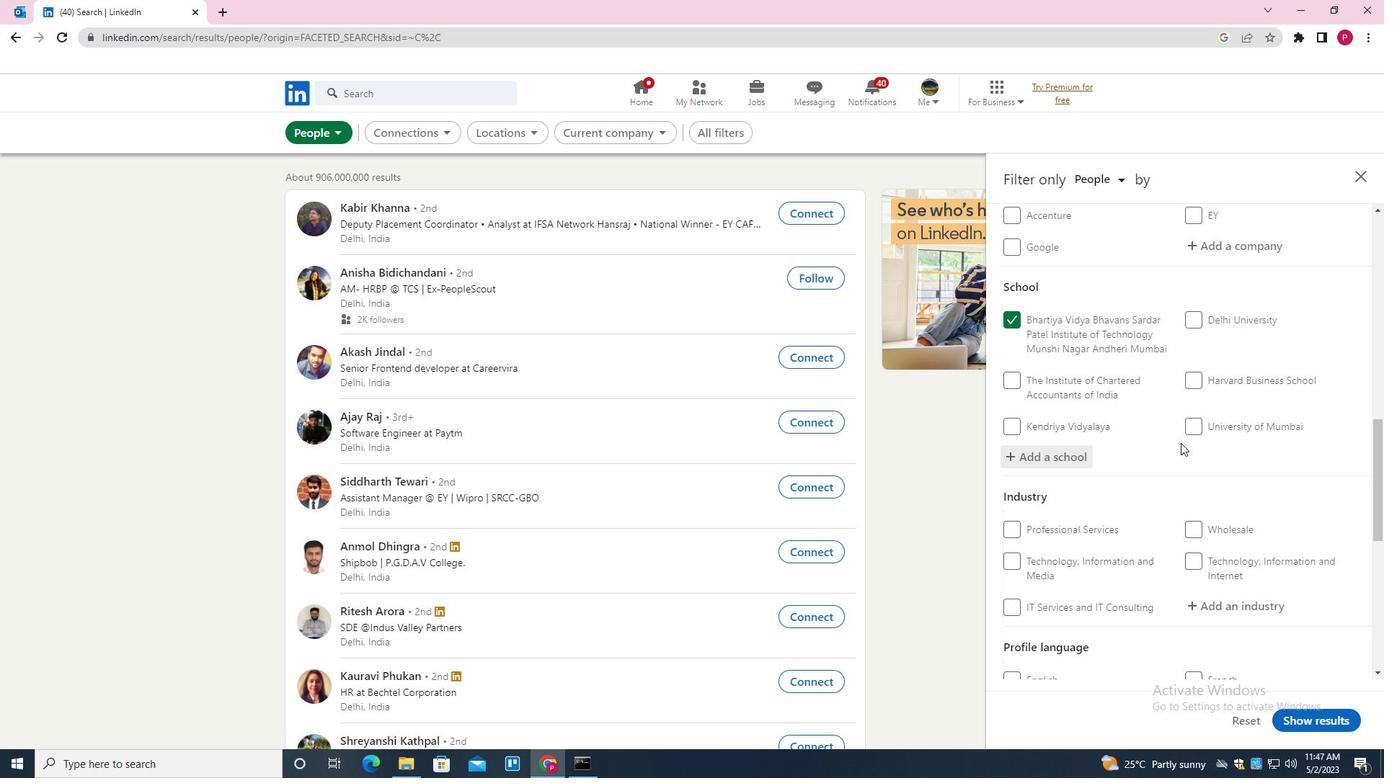 
Action: Mouse scrolled (1179, 446) with delta (0, 0)
Screenshot: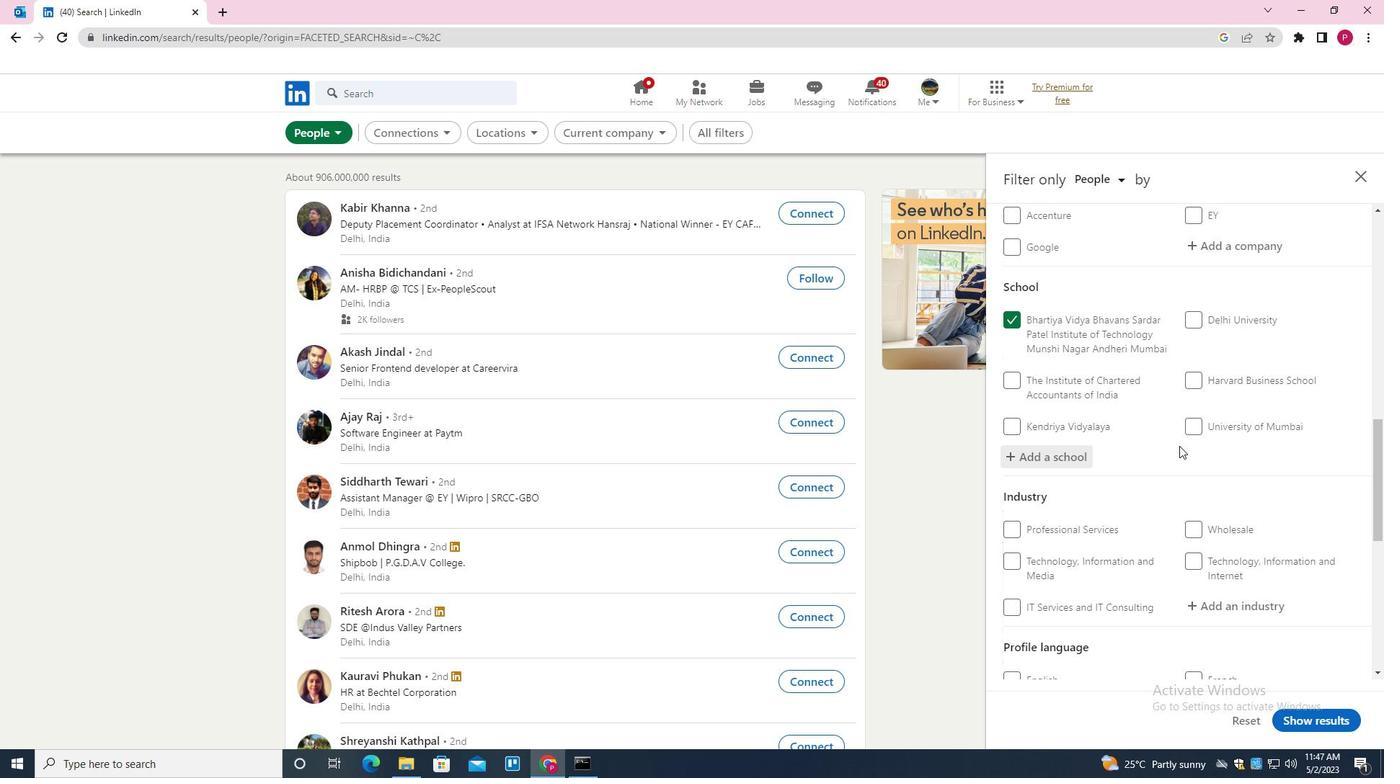 
Action: Mouse scrolled (1179, 446) with delta (0, 0)
Screenshot: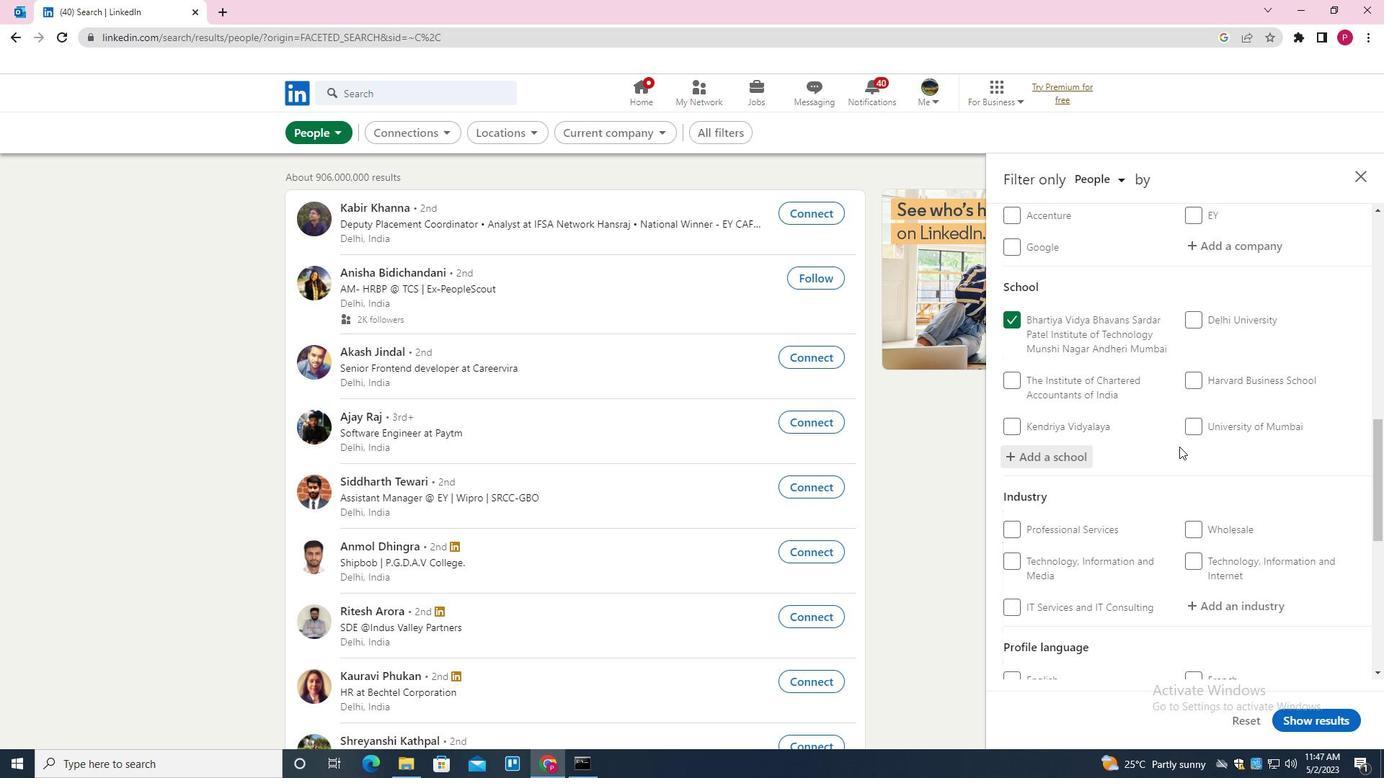 
Action: Mouse moved to (1179, 447)
Screenshot: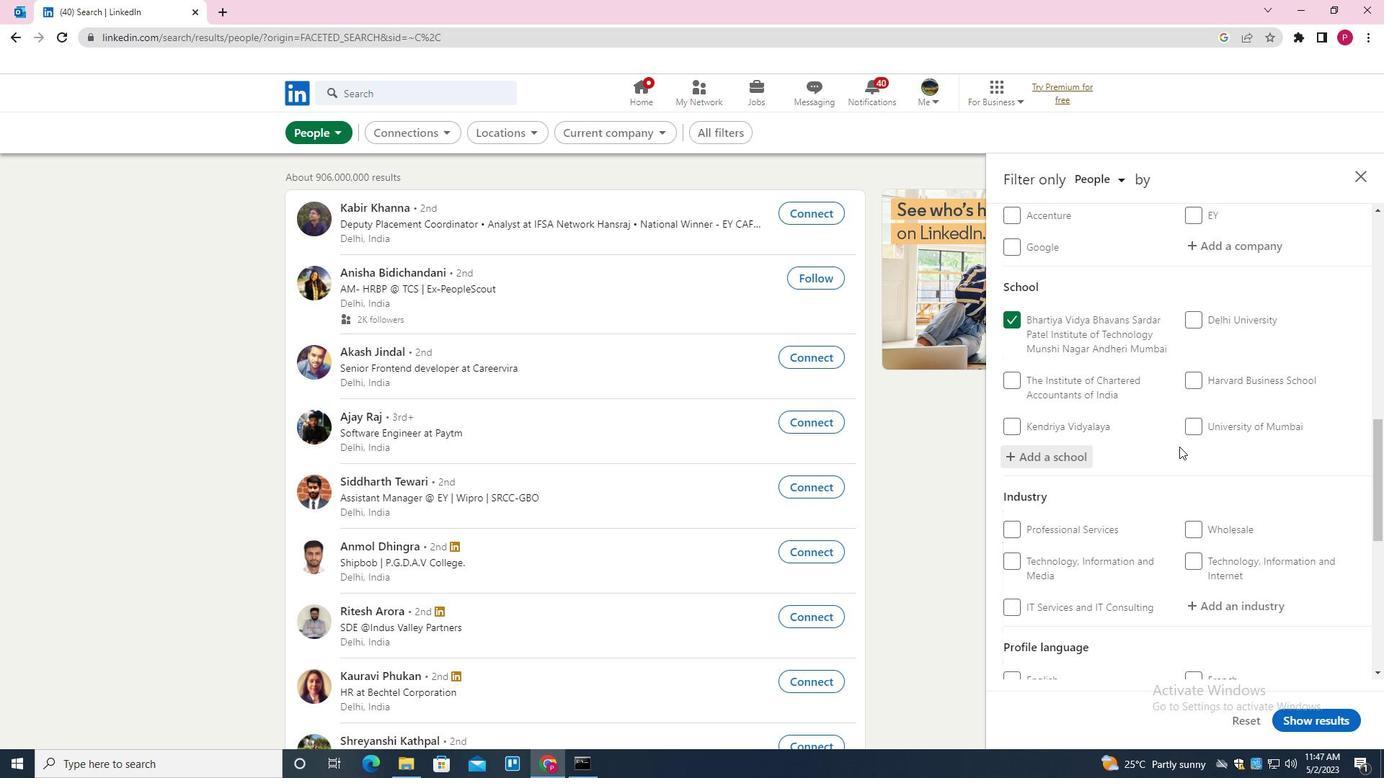 
Action: Mouse scrolled (1179, 446) with delta (0, 0)
Screenshot: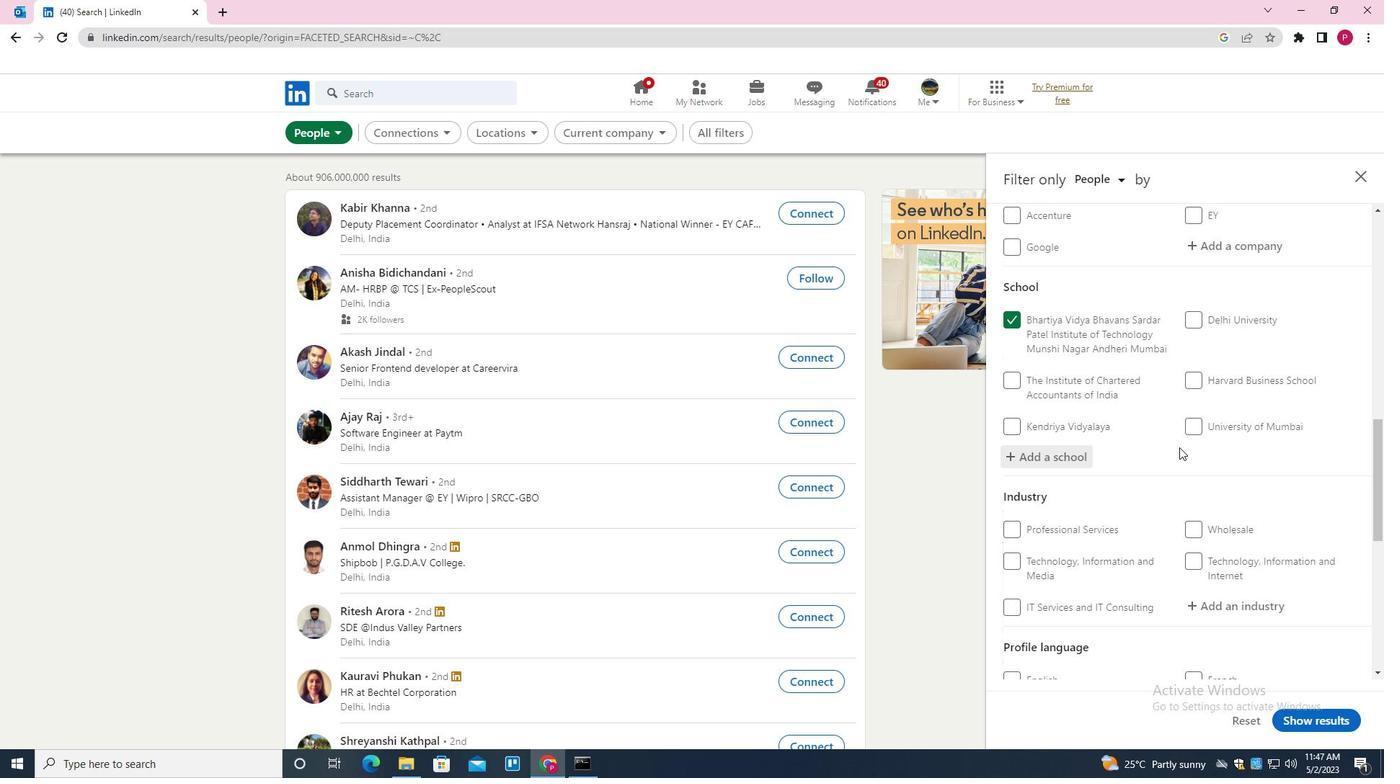 
Action: Mouse scrolled (1179, 446) with delta (0, 0)
Screenshot: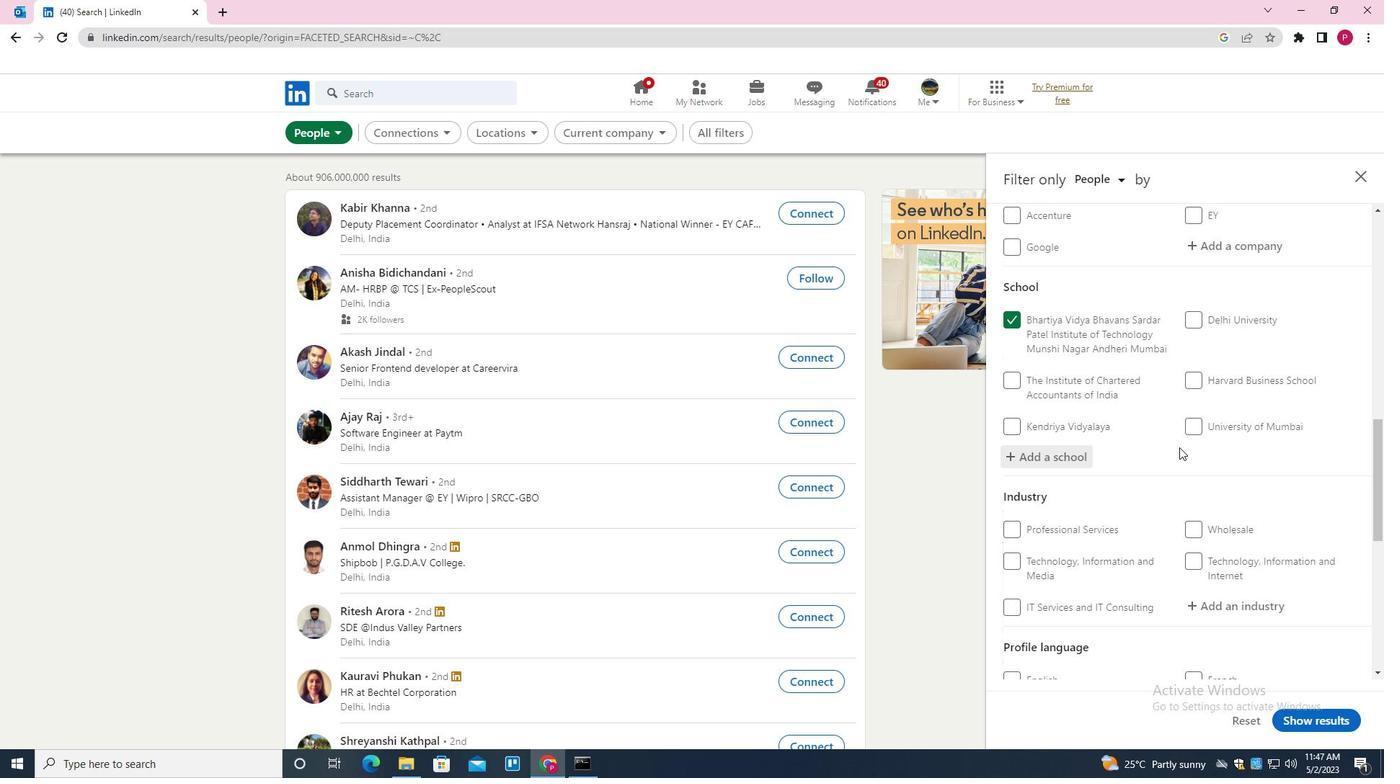 
Action: Mouse moved to (1257, 320)
Screenshot: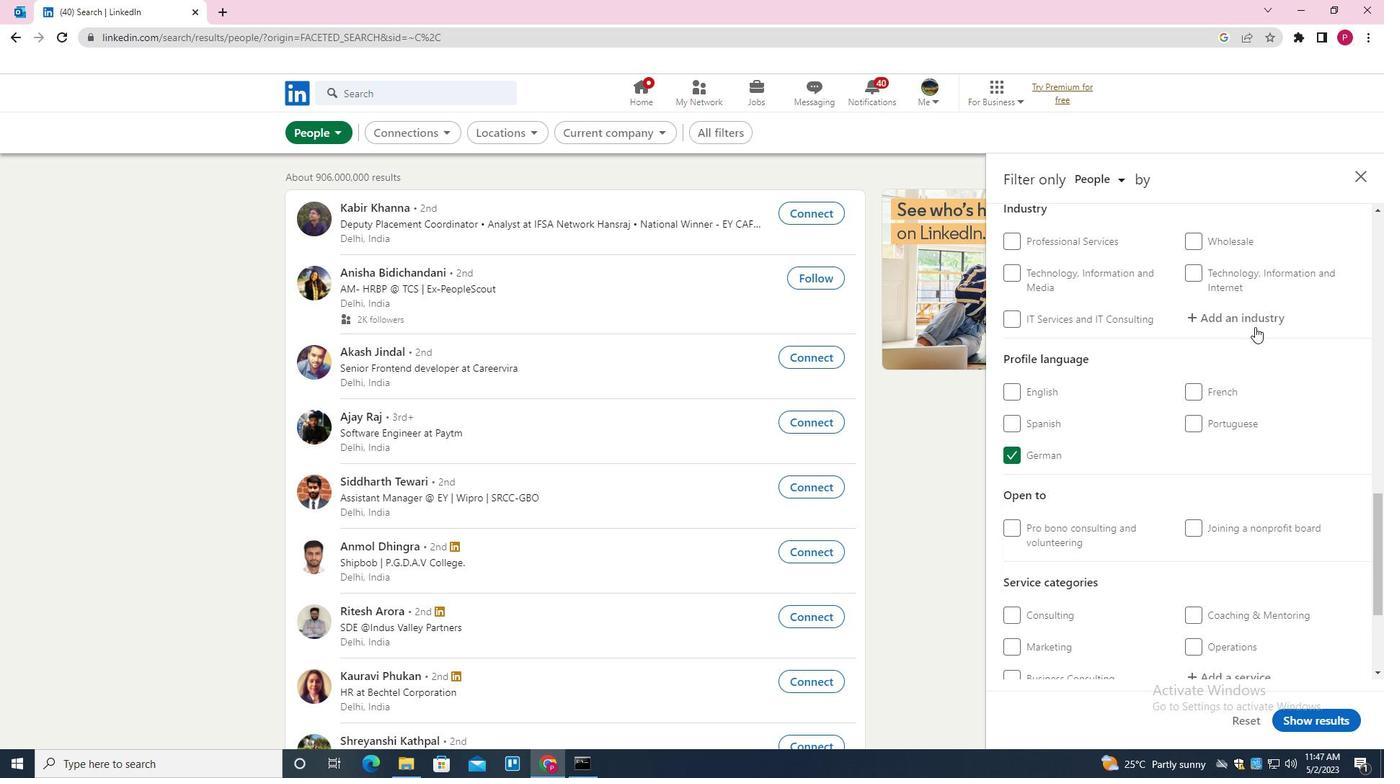 
Action: Mouse pressed left at (1257, 320)
Screenshot: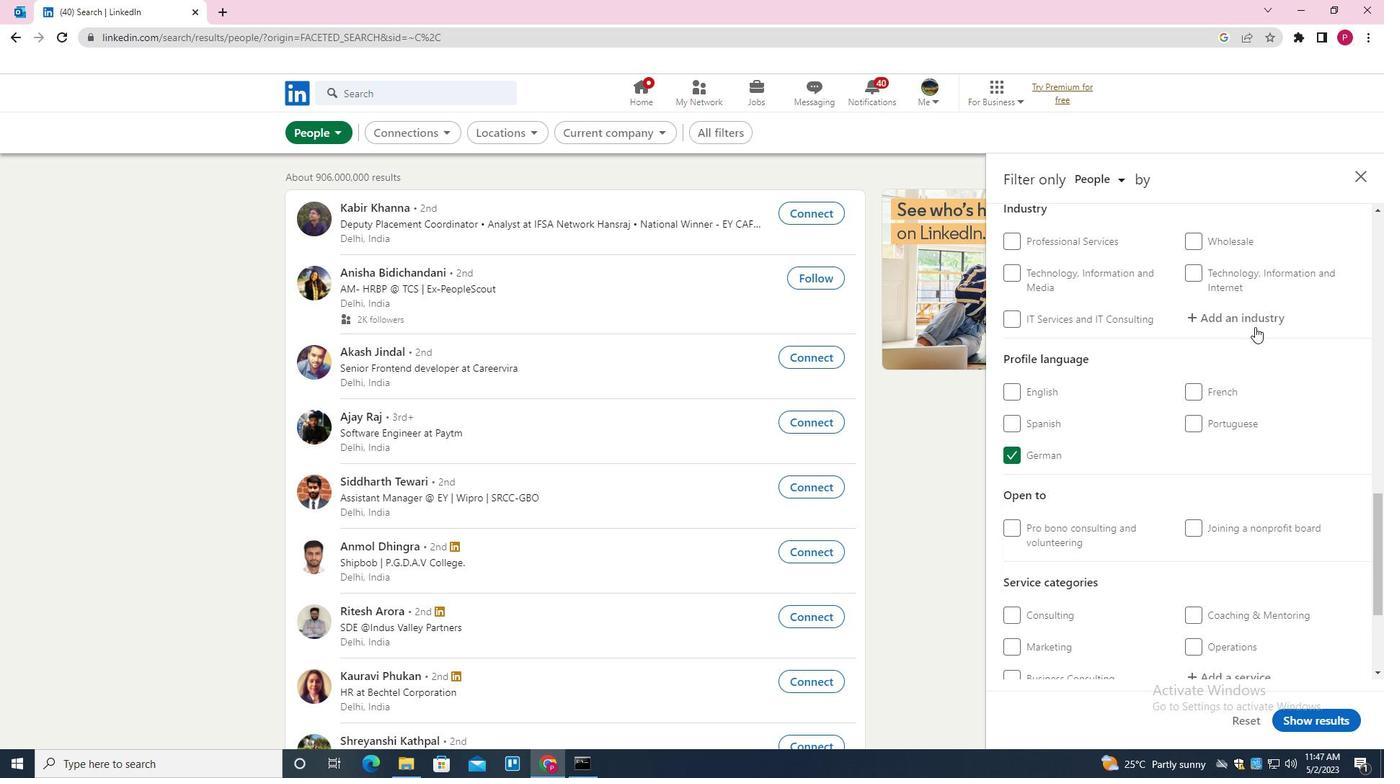 
Action: Key pressed <Key.shift>RETAIL<Key.space><Key.shift>FUR<Key.down><Key.enter>
Screenshot: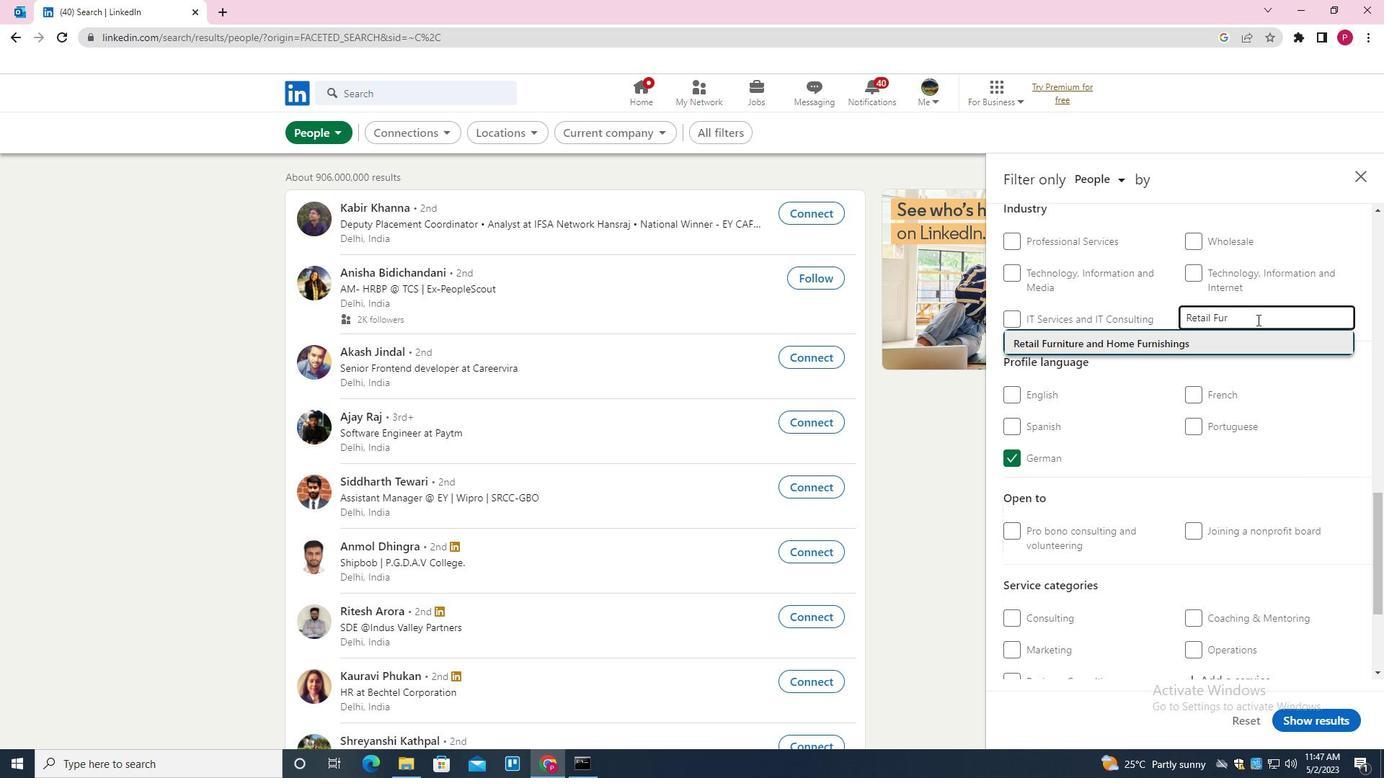 
Action: Mouse moved to (1190, 412)
Screenshot: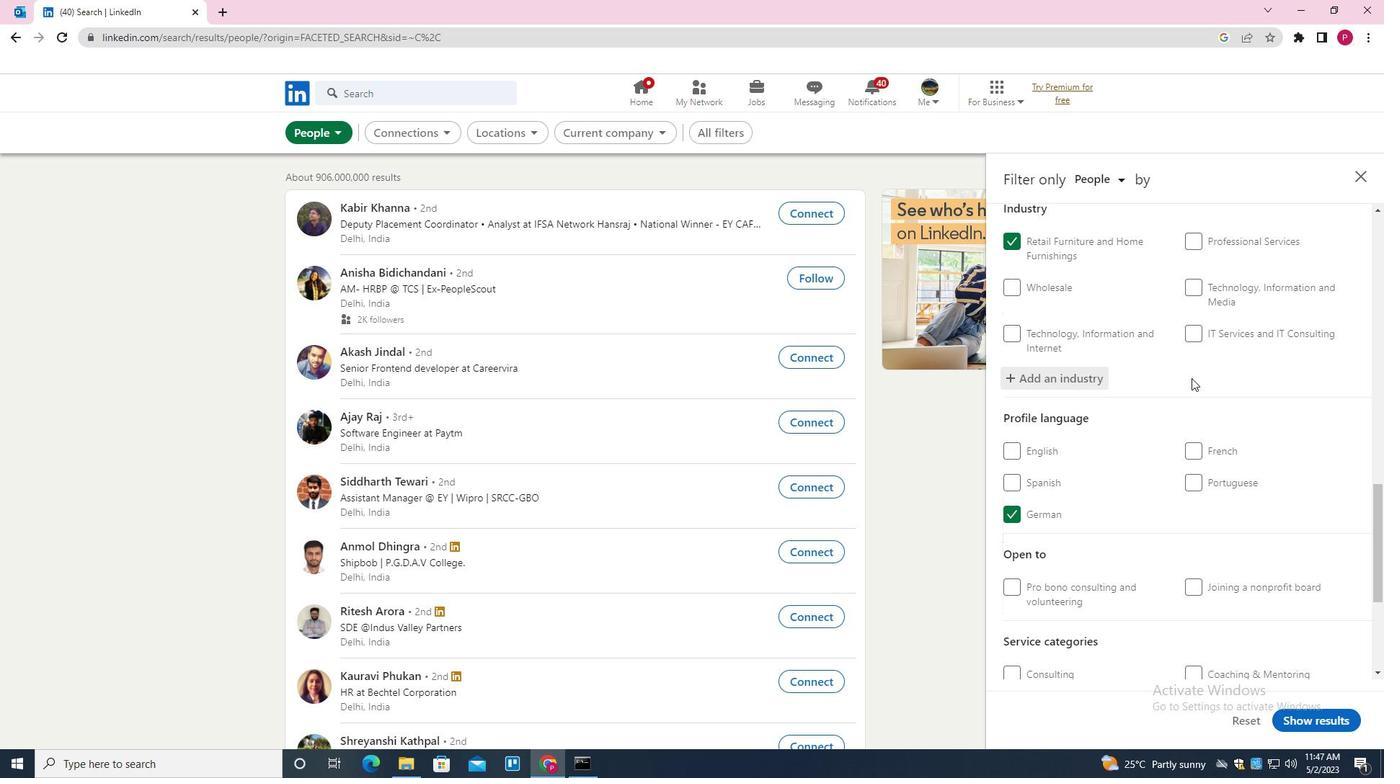 
Action: Mouse scrolled (1190, 411) with delta (0, 0)
Screenshot: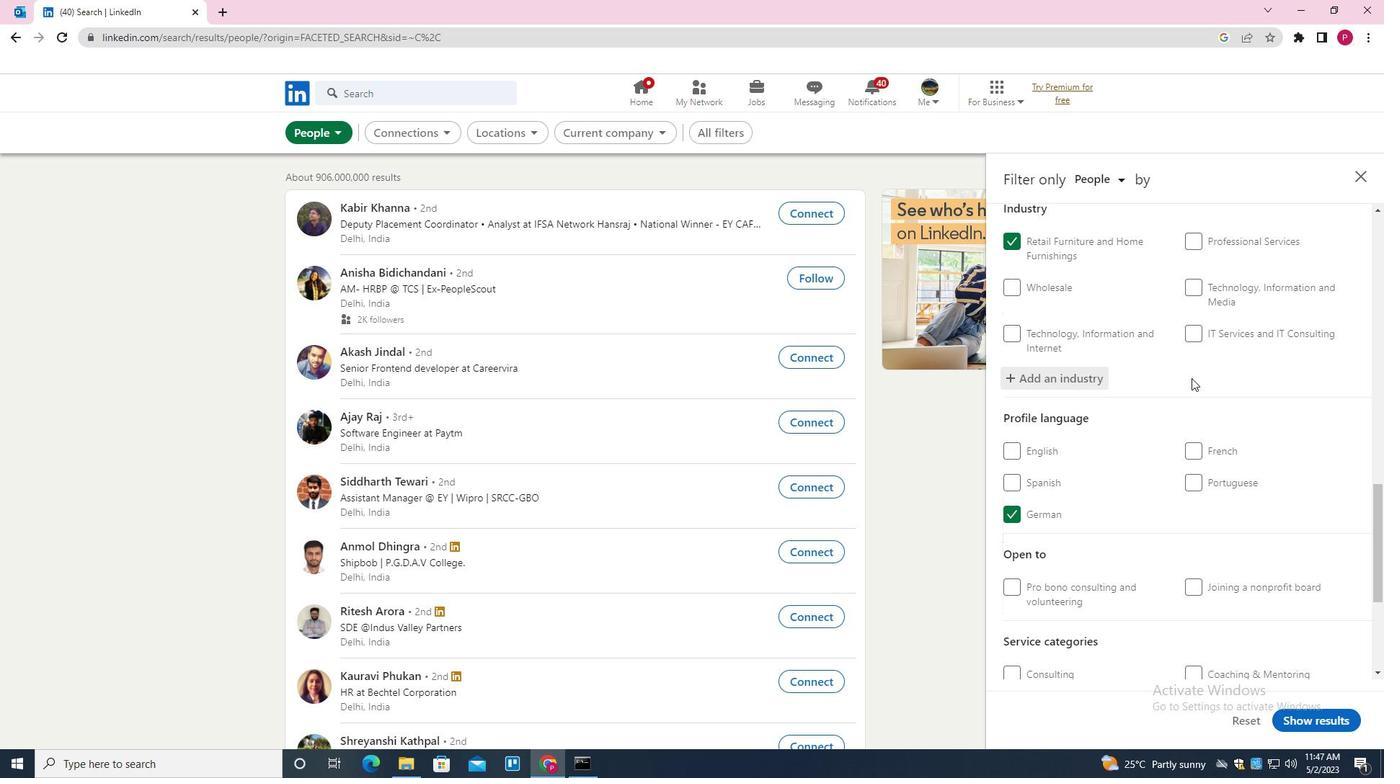 
Action: Mouse moved to (1193, 415)
Screenshot: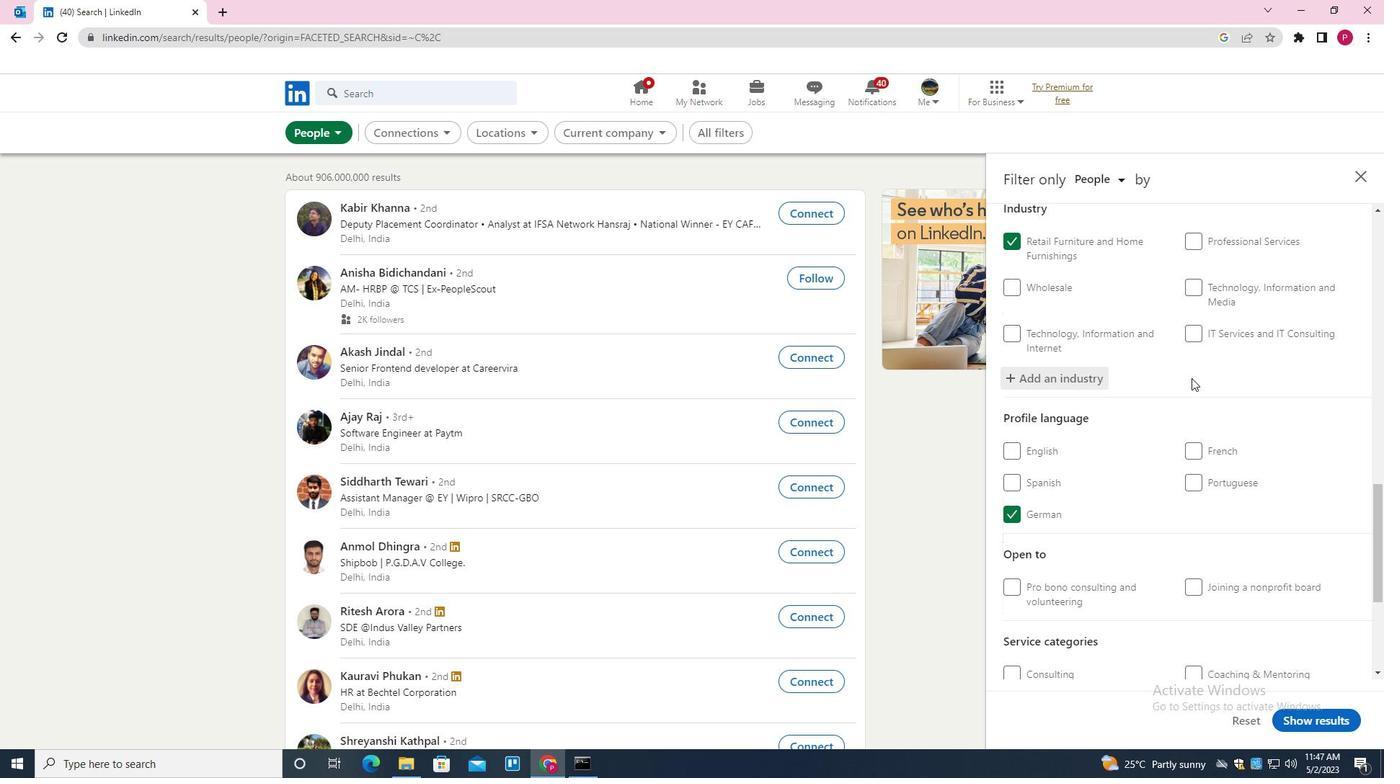 
Action: Mouse scrolled (1193, 415) with delta (0, 0)
Screenshot: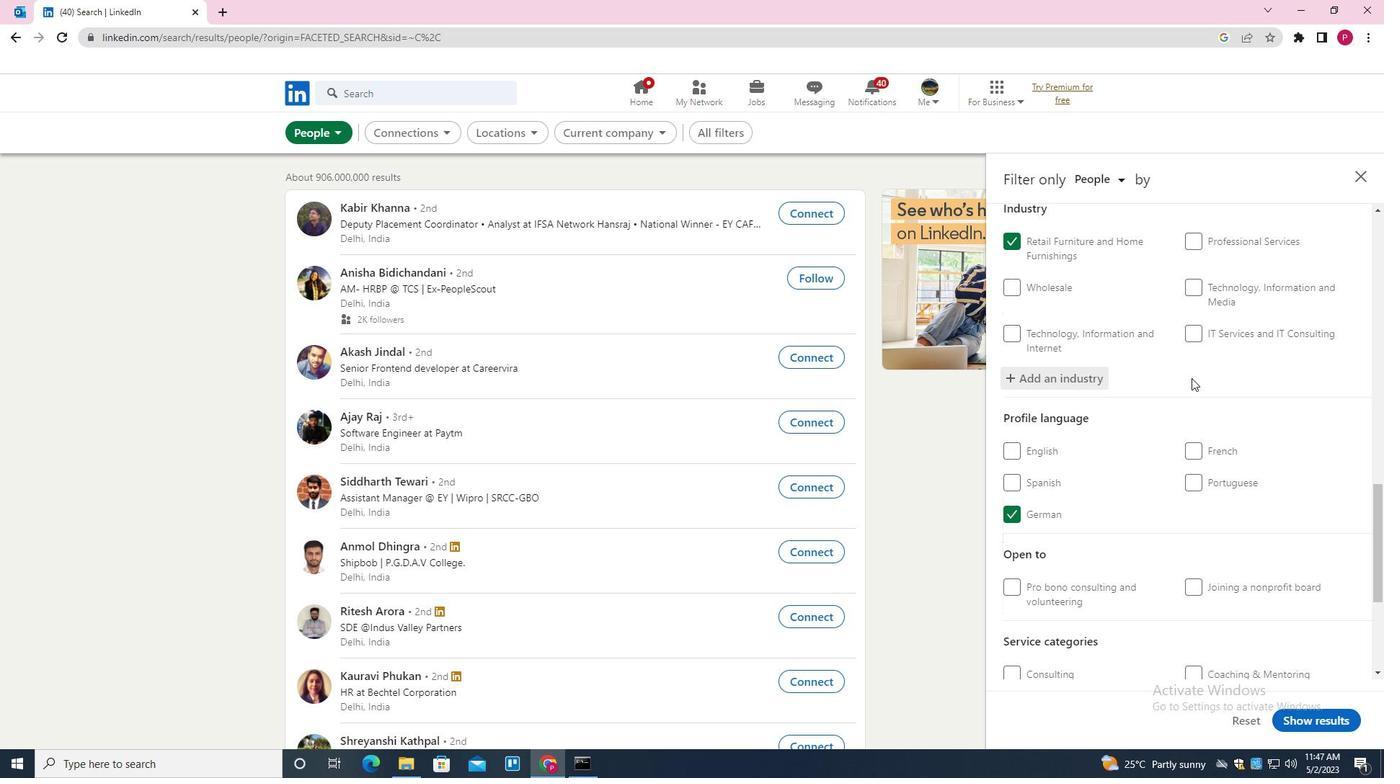 
Action: Mouse moved to (1195, 418)
Screenshot: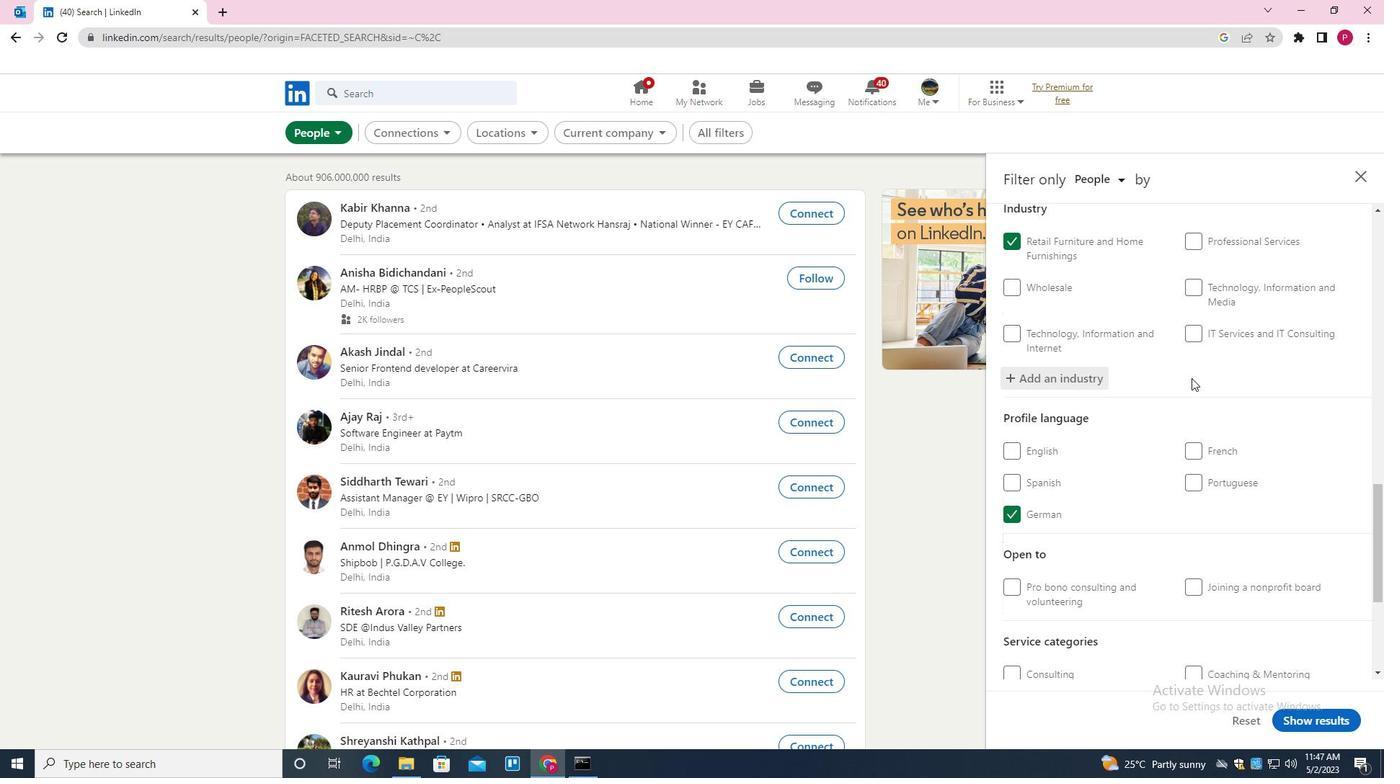 
Action: Mouse scrolled (1195, 417) with delta (0, 0)
Screenshot: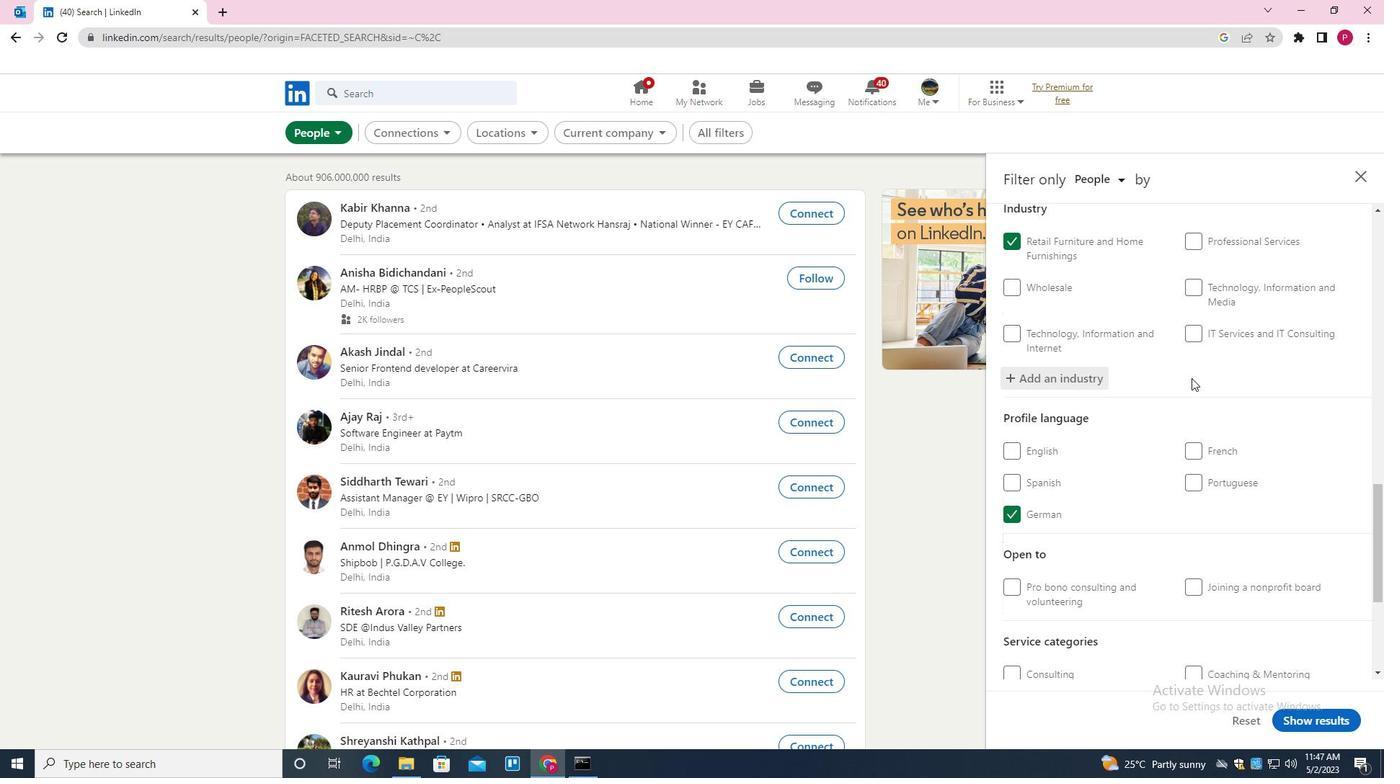 
Action: Mouse moved to (1198, 421)
Screenshot: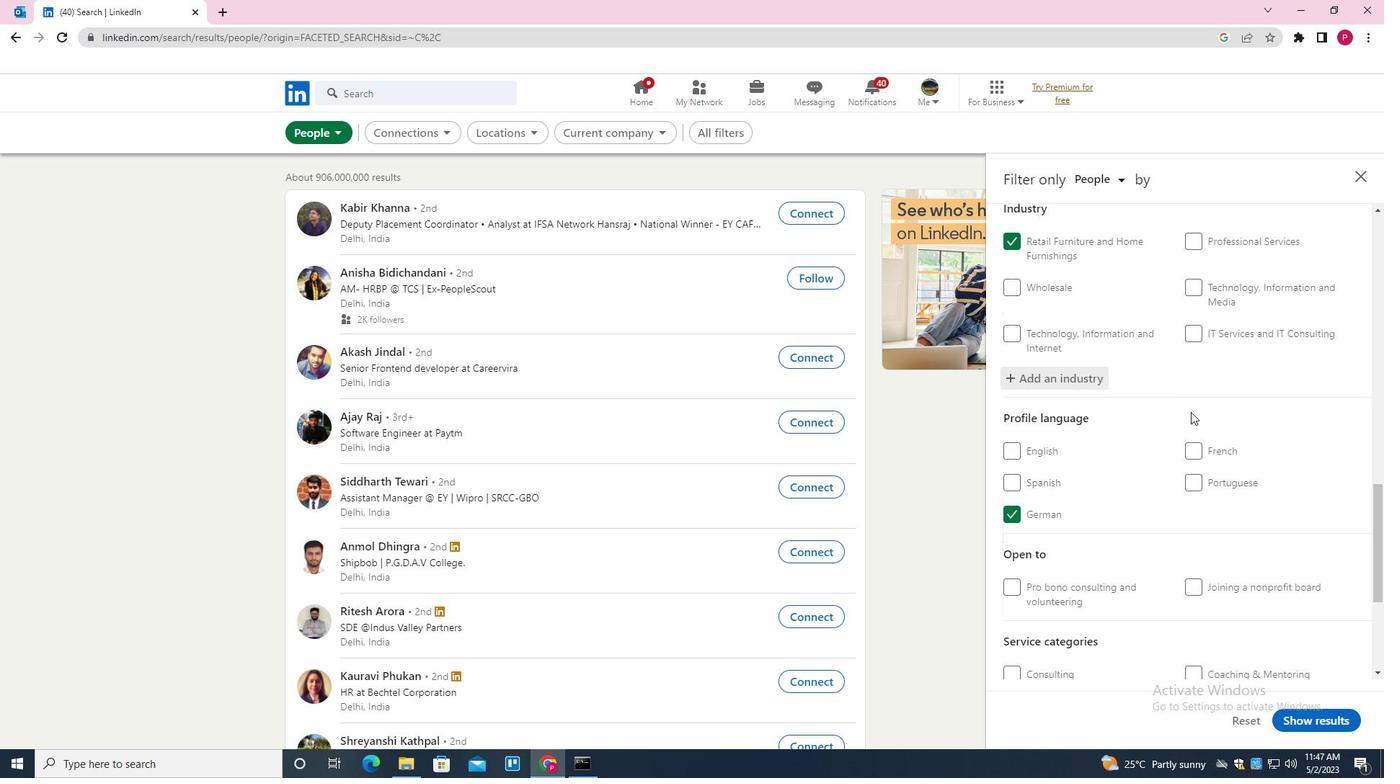 
Action: Mouse scrolled (1198, 420) with delta (0, 0)
Screenshot: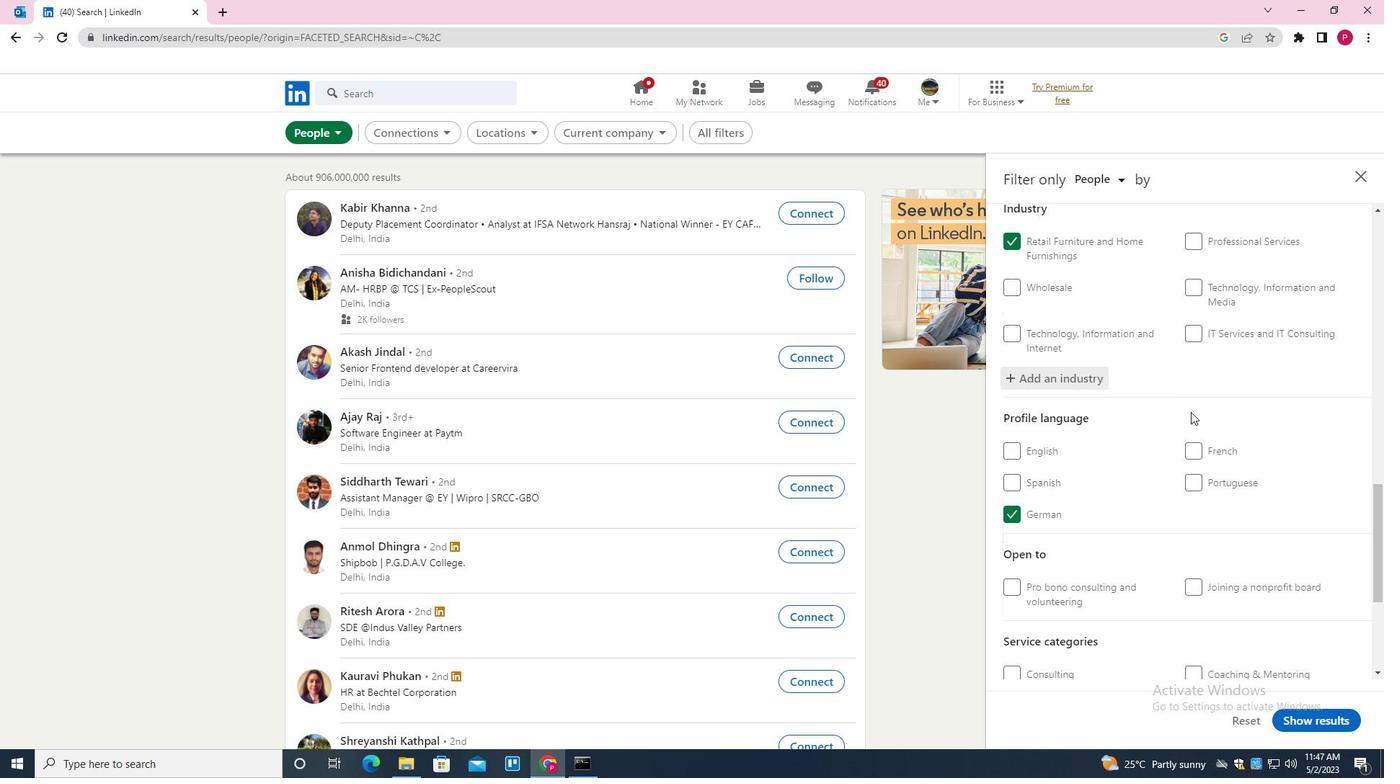 
Action: Mouse moved to (1227, 472)
Screenshot: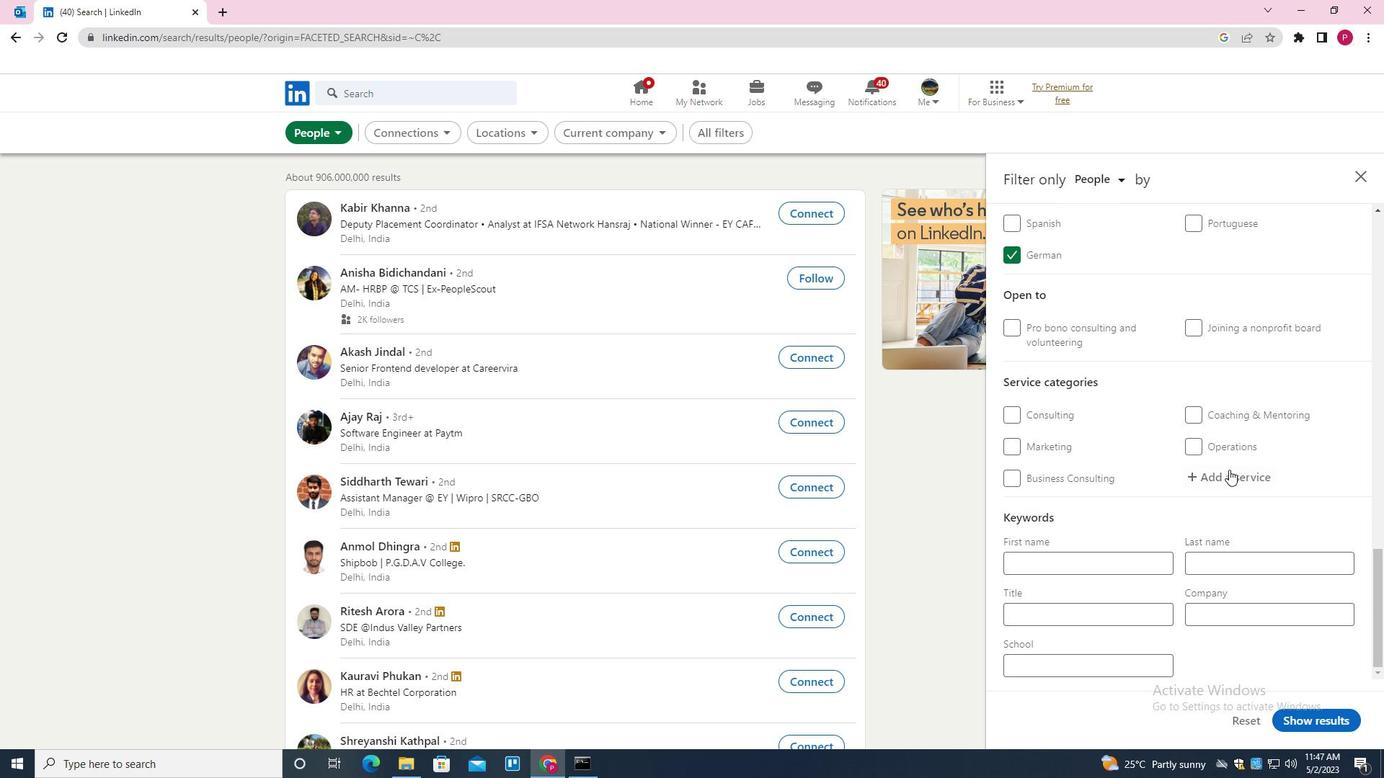 
Action: Mouse pressed left at (1227, 472)
Screenshot: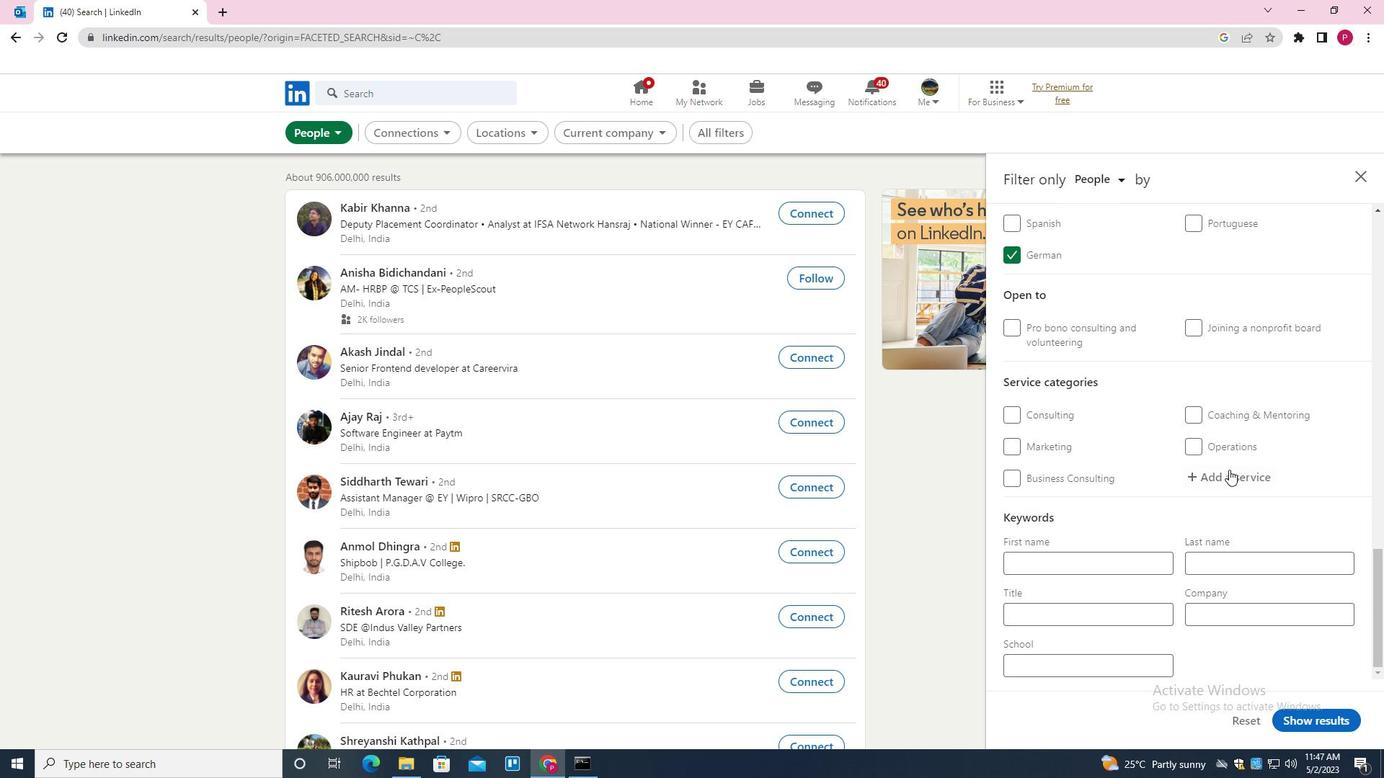 
Action: Key pressed <Key.shift>LOANS<Key.down><Key.enter>
Screenshot: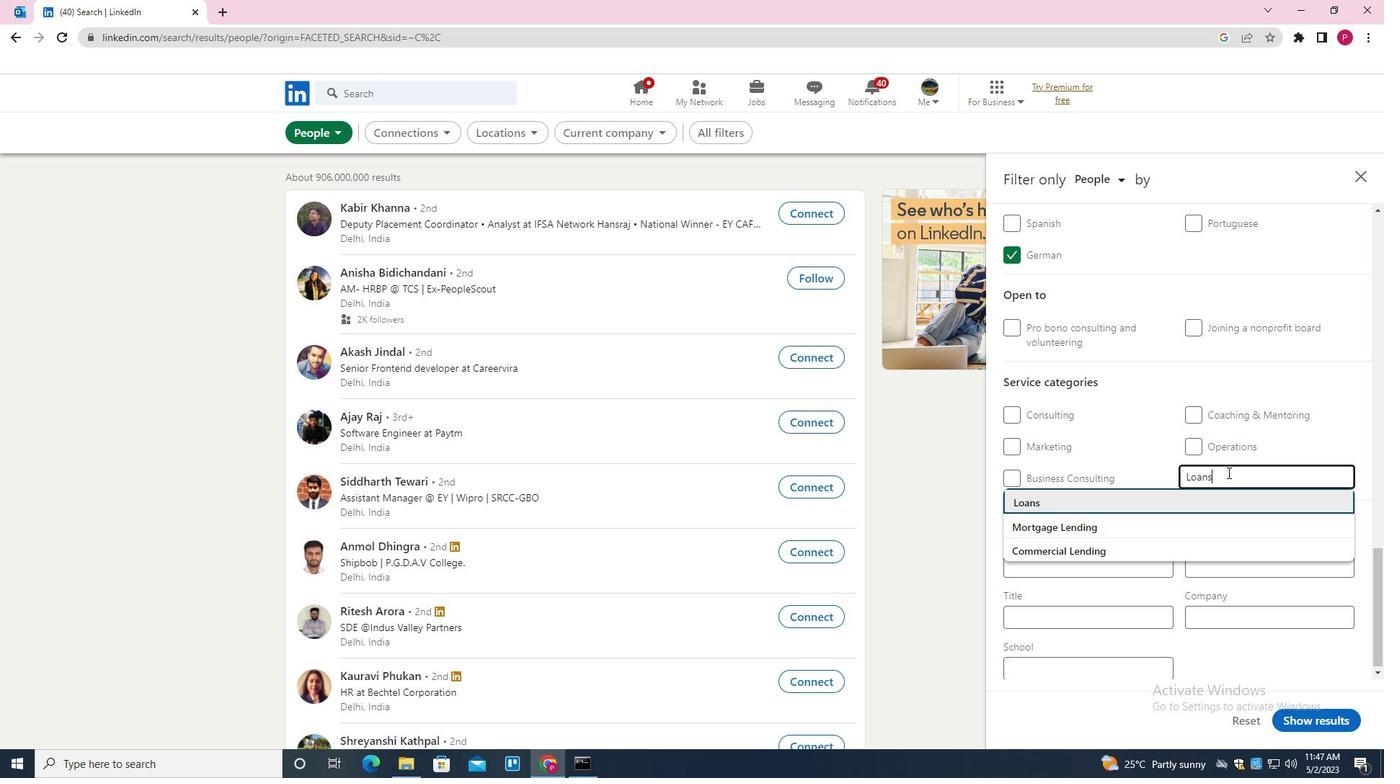 
Action: Mouse moved to (1221, 477)
Screenshot: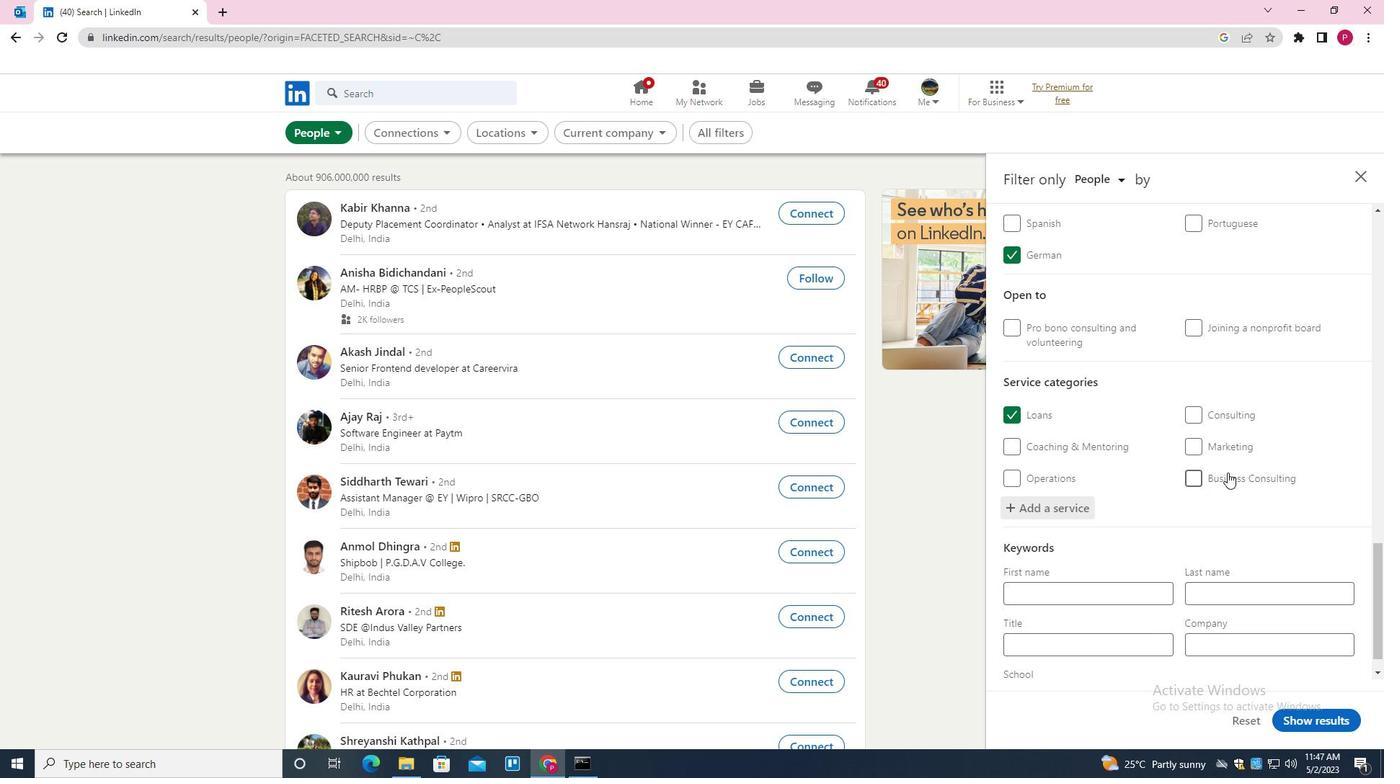 
Action: Mouse scrolled (1221, 476) with delta (0, 0)
Screenshot: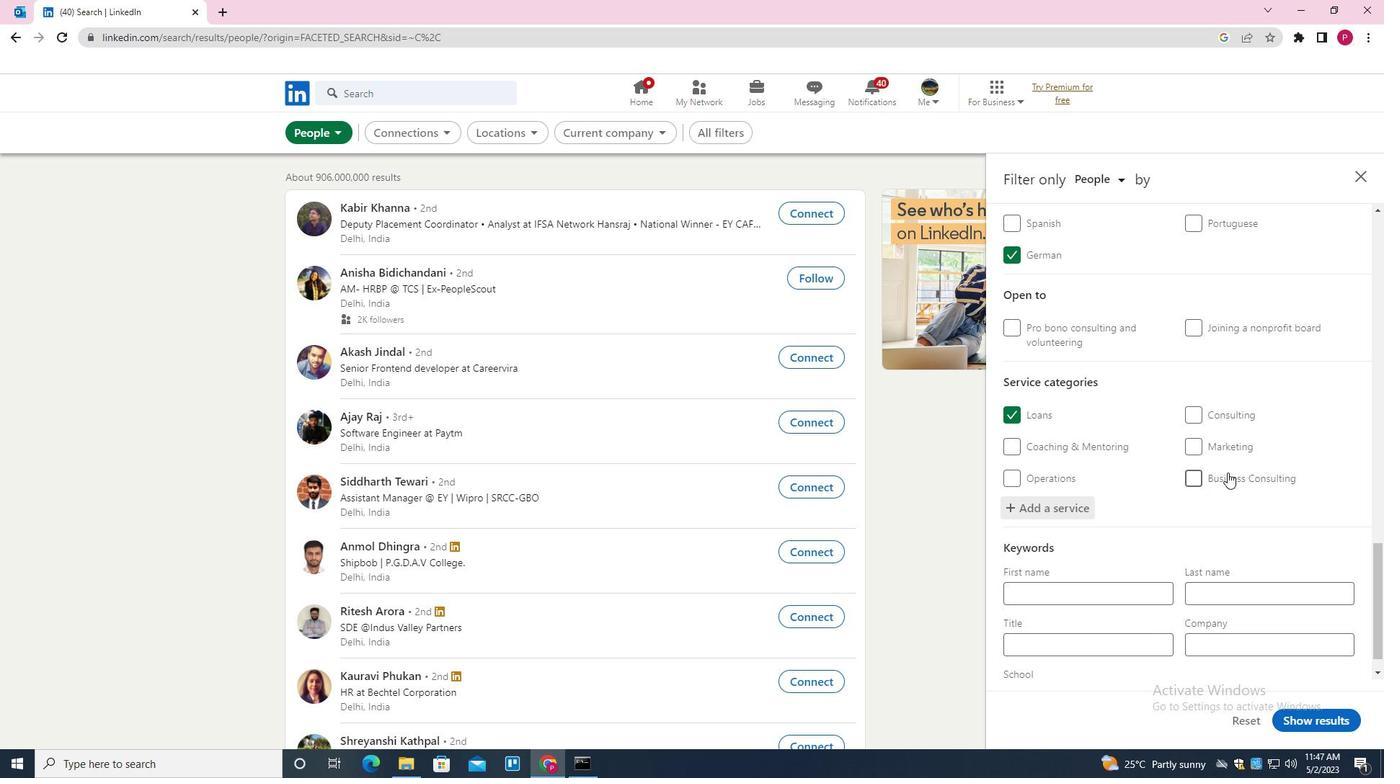 
Action: Mouse moved to (1219, 479)
Screenshot: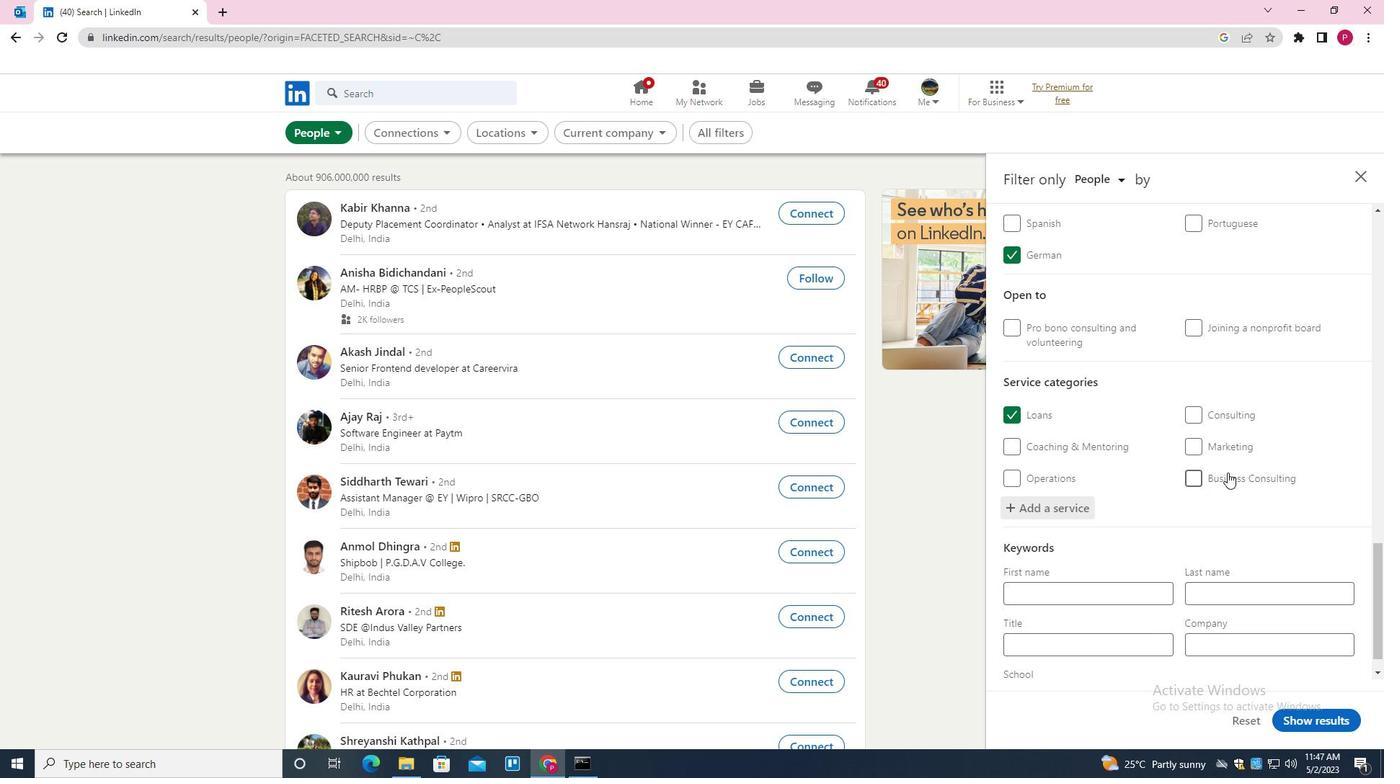 
Action: Mouse scrolled (1219, 478) with delta (0, 0)
Screenshot: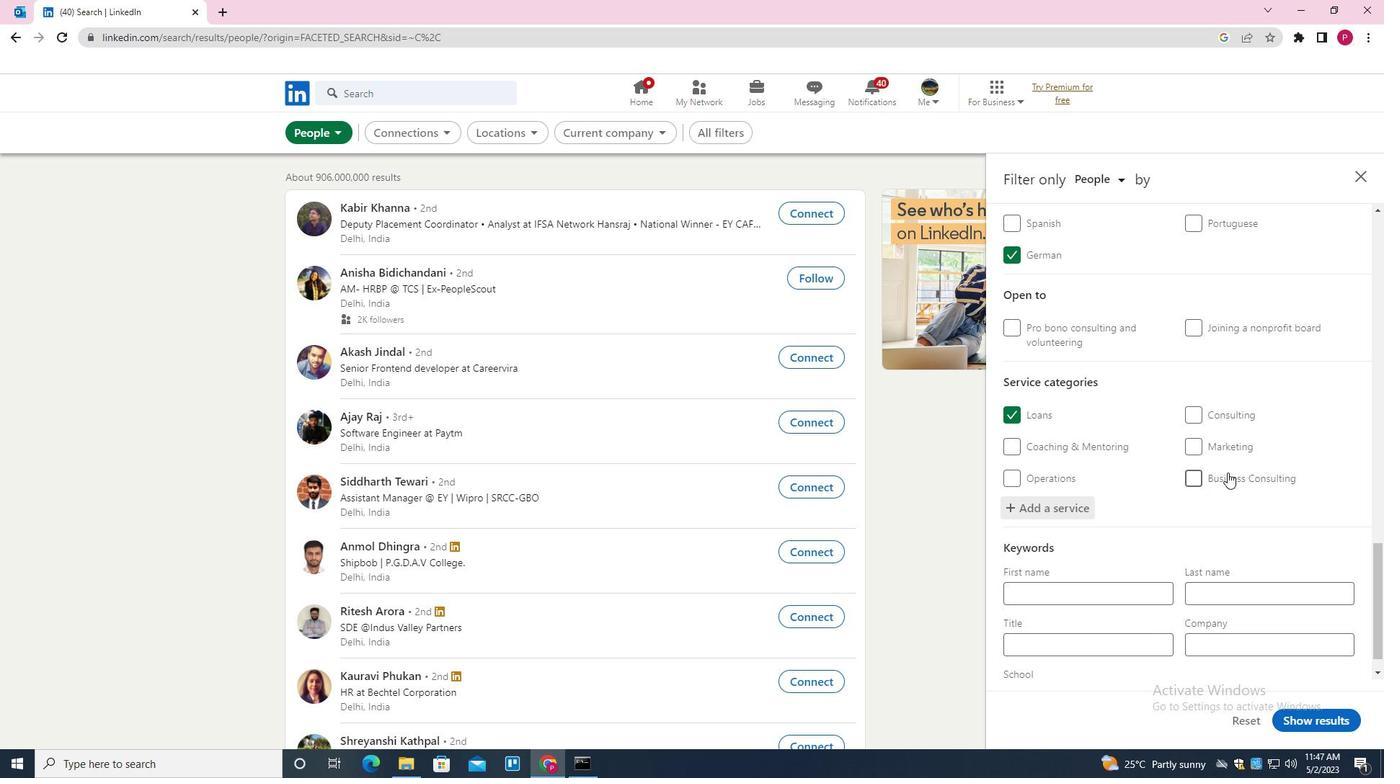 
Action: Mouse moved to (1214, 482)
Screenshot: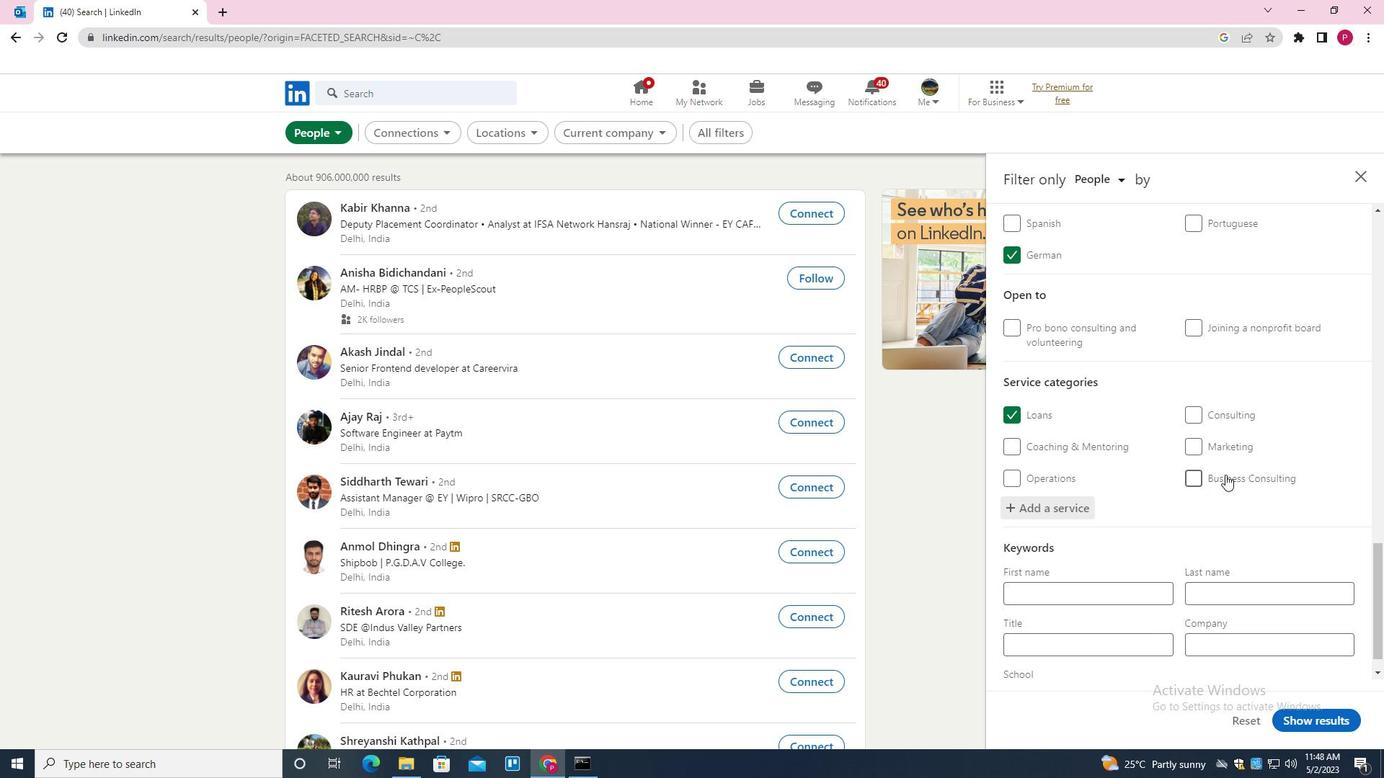 
Action: Mouse scrolled (1214, 481) with delta (0, 0)
Screenshot: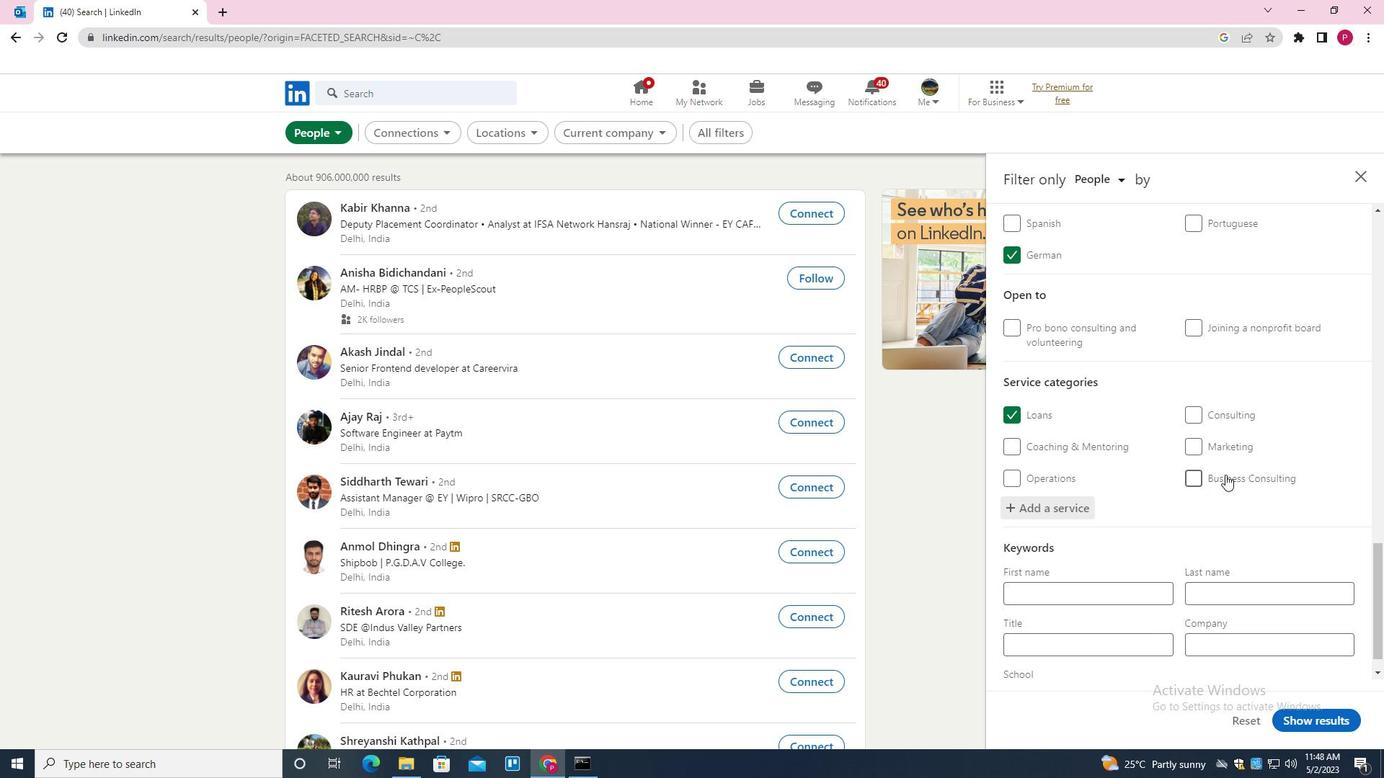 
Action: Mouse moved to (1209, 485)
Screenshot: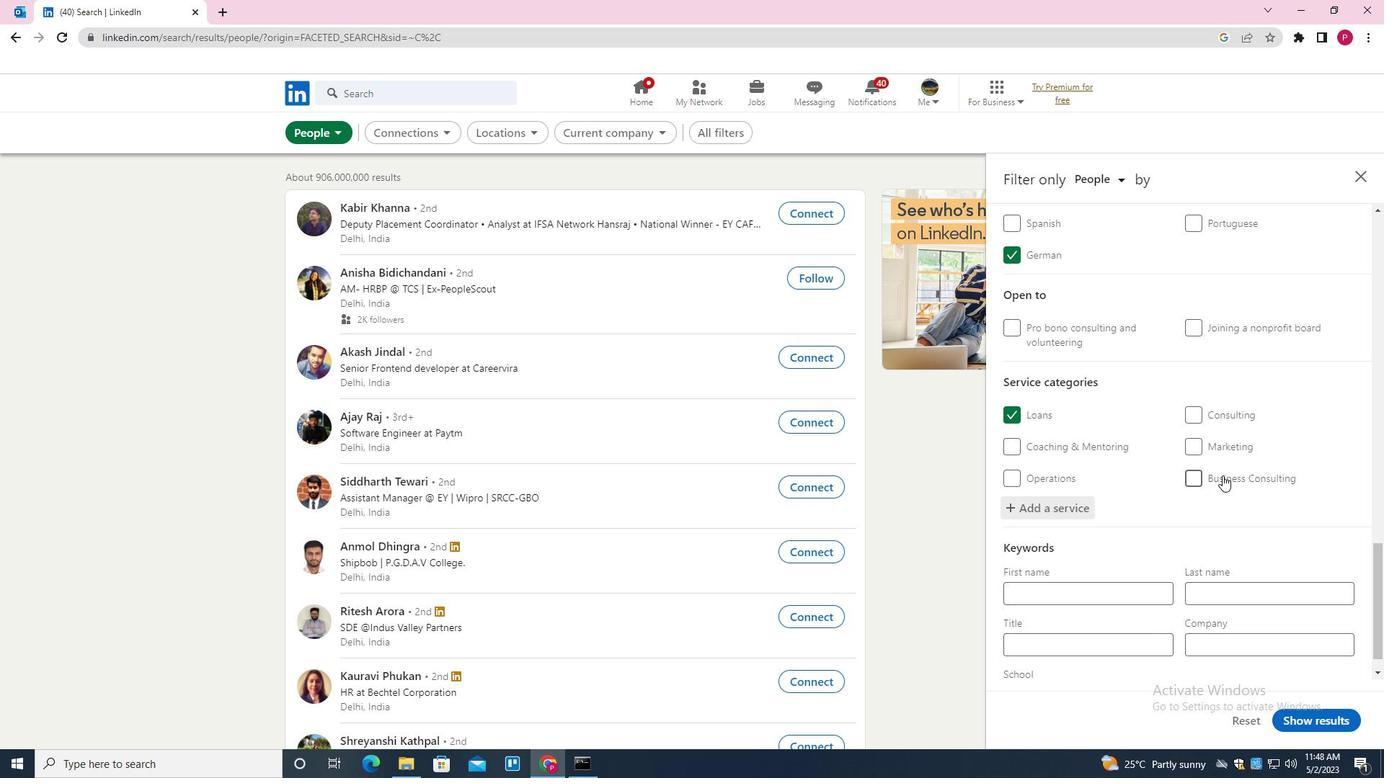 
Action: Mouse scrolled (1209, 485) with delta (0, 0)
Screenshot: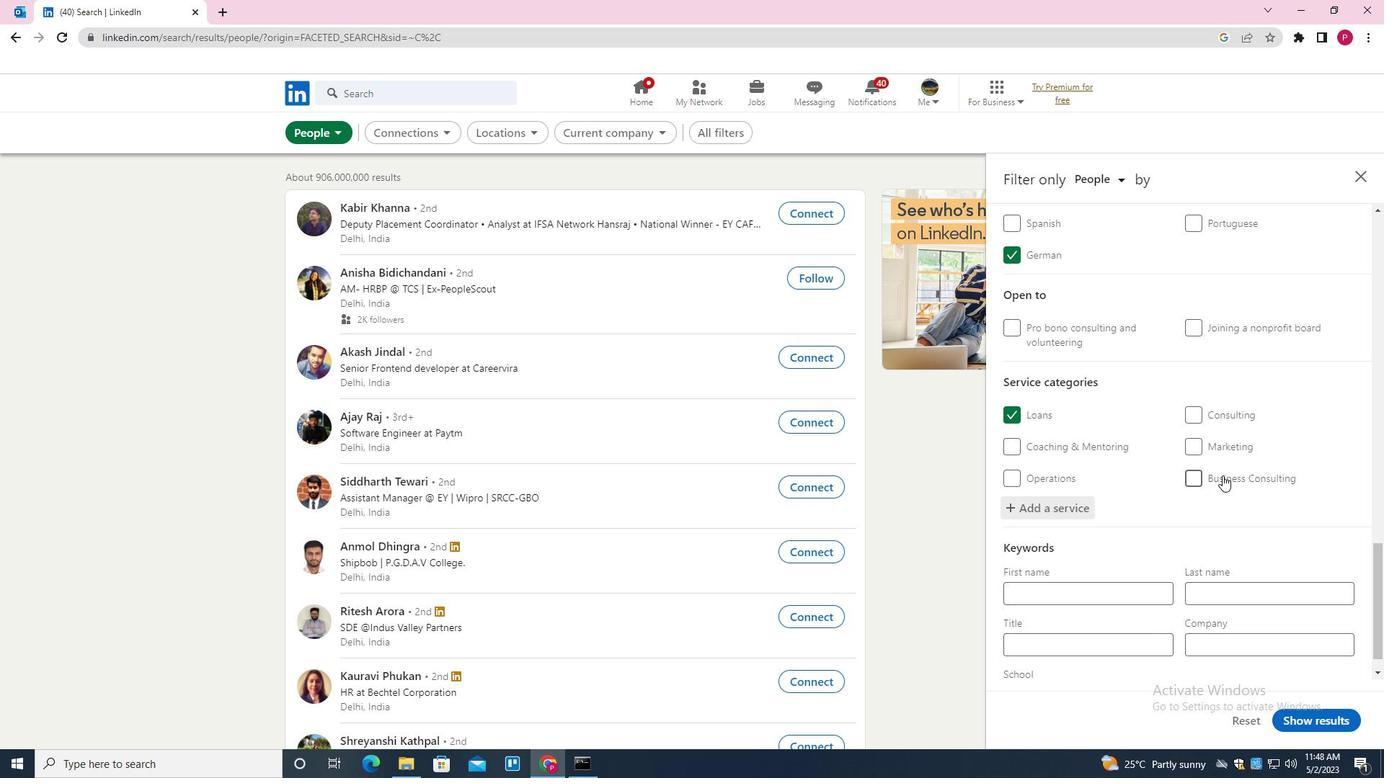 
Action: Mouse moved to (1190, 507)
Screenshot: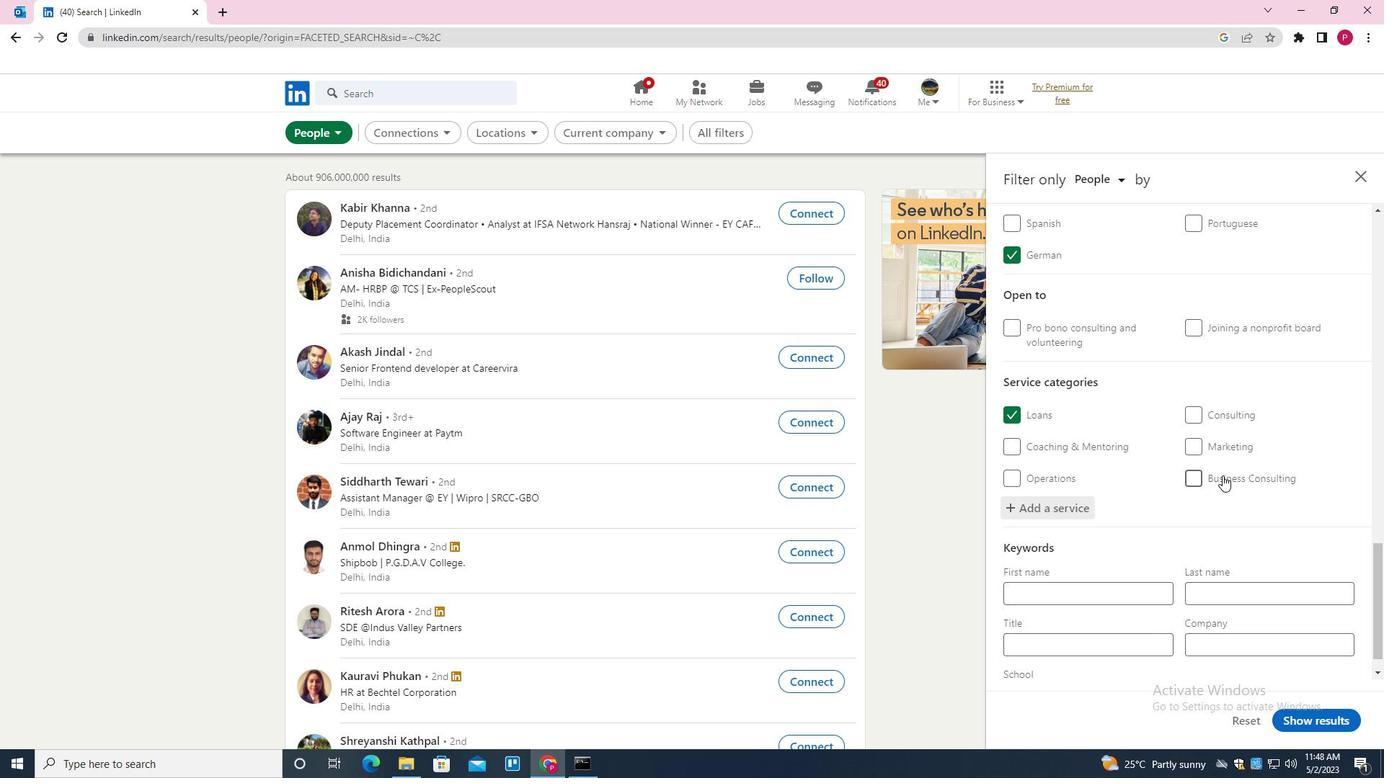 
Action: Mouse scrolled (1190, 506) with delta (0, 0)
Screenshot: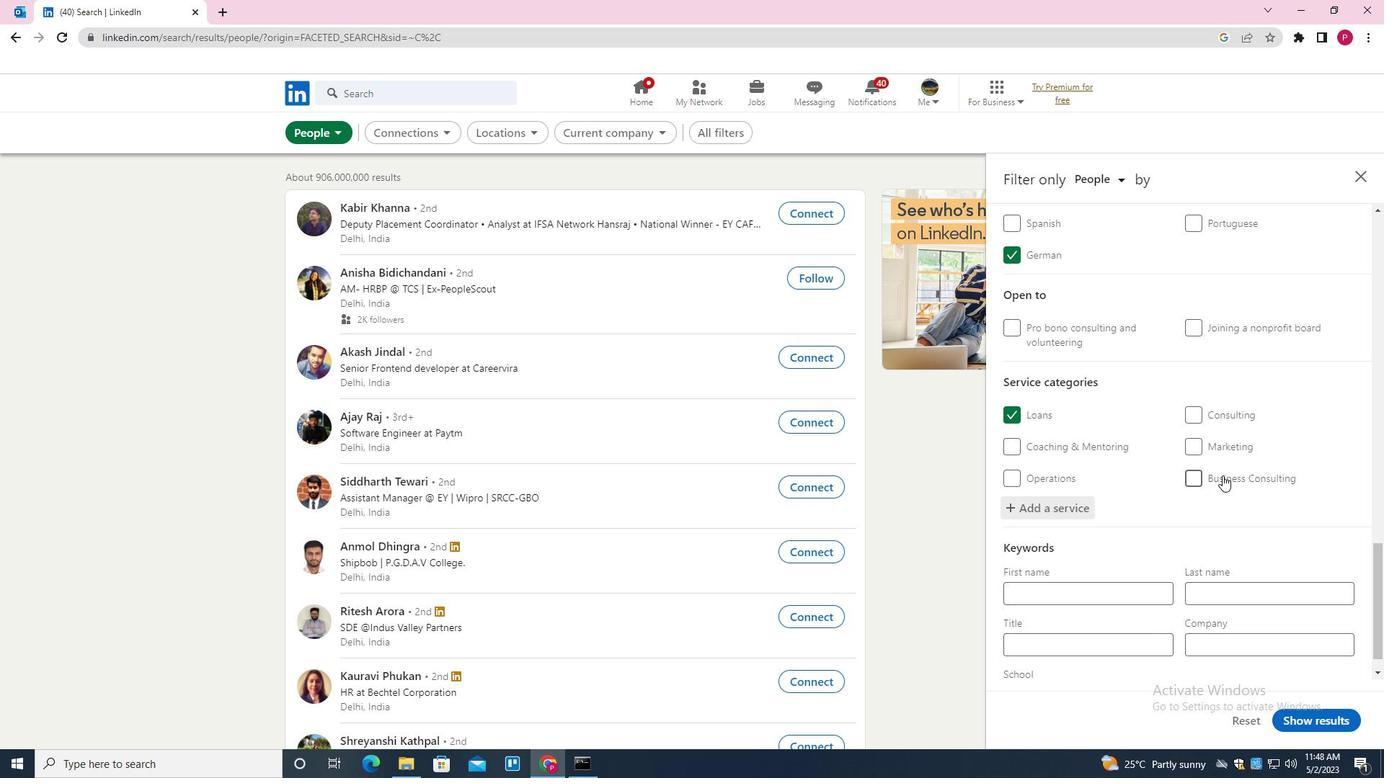 
Action: Mouse moved to (1175, 526)
Screenshot: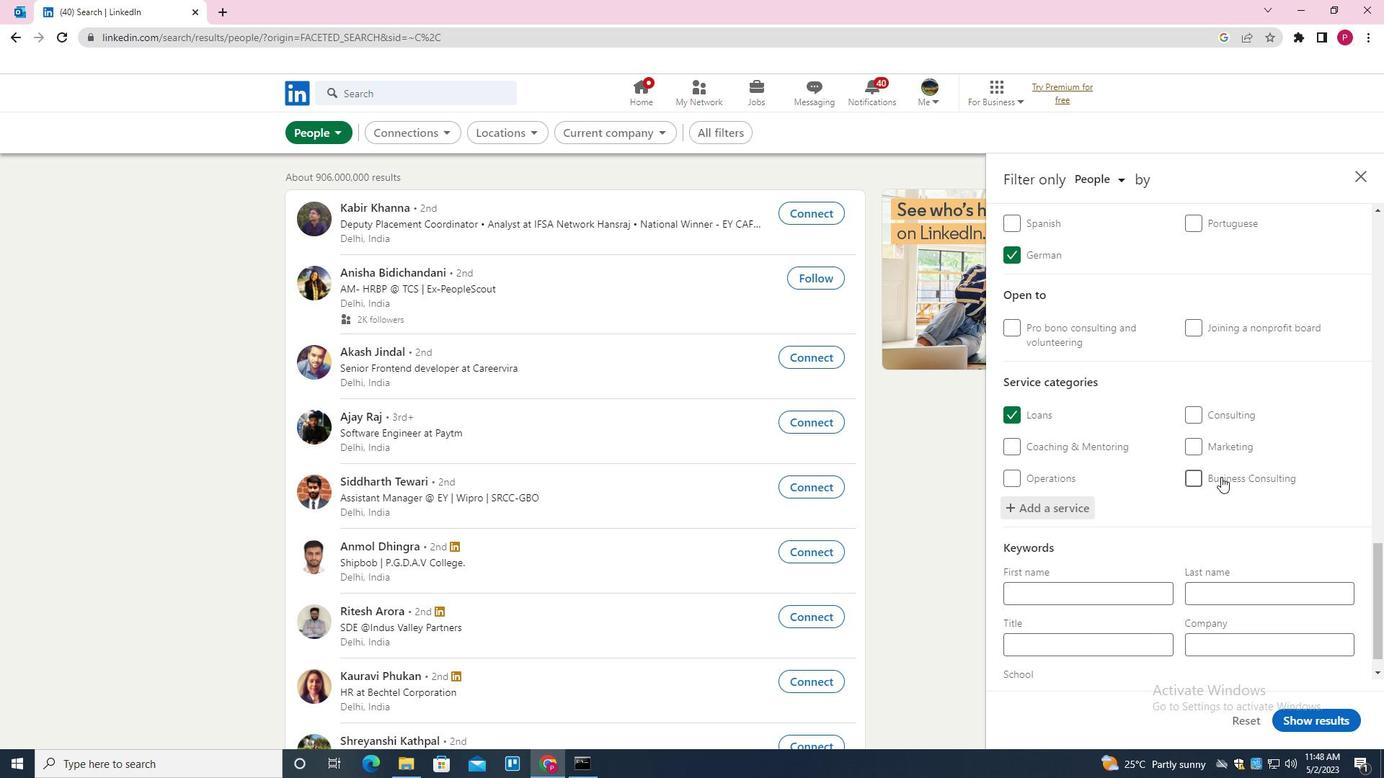 
Action: Mouse scrolled (1175, 525) with delta (0, 0)
Screenshot: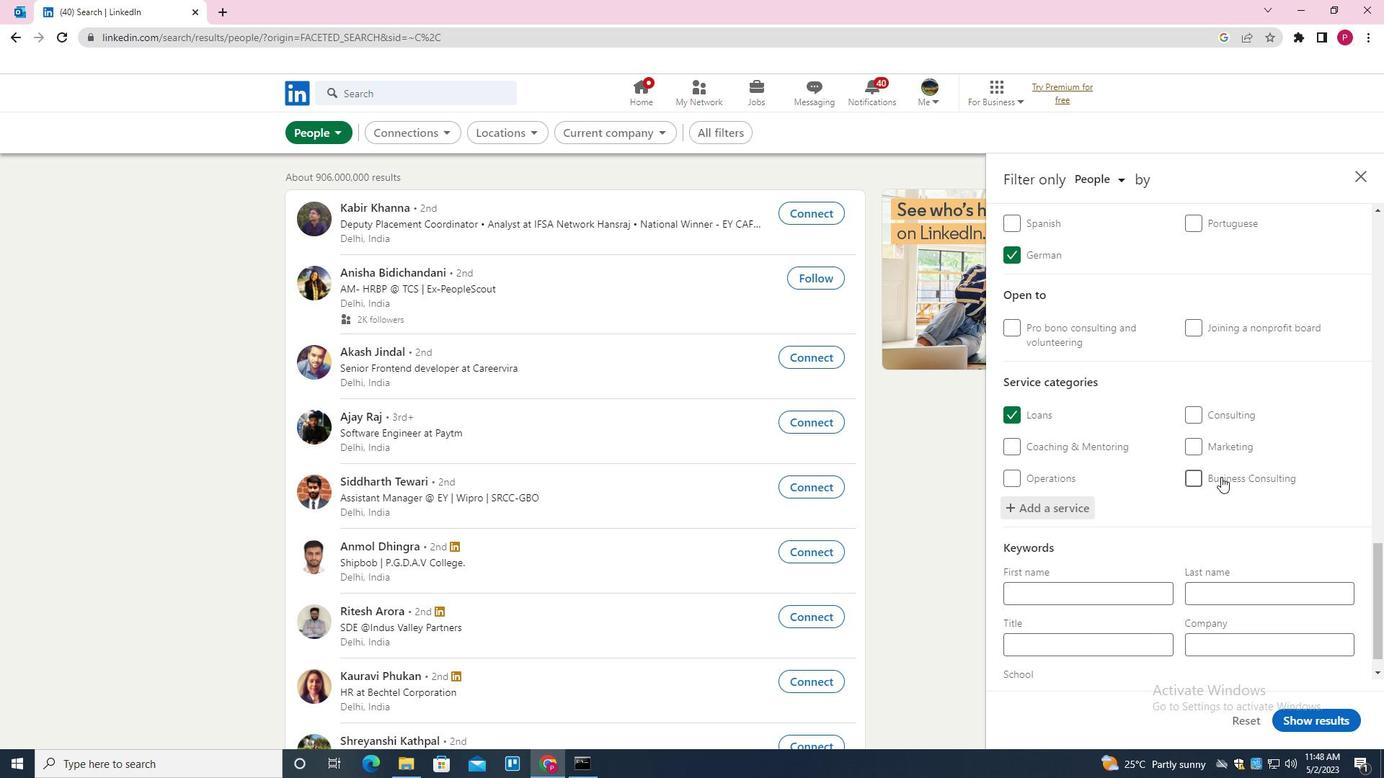 
Action: Mouse moved to (1138, 622)
Screenshot: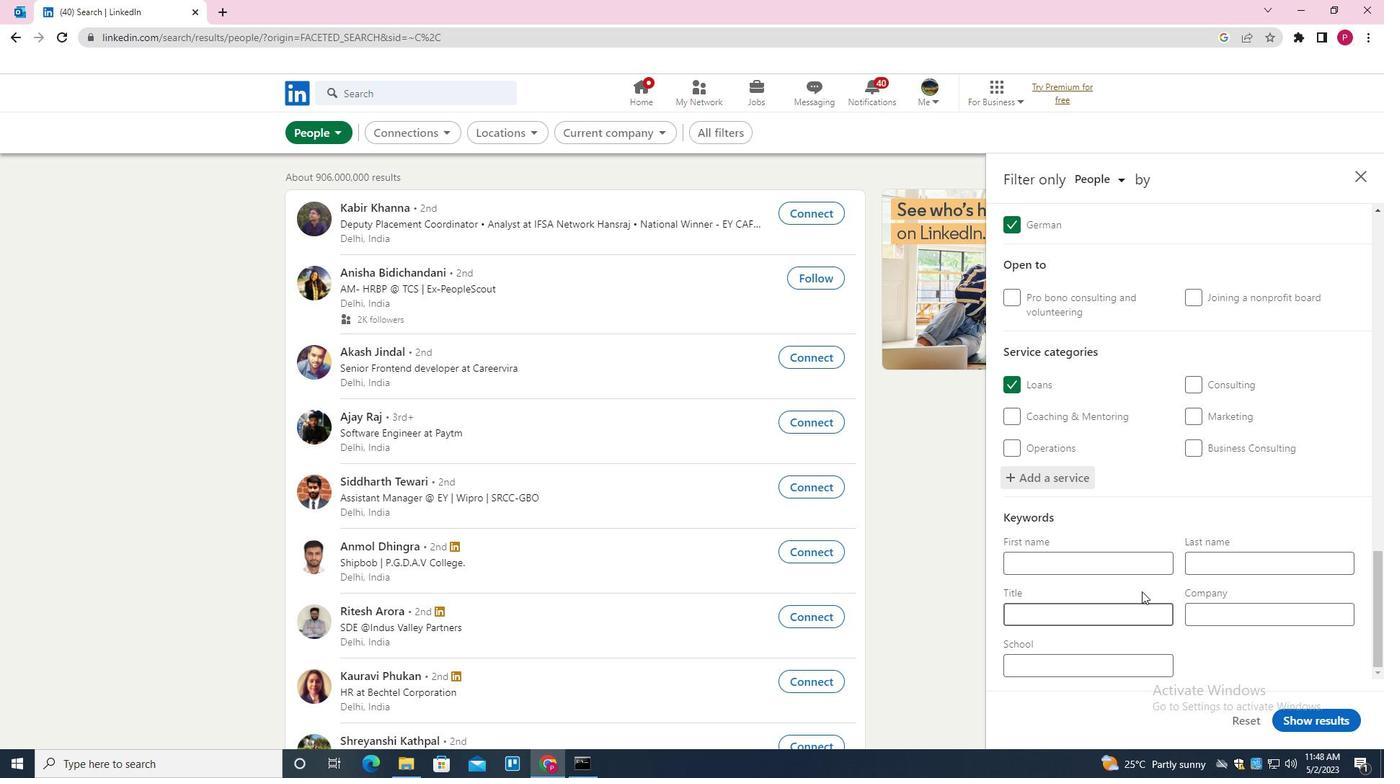 
Action: Mouse pressed left at (1138, 622)
Screenshot: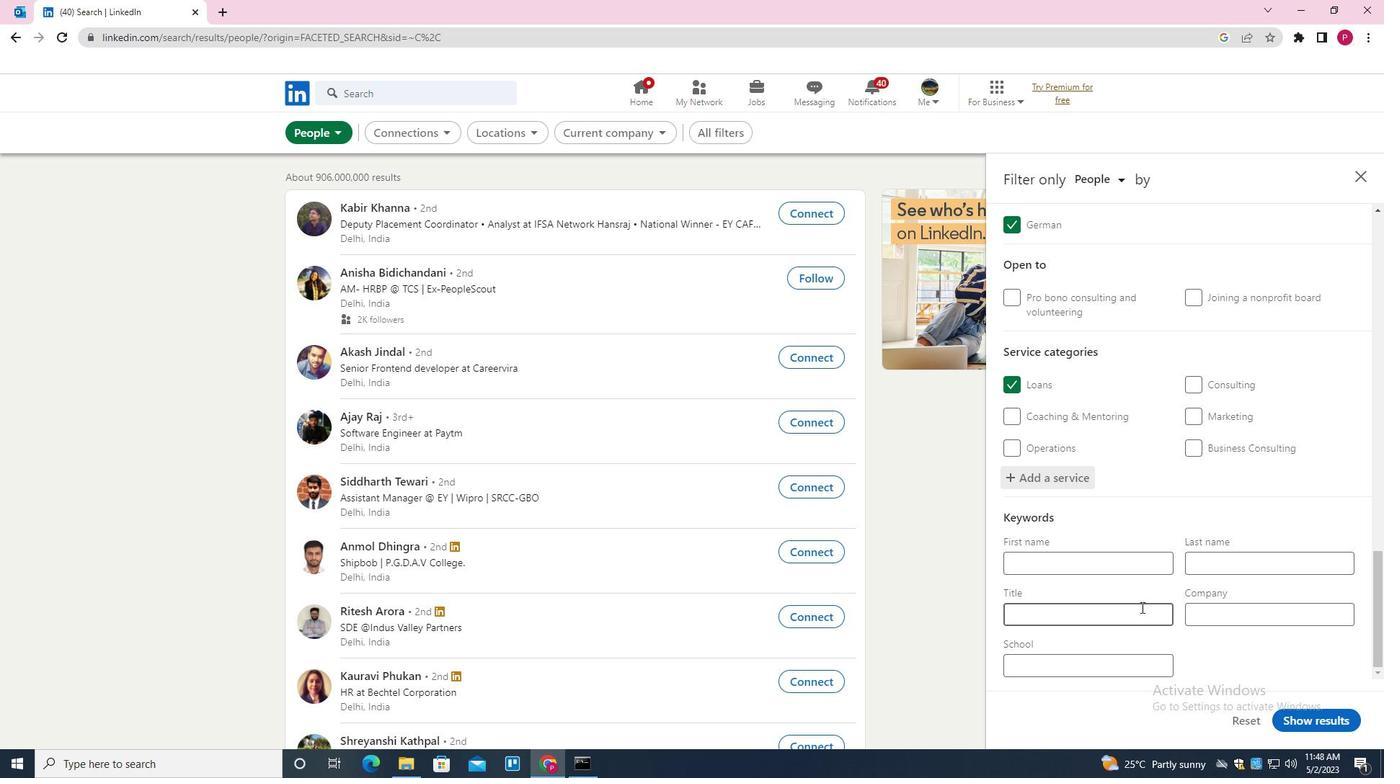 
Action: Key pressed <Key.shift>MANAGING<Key.space><Key.shift>PARTNER
Screenshot: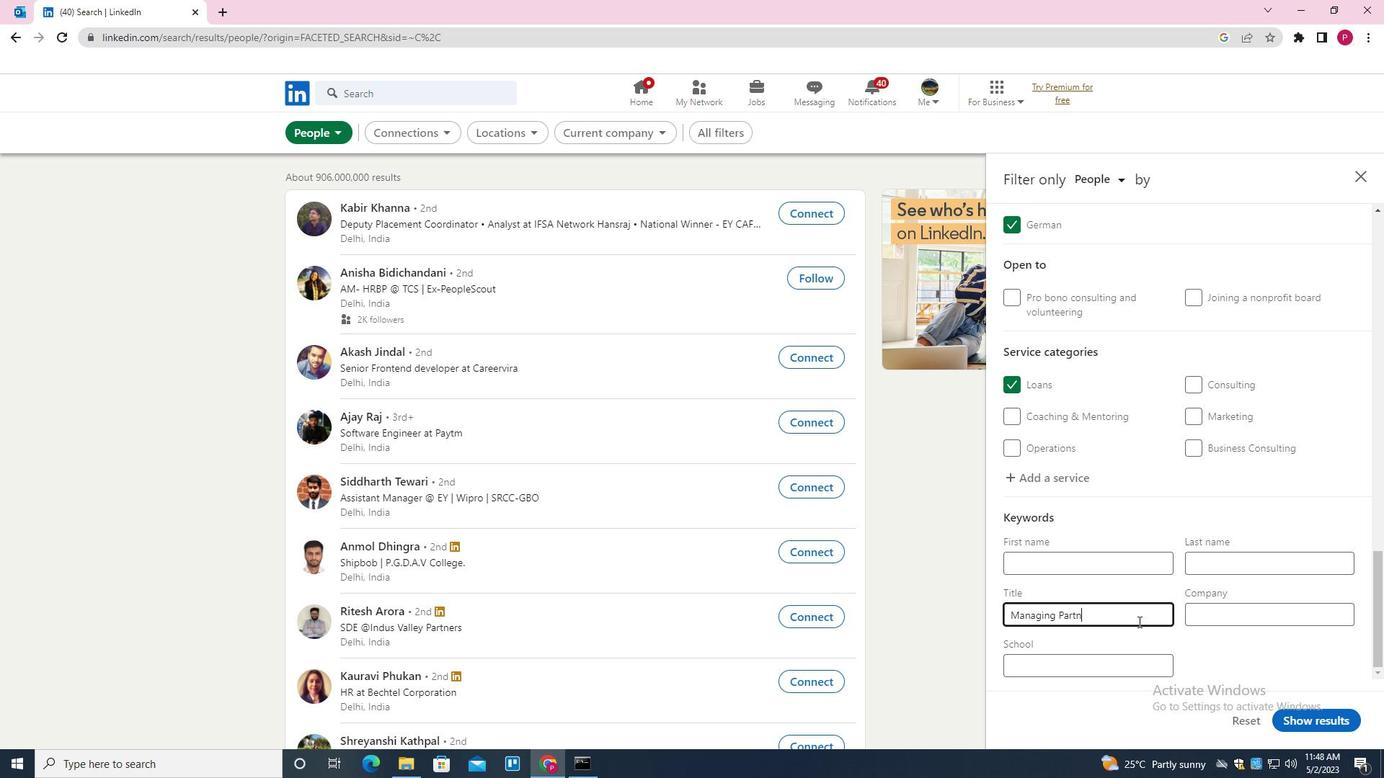 
Action: Mouse moved to (1336, 715)
Screenshot: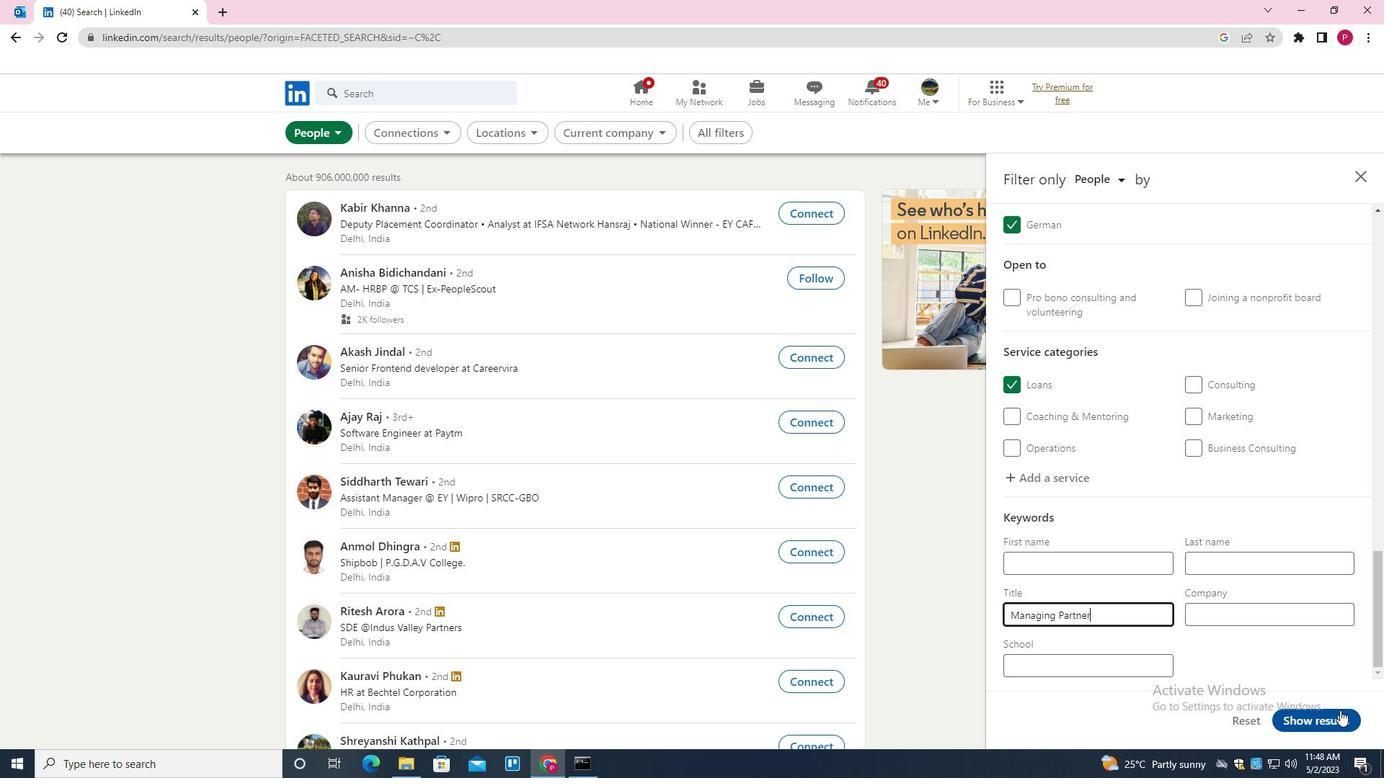 
Action: Mouse pressed left at (1336, 715)
Screenshot: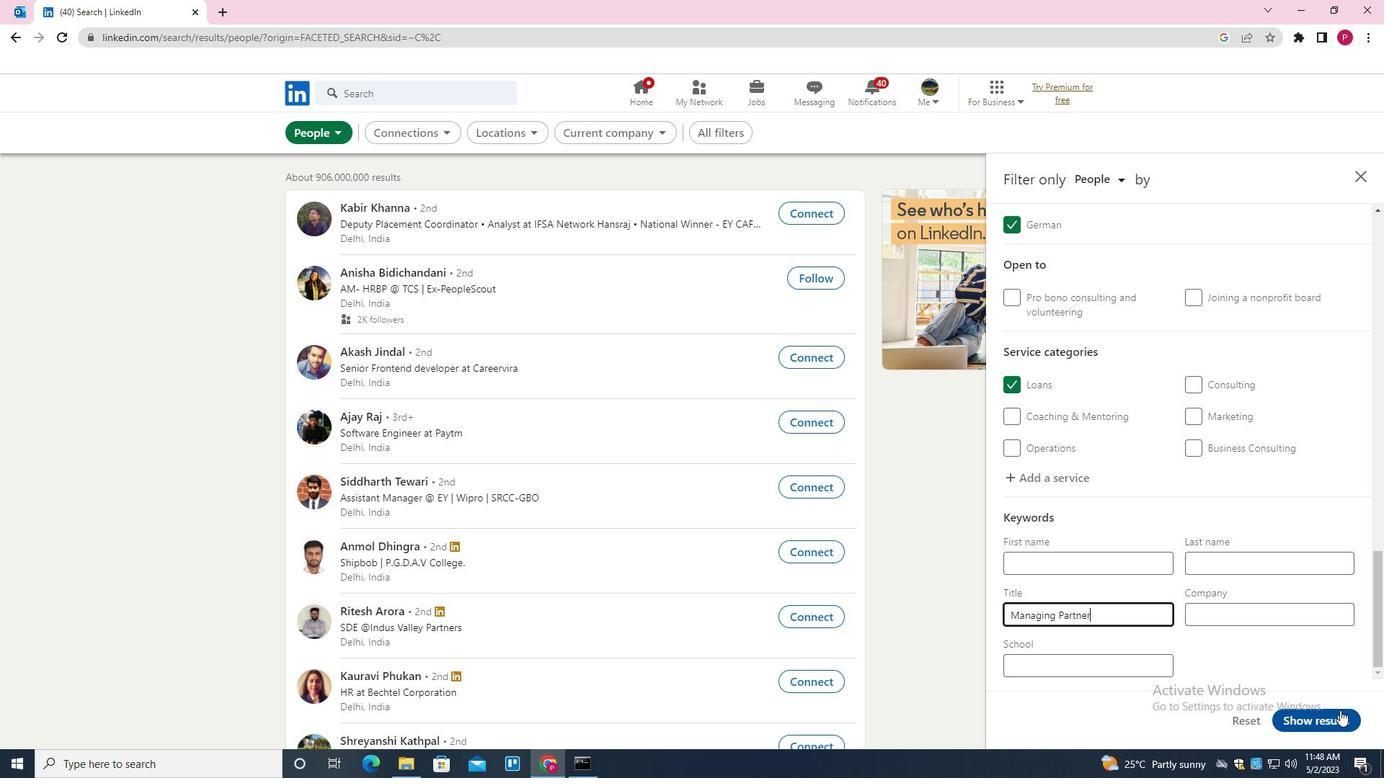 
Action: Mouse moved to (784, 333)
Screenshot: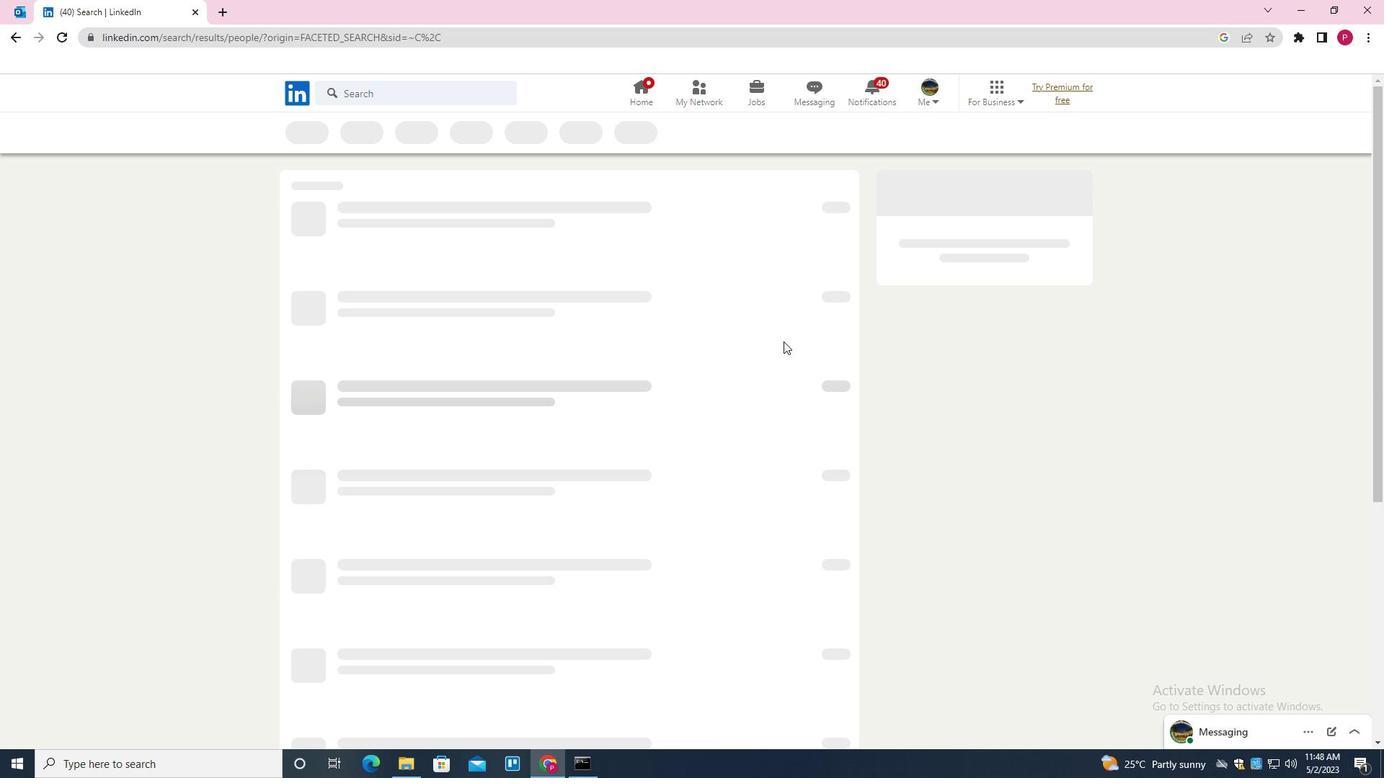 
